 Task: Look for space in Bensonhurst, United States from 10th July, 2023 to 15th July, 2023 for 7 adults in price range Rs.10000 to Rs.15000. Place can be entire place or shared room with 4 bedrooms having 7 beds and 4 bathrooms. Property type can be house, flat, guest house. Amenities needed are: wifi, TV, free parkinig on premises, gym, breakfast. Booking option can be shelf check-in. Required host language is English.
Action: Mouse moved to (570, 134)
Screenshot: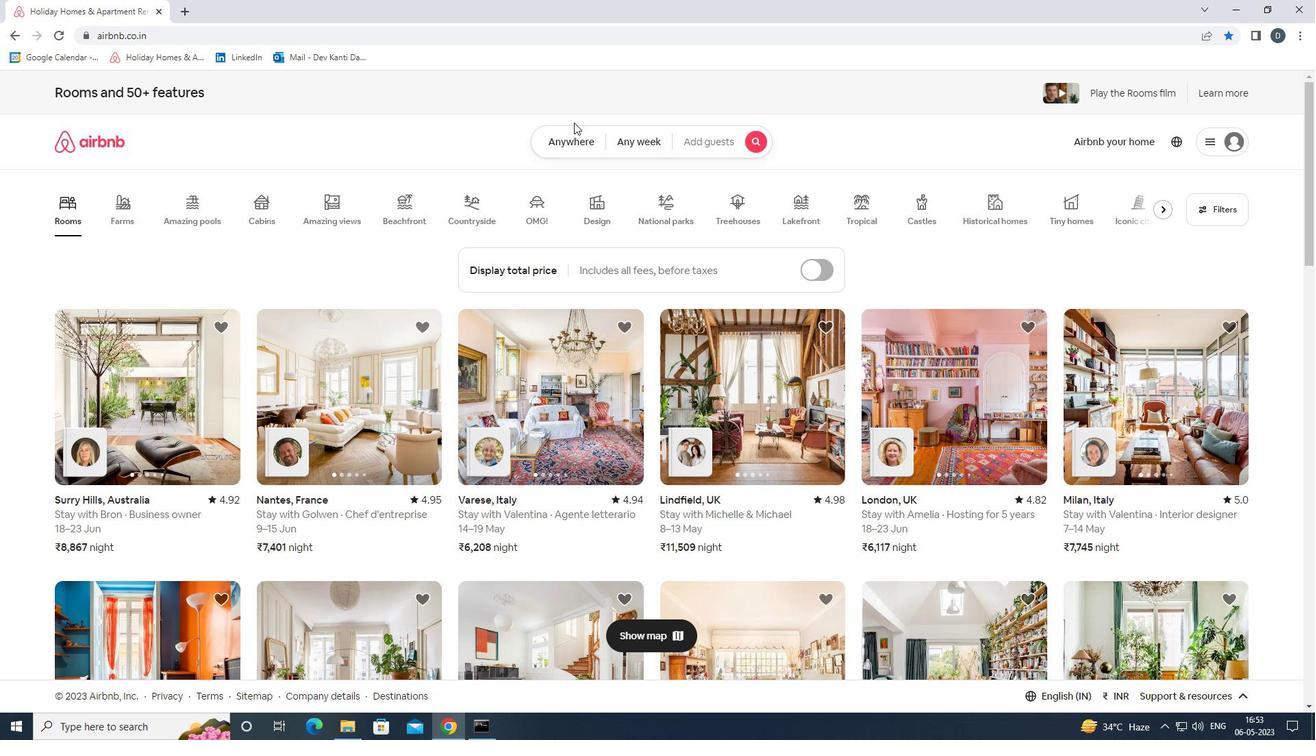 
Action: Mouse pressed left at (570, 134)
Screenshot: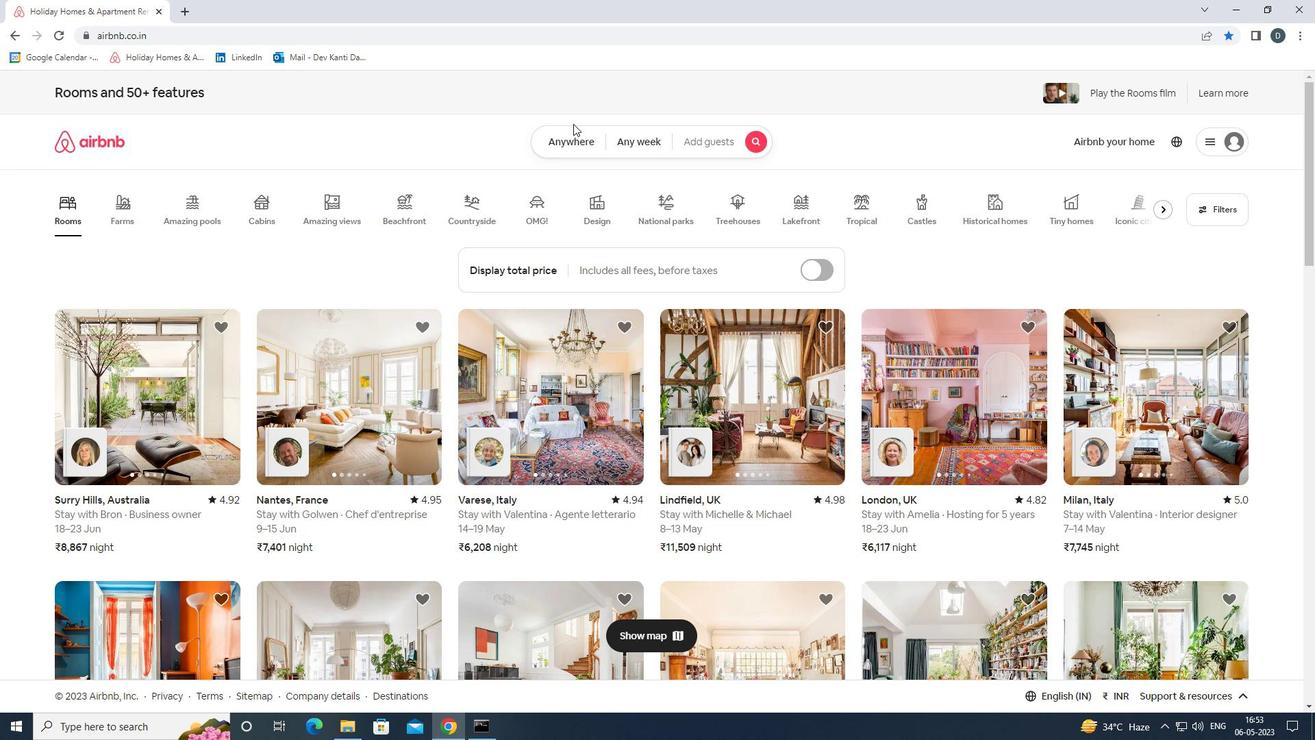 
Action: Mouse moved to (474, 202)
Screenshot: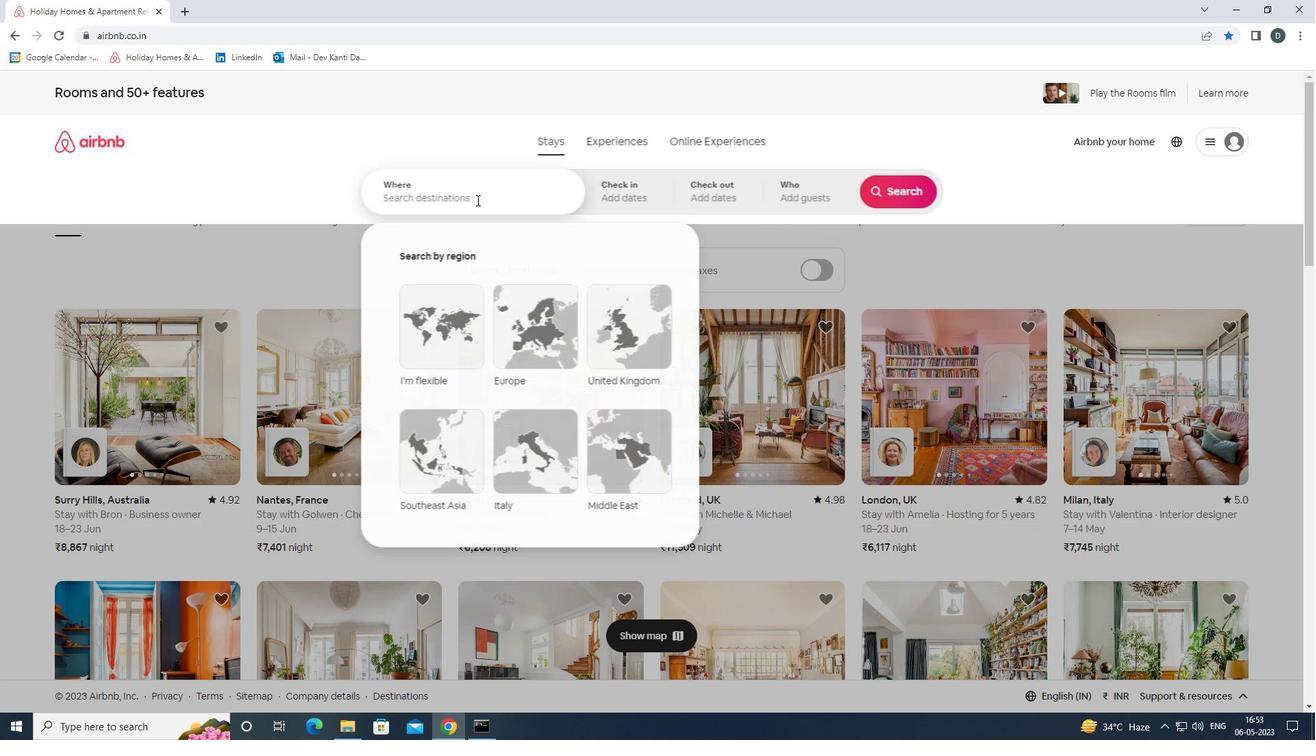 
Action: Mouse pressed left at (474, 202)
Screenshot: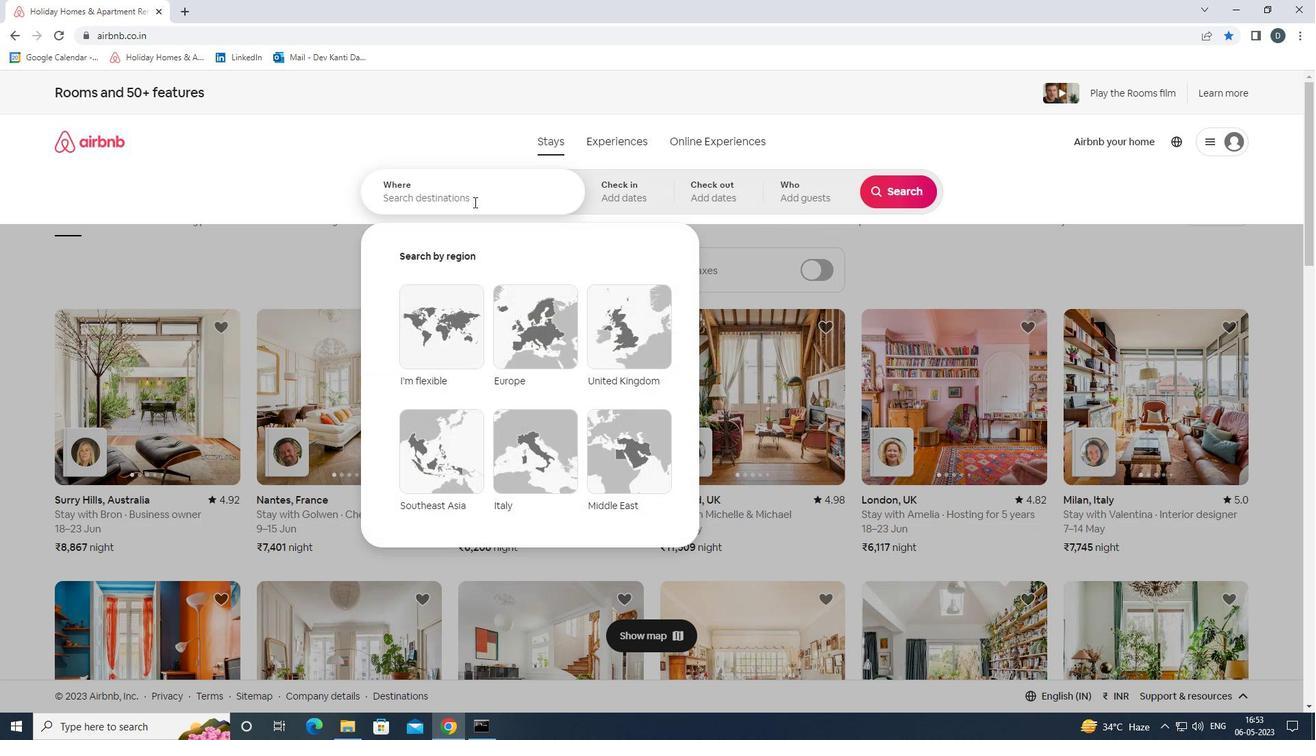 
Action: Key pressed <Key.shift>BENSONHURST,<Key.shift>UNITED<Key.space><Key.shift>STATES<Key.enter>
Screenshot: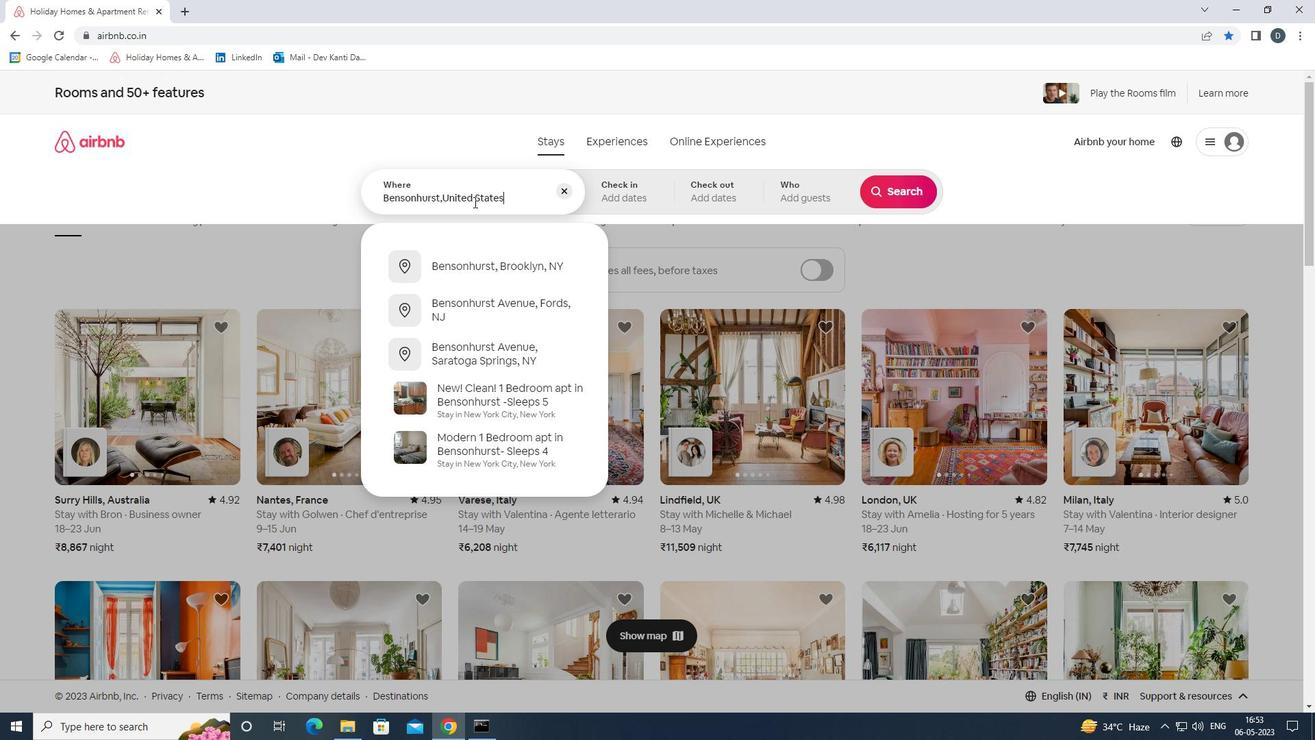 
Action: Mouse moved to (893, 298)
Screenshot: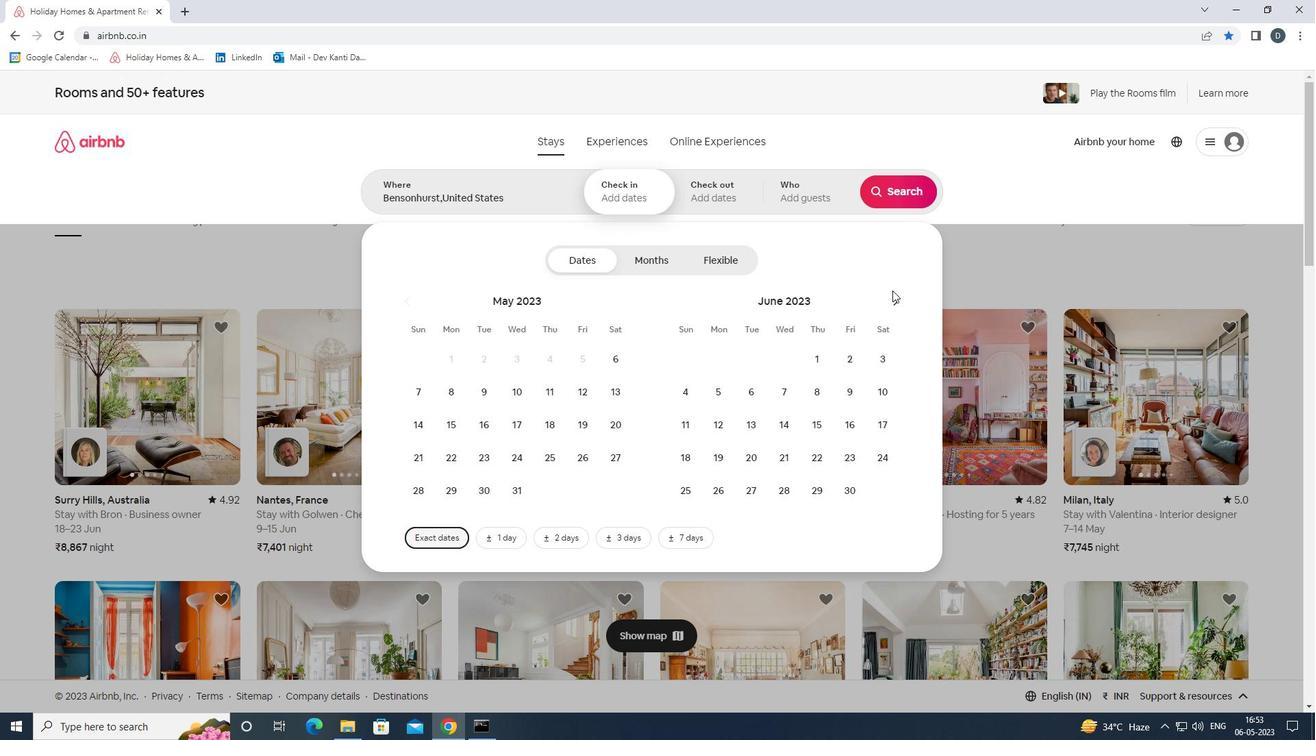 
Action: Mouse pressed left at (893, 298)
Screenshot: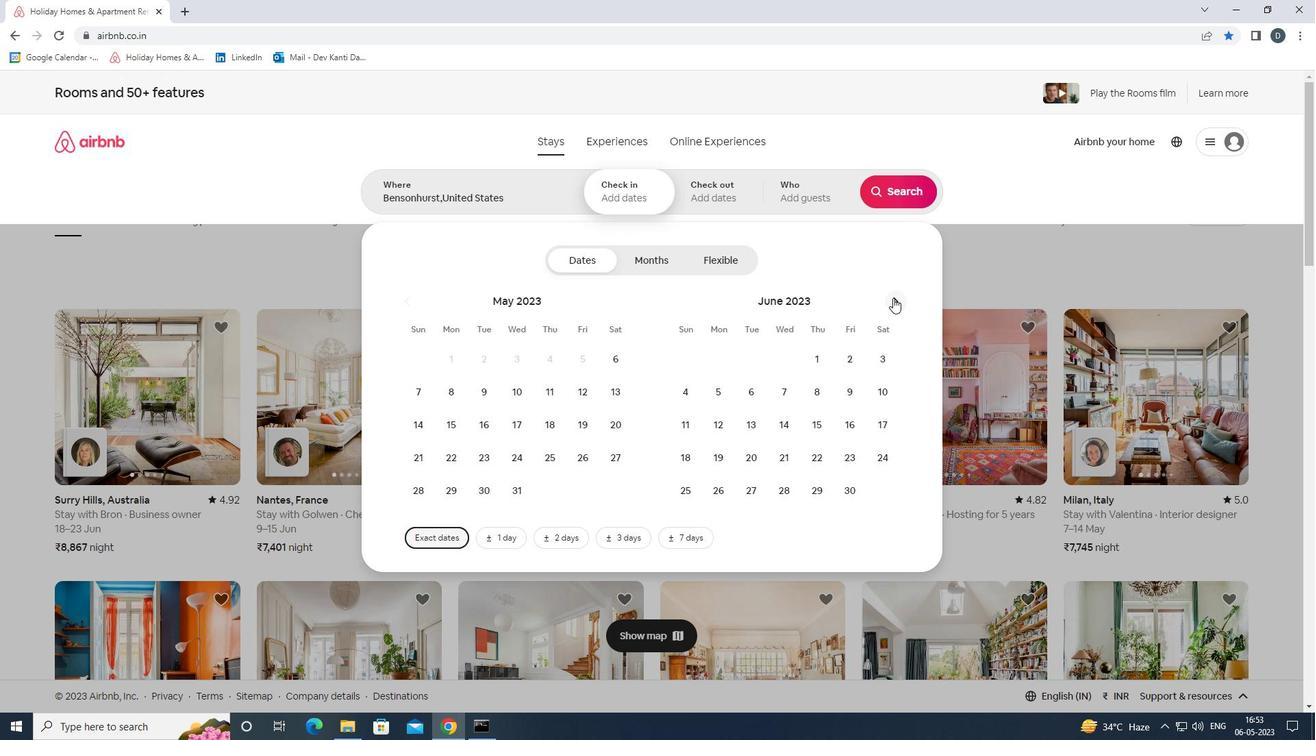 
Action: Mouse pressed left at (893, 298)
Screenshot: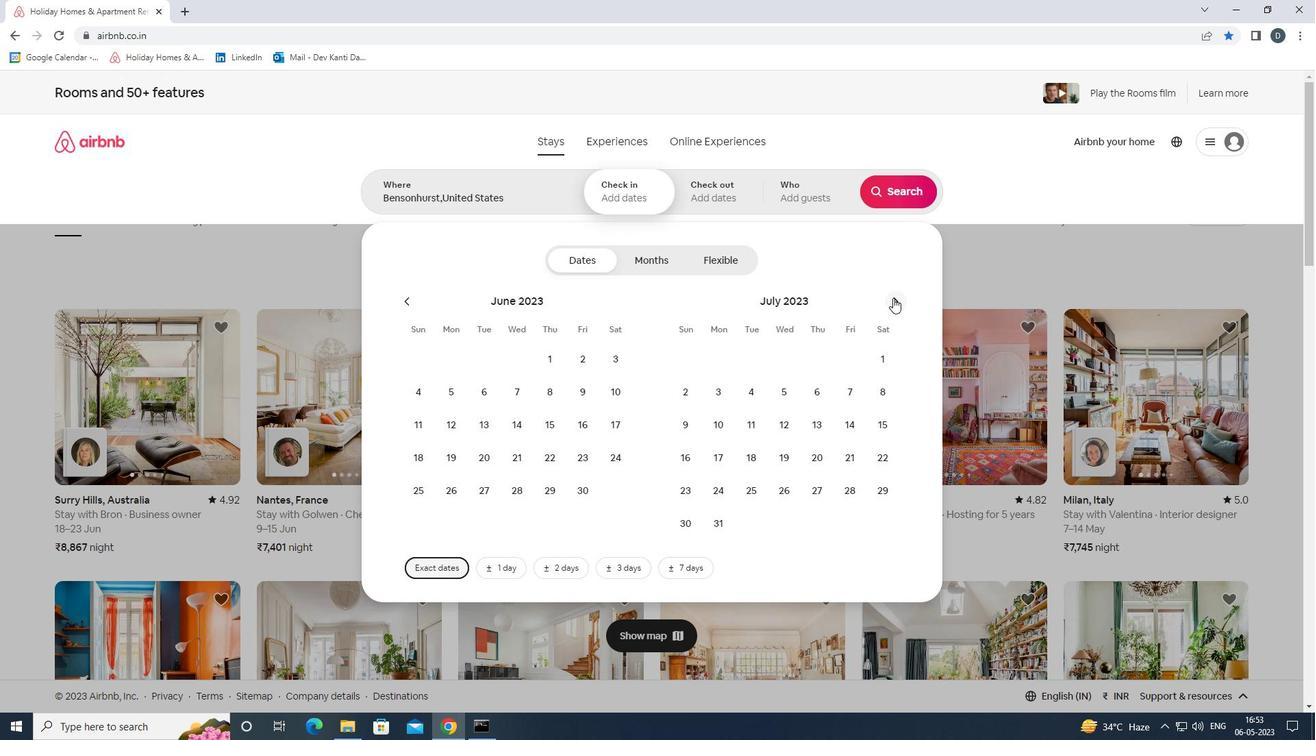 
Action: Mouse moved to (452, 431)
Screenshot: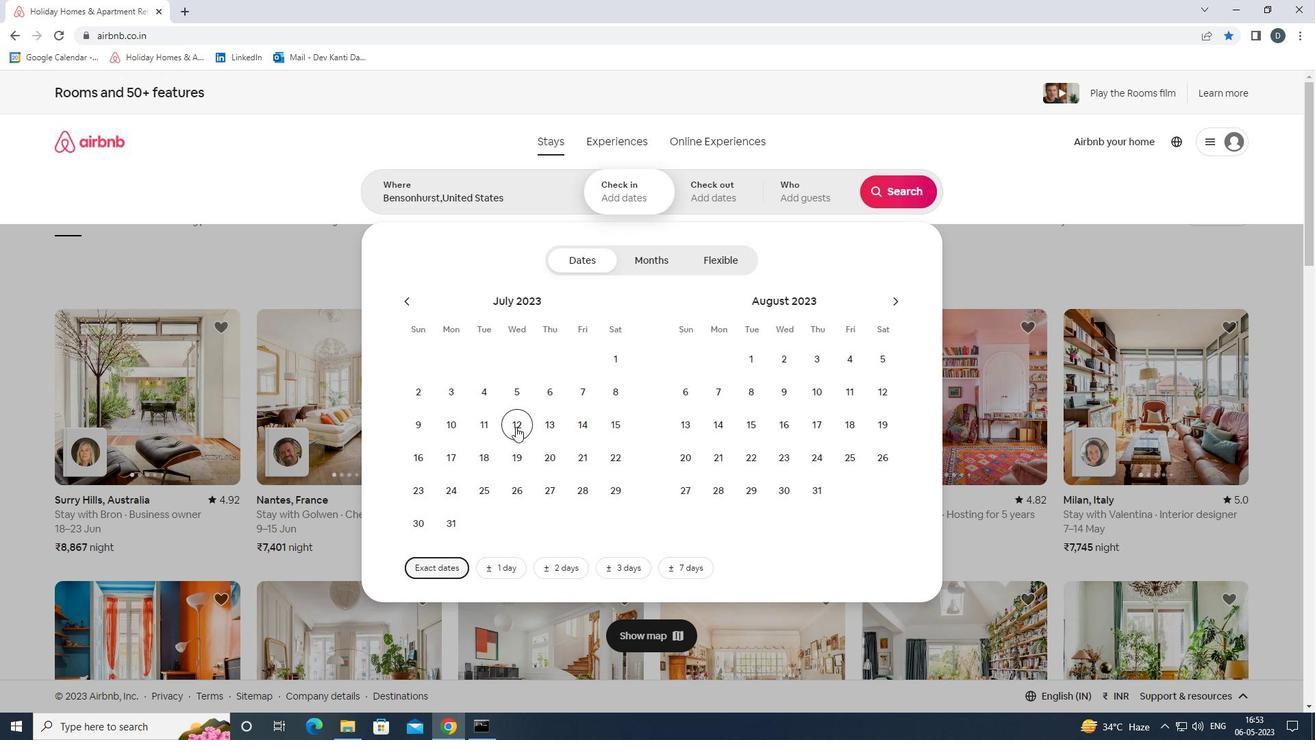 
Action: Mouse pressed left at (452, 431)
Screenshot: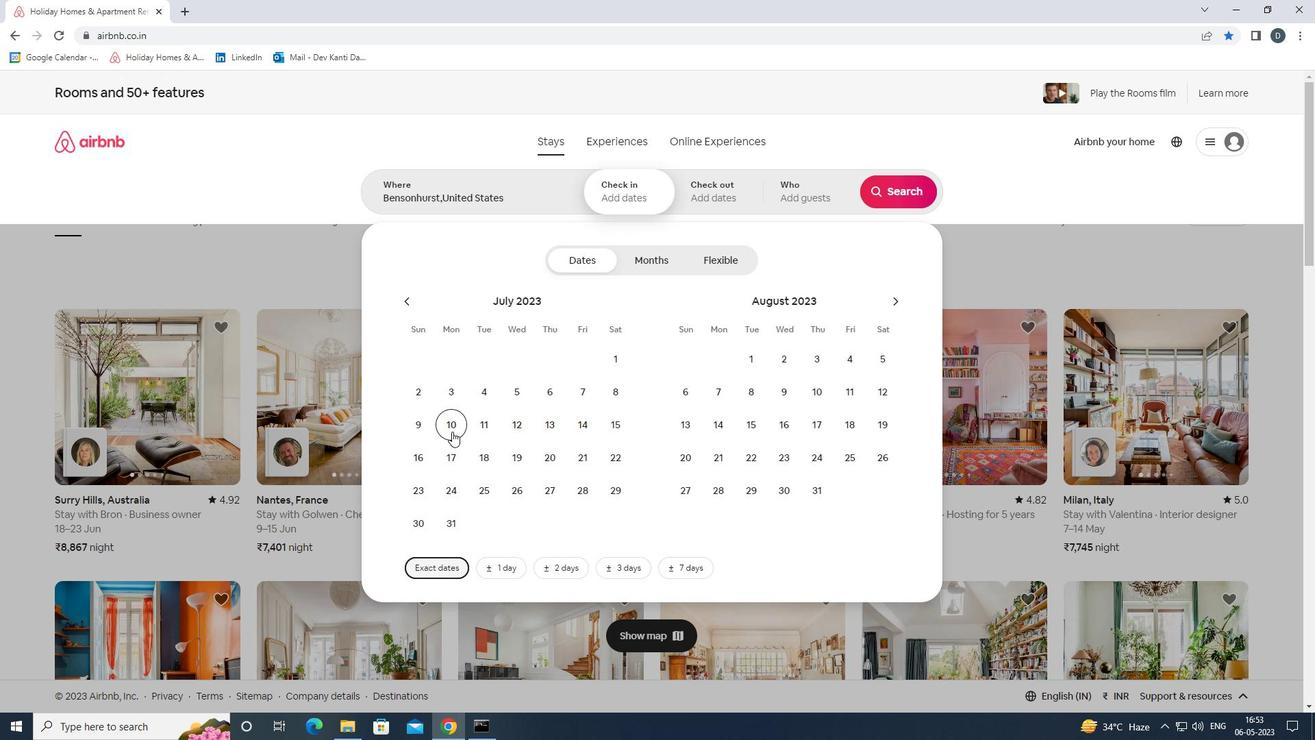
Action: Mouse moved to (606, 425)
Screenshot: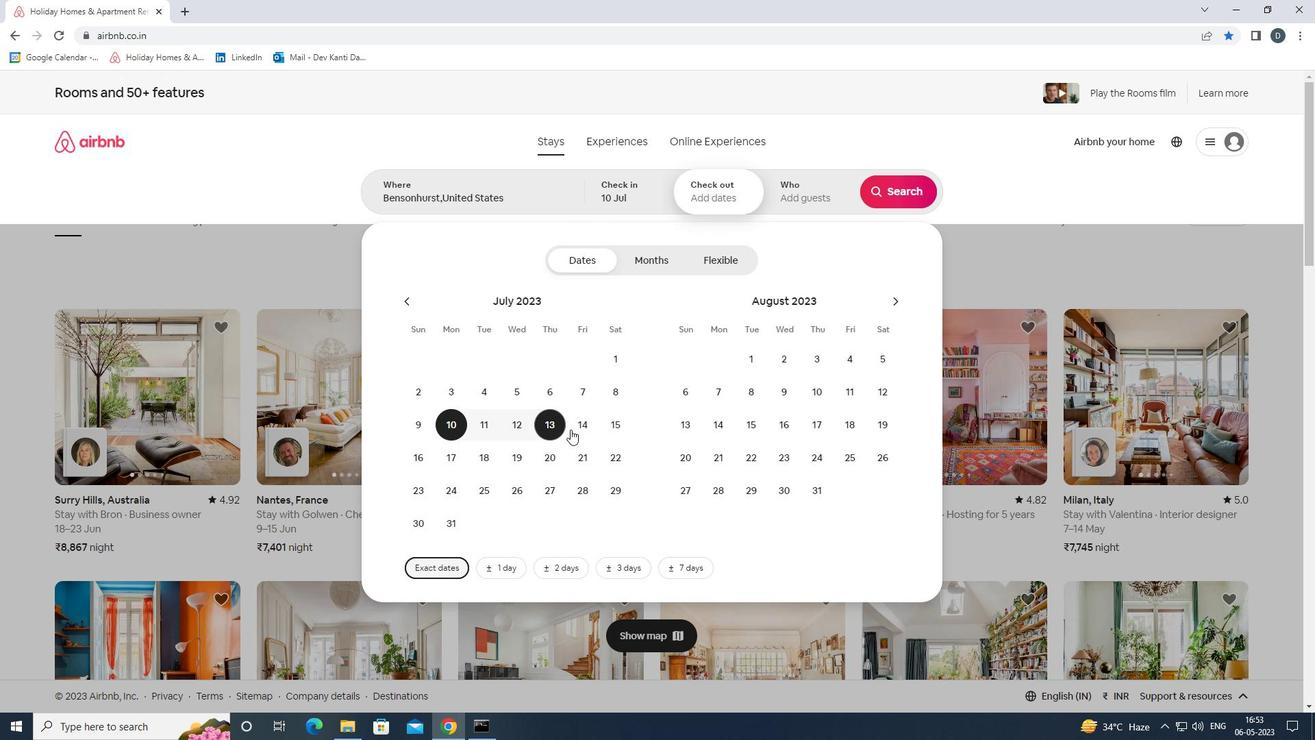 
Action: Mouse pressed left at (606, 425)
Screenshot: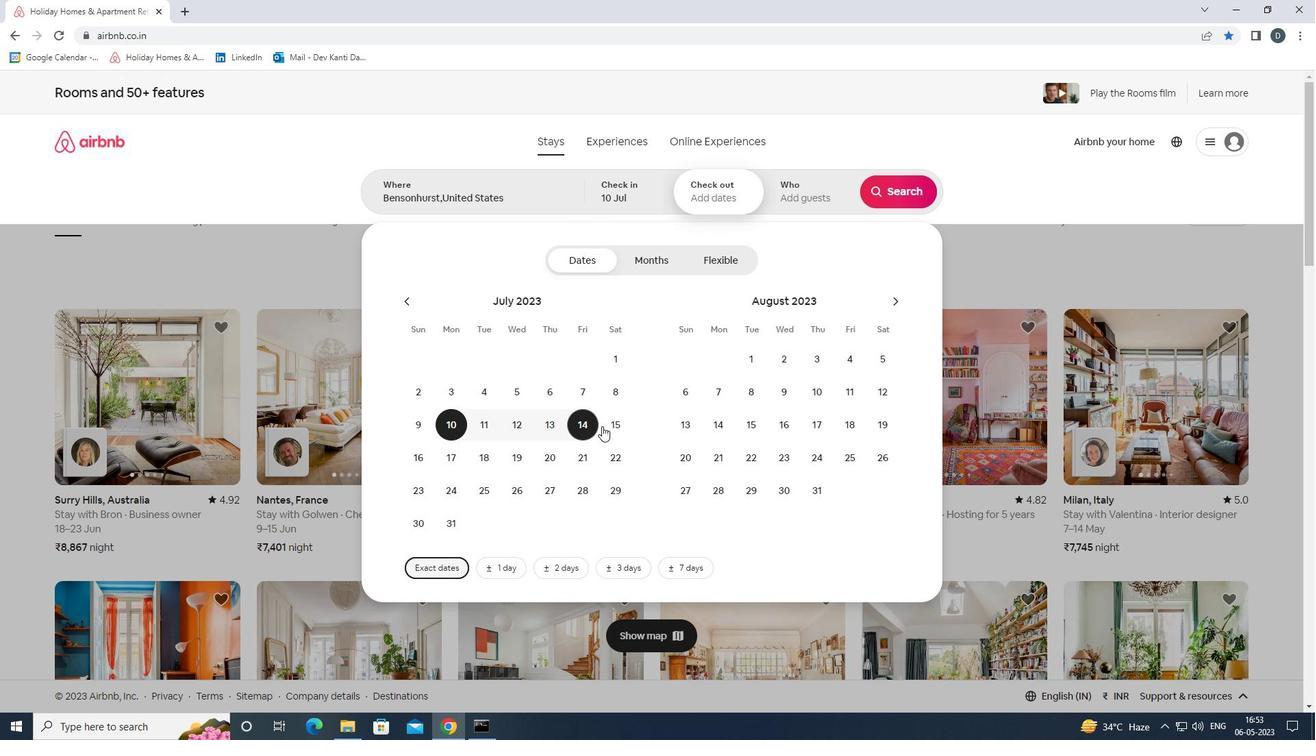 
Action: Mouse moved to (800, 203)
Screenshot: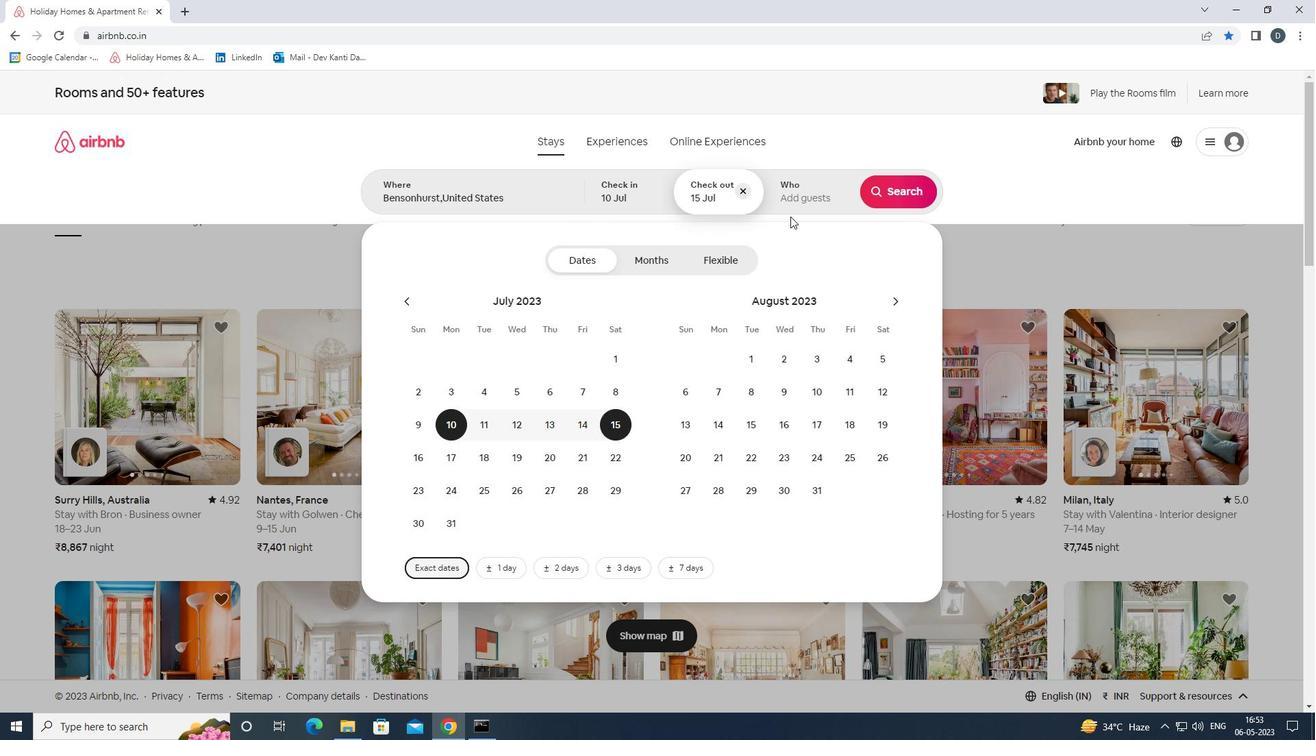 
Action: Mouse pressed left at (800, 203)
Screenshot: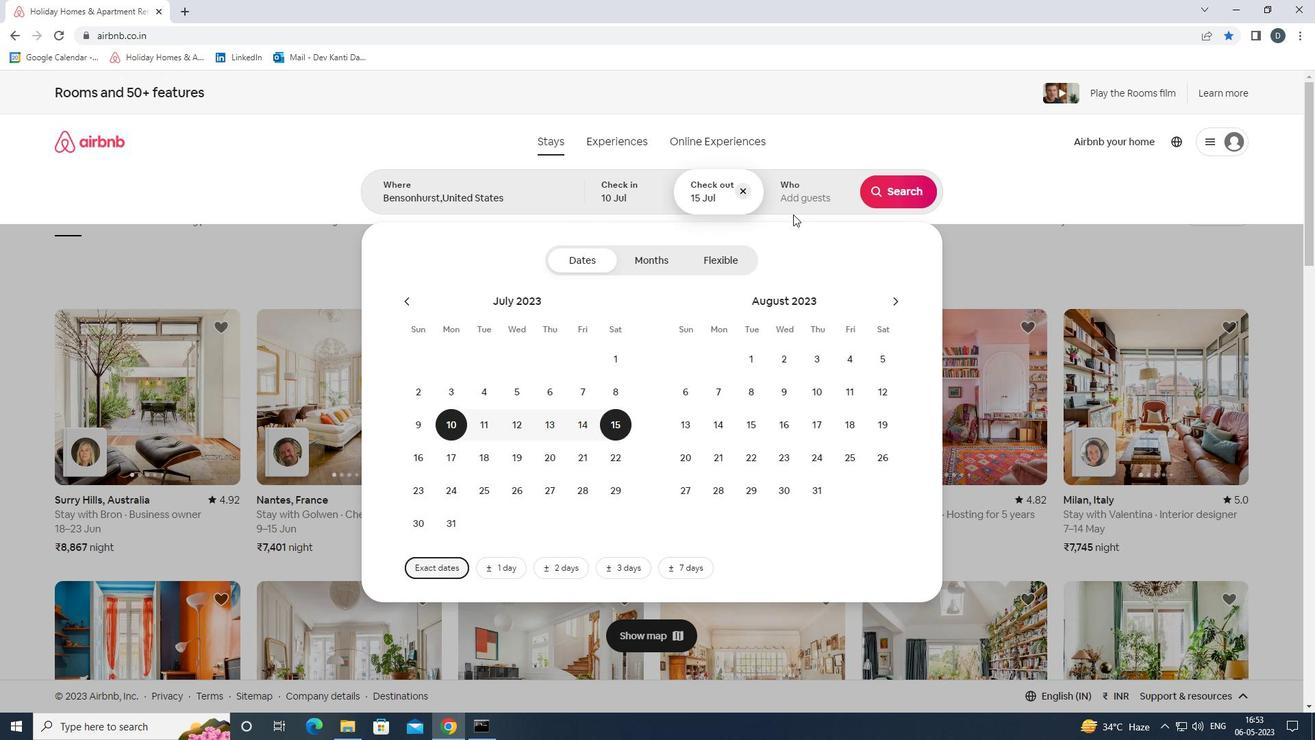 
Action: Mouse moved to (907, 267)
Screenshot: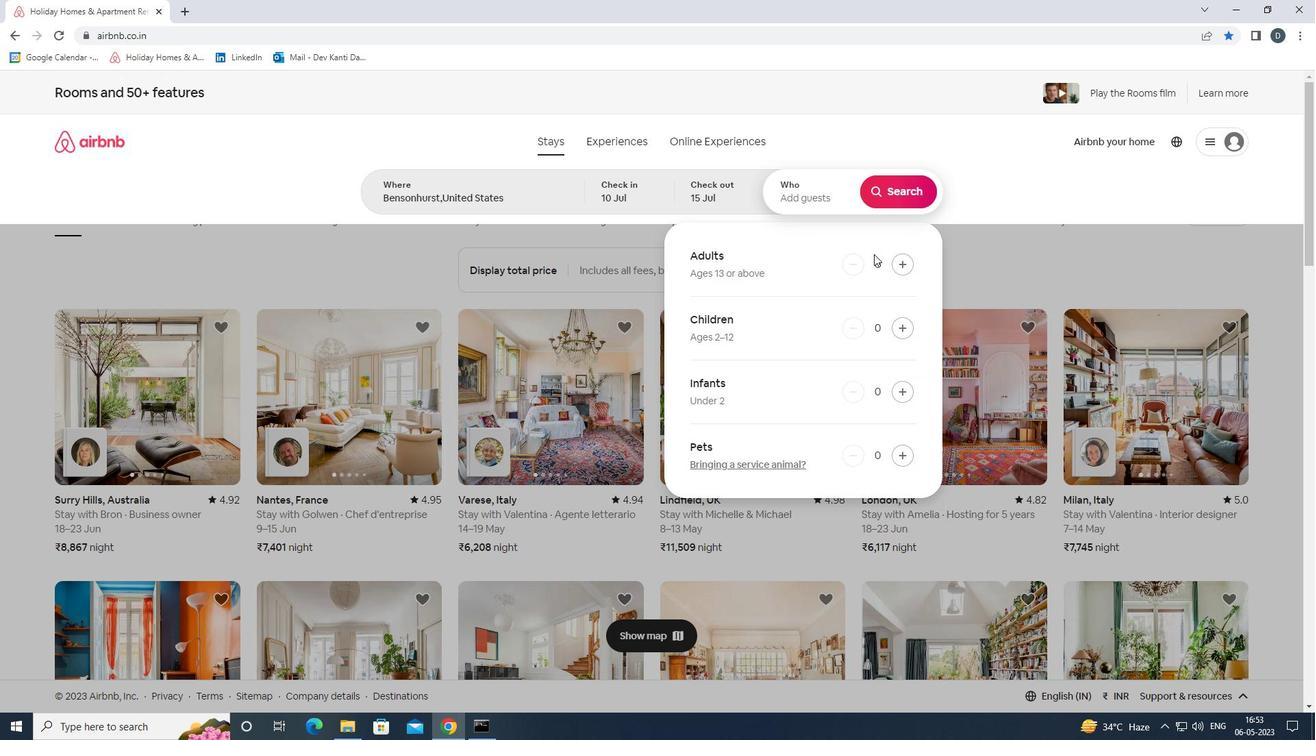 
Action: Mouse pressed left at (907, 267)
Screenshot: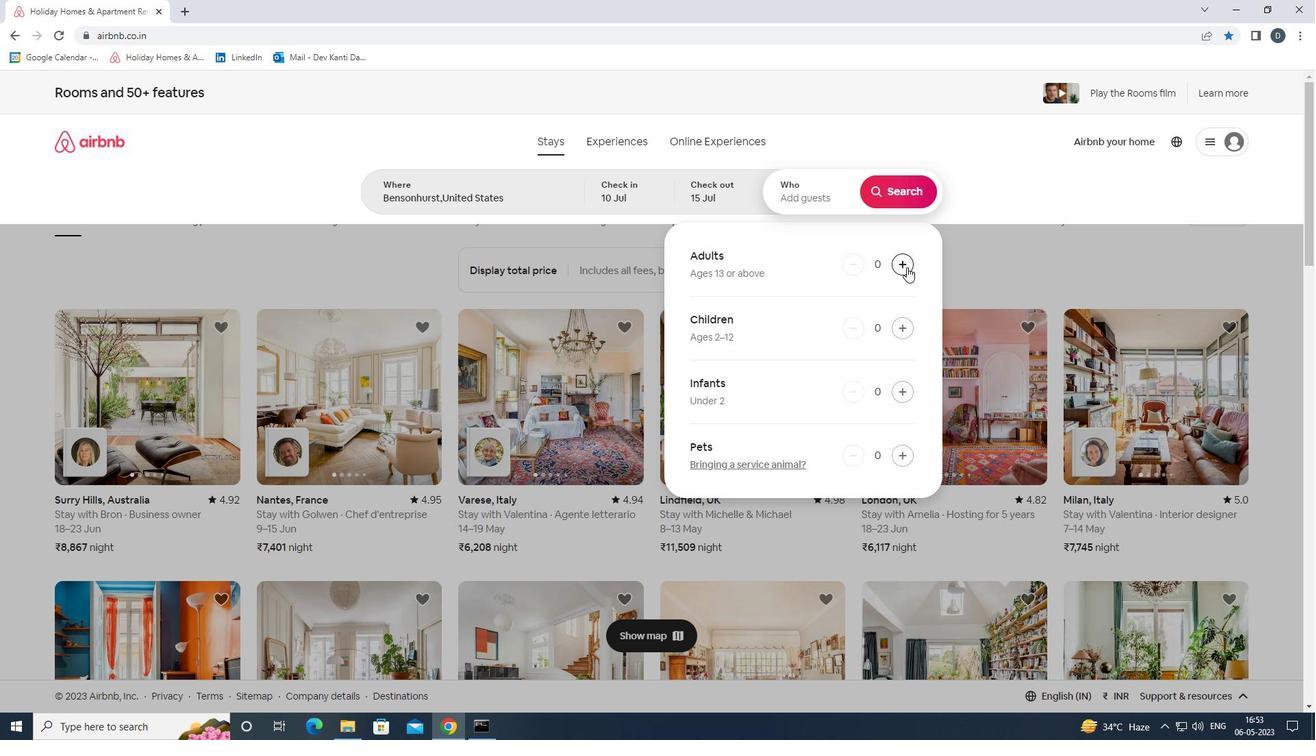 
Action: Mouse pressed left at (907, 267)
Screenshot: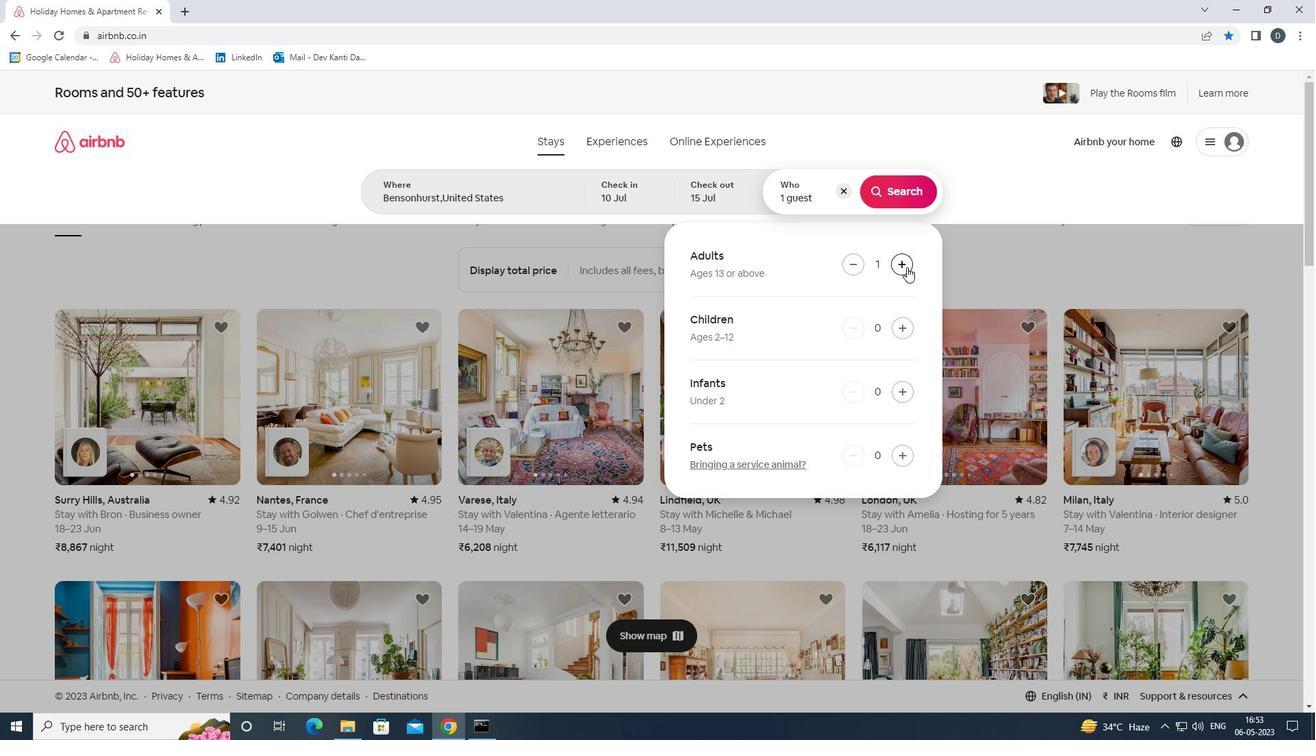 
Action: Mouse pressed left at (907, 267)
Screenshot: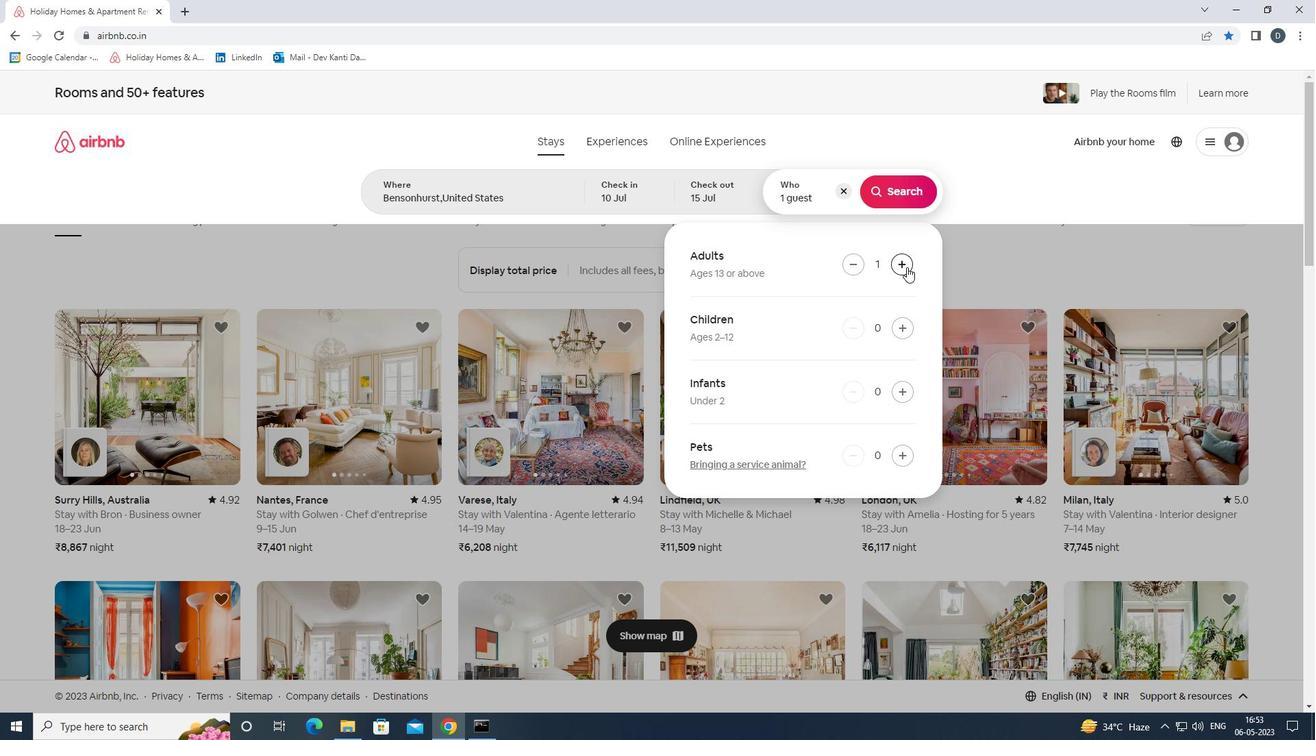 
Action: Mouse pressed left at (907, 267)
Screenshot: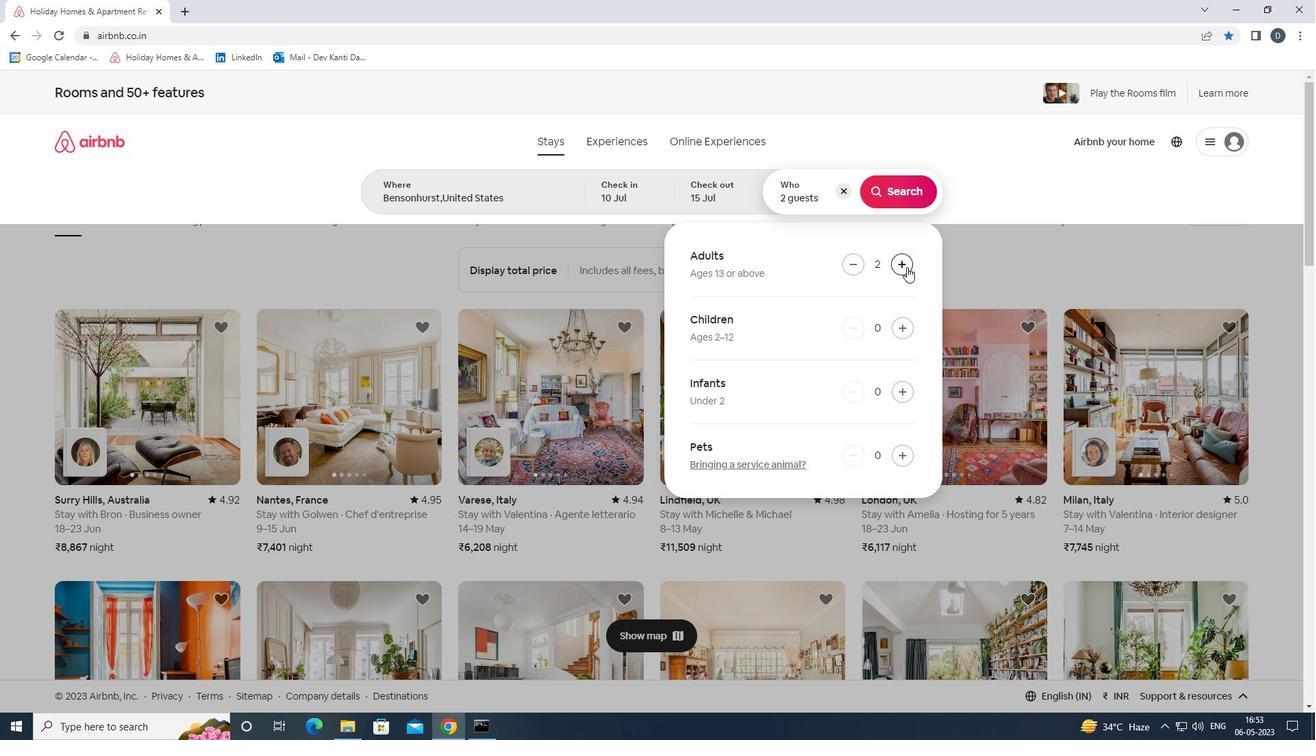 
Action: Mouse pressed left at (907, 267)
Screenshot: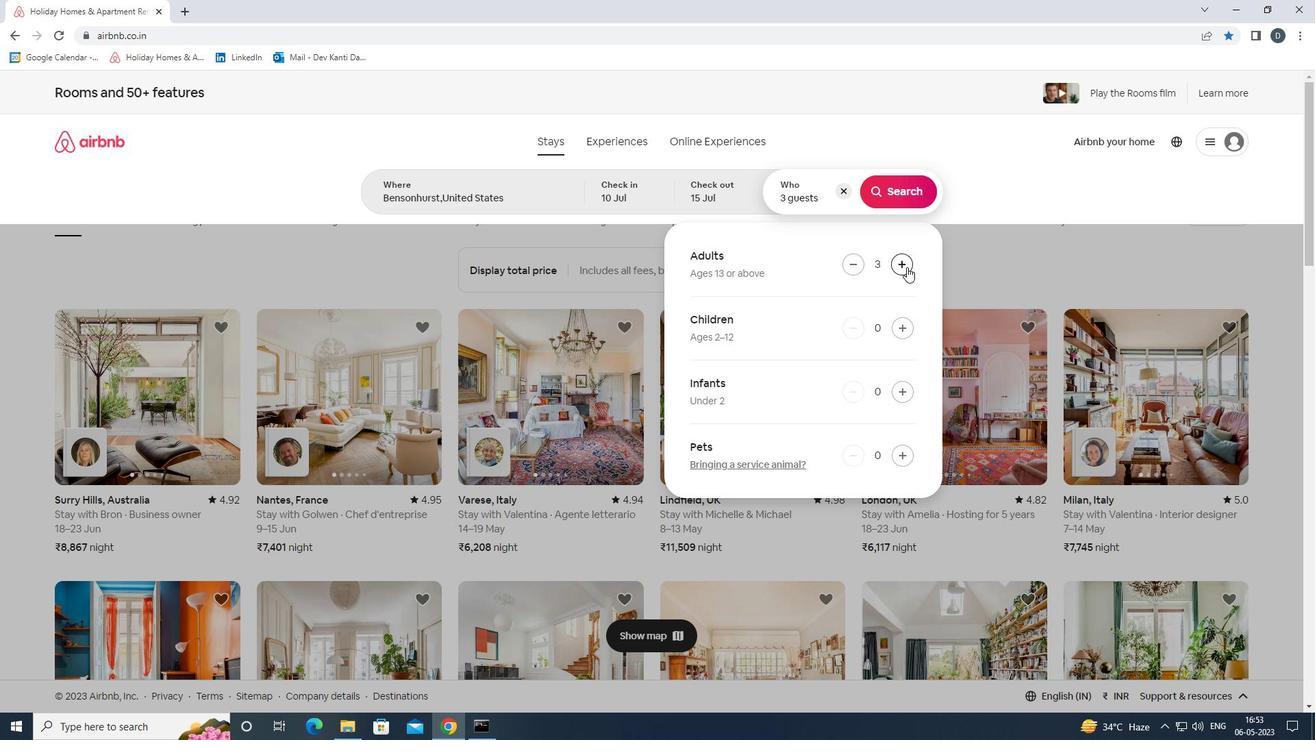 
Action: Mouse pressed left at (907, 267)
Screenshot: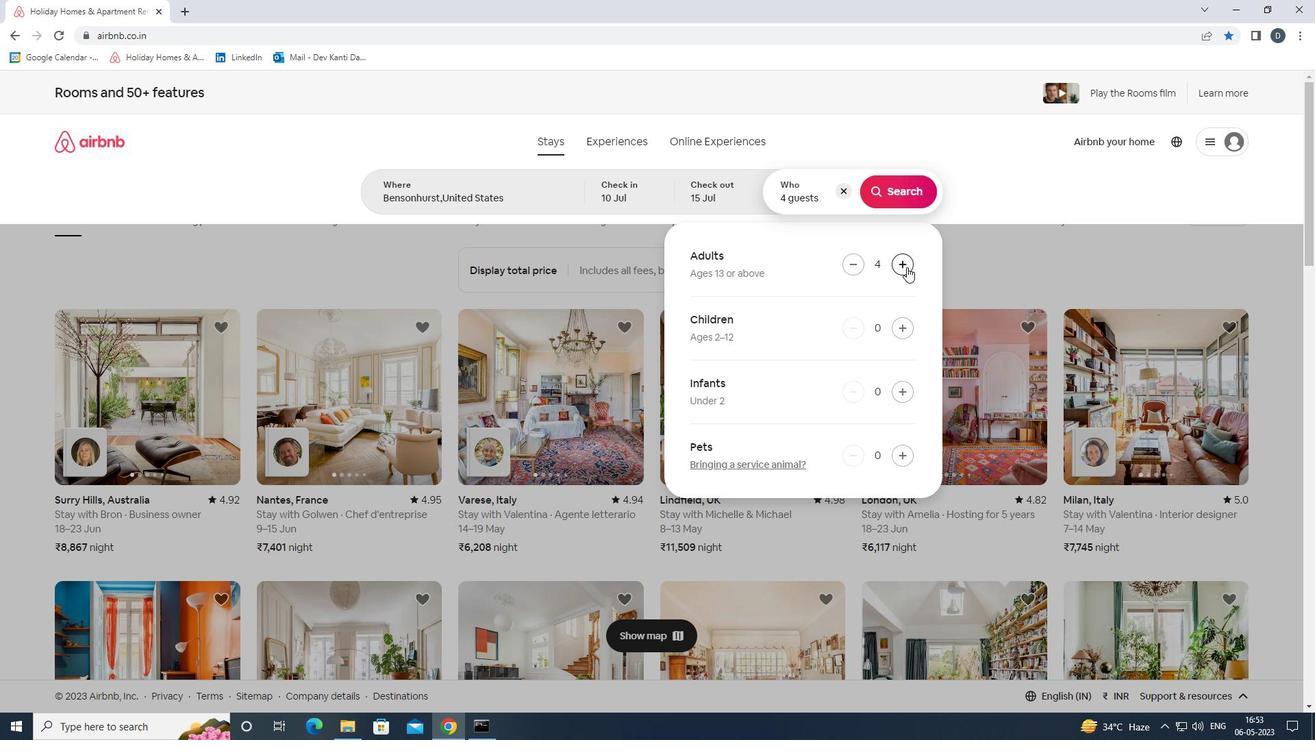 
Action: Mouse pressed left at (907, 267)
Screenshot: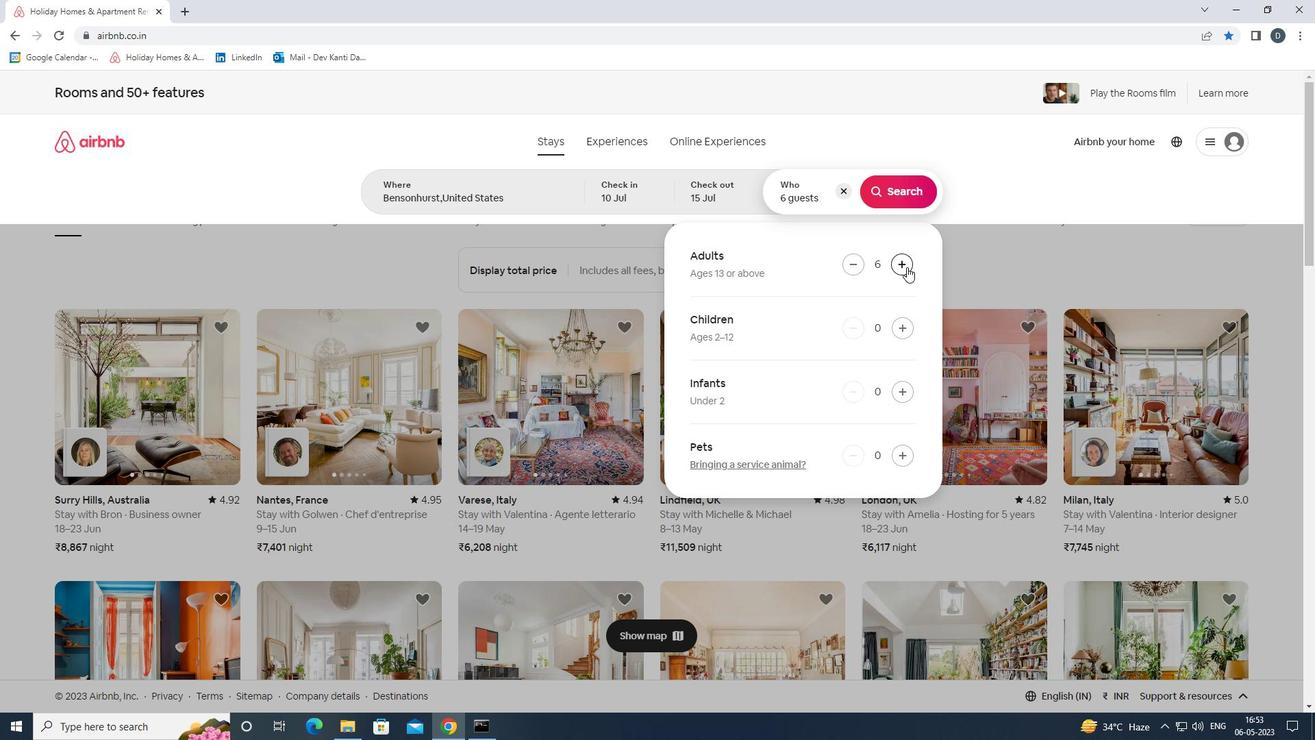 
Action: Mouse moved to (903, 192)
Screenshot: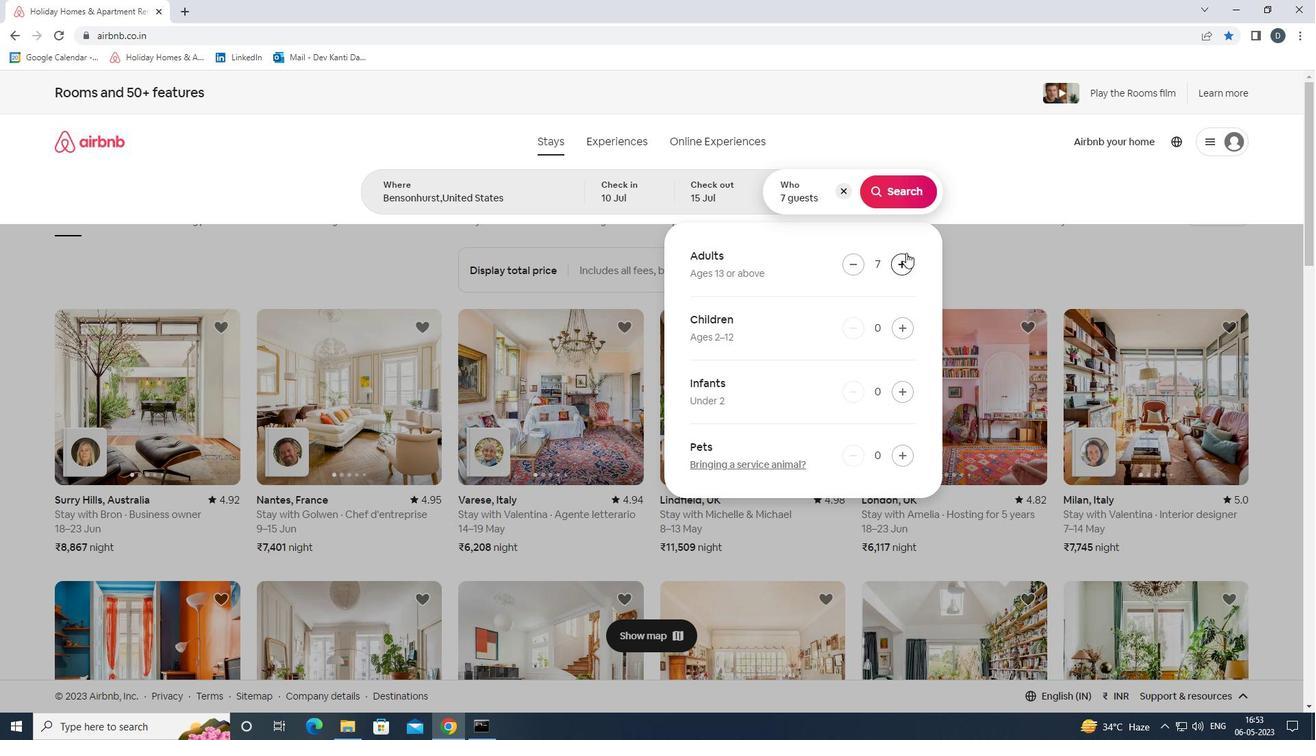 
Action: Mouse pressed left at (903, 192)
Screenshot: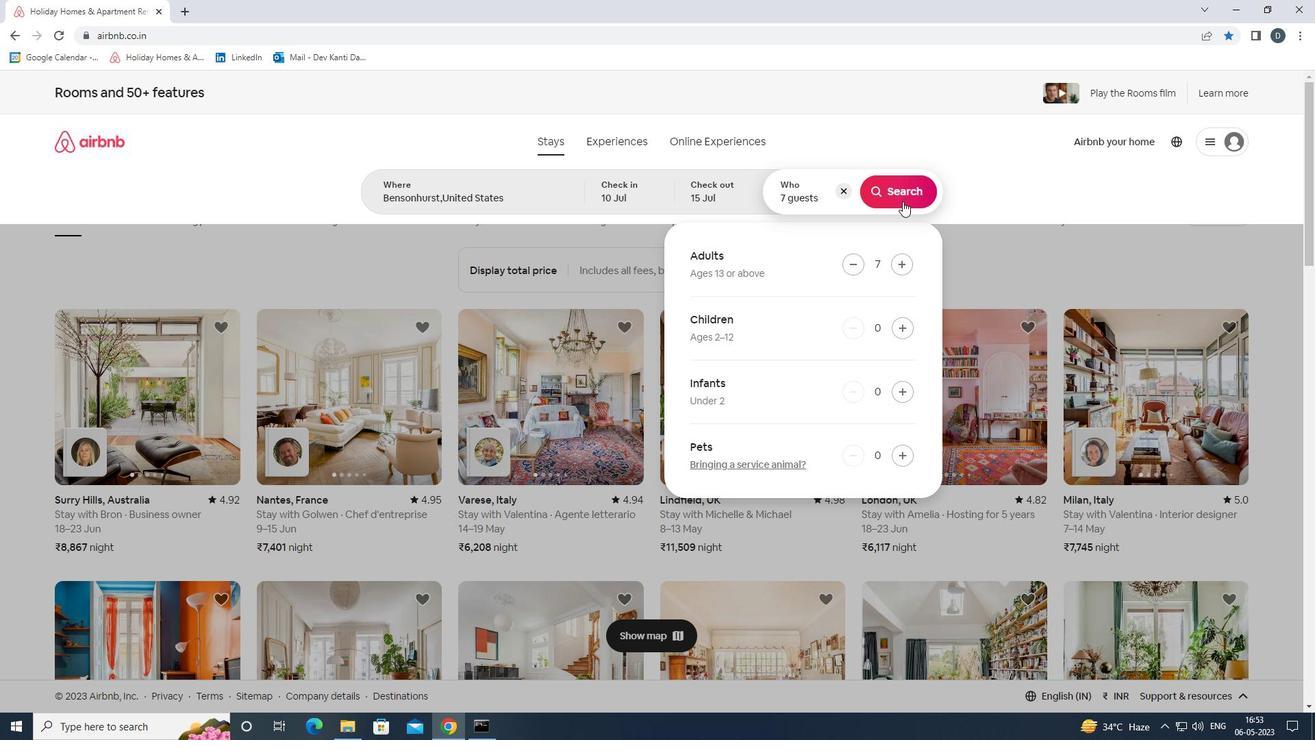 
Action: Mouse moved to (1244, 151)
Screenshot: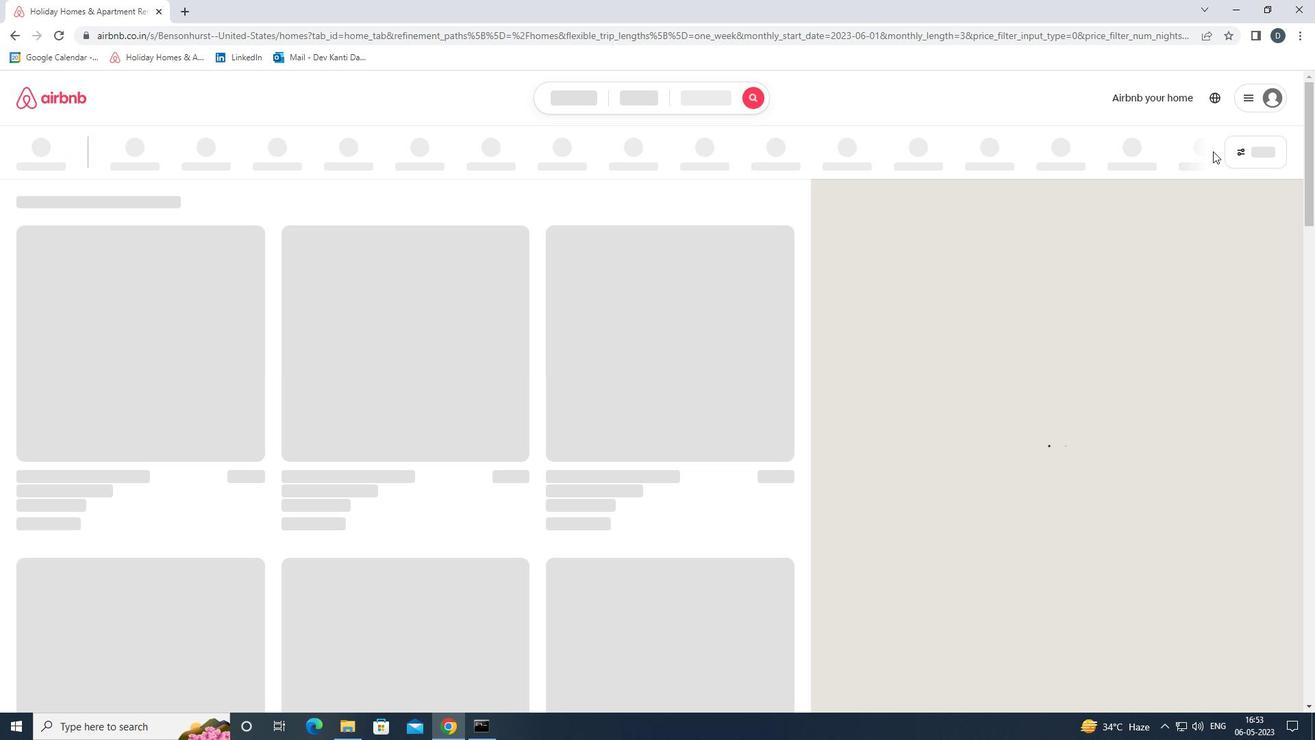 
Action: Mouse pressed left at (1244, 151)
Screenshot: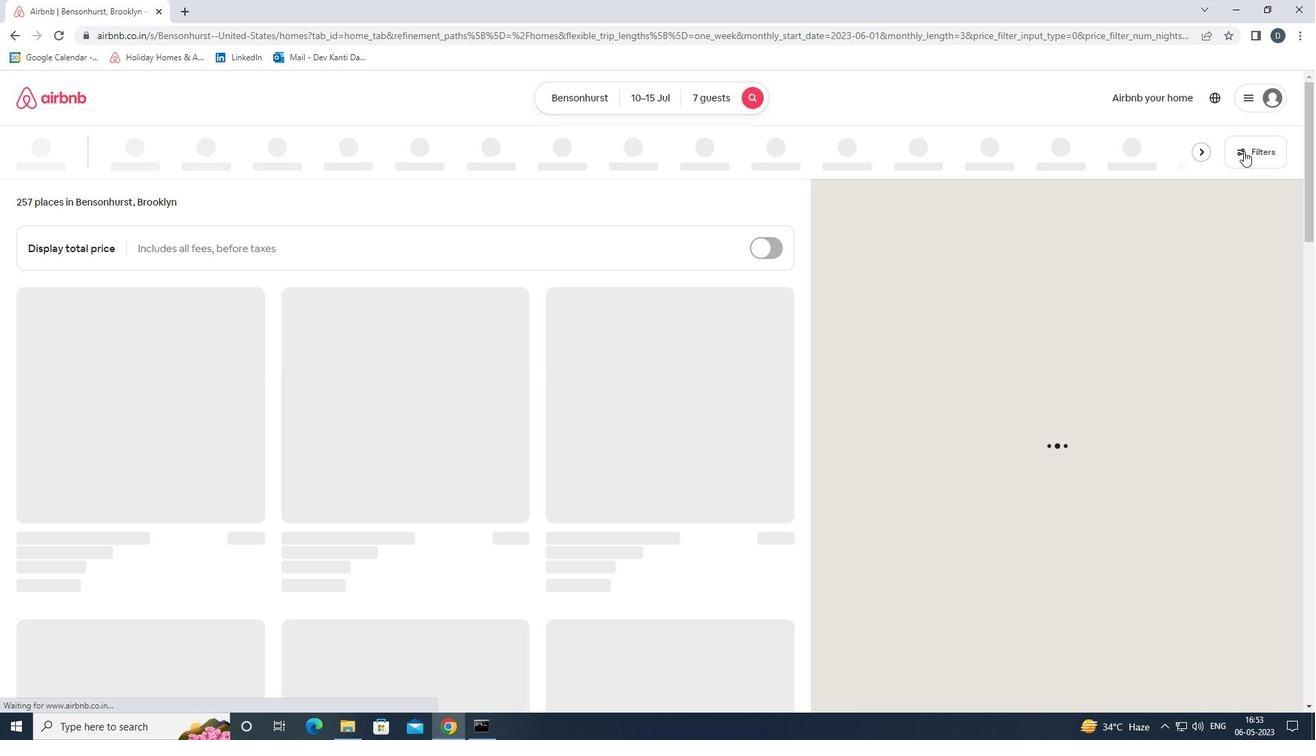 
Action: Mouse moved to (502, 494)
Screenshot: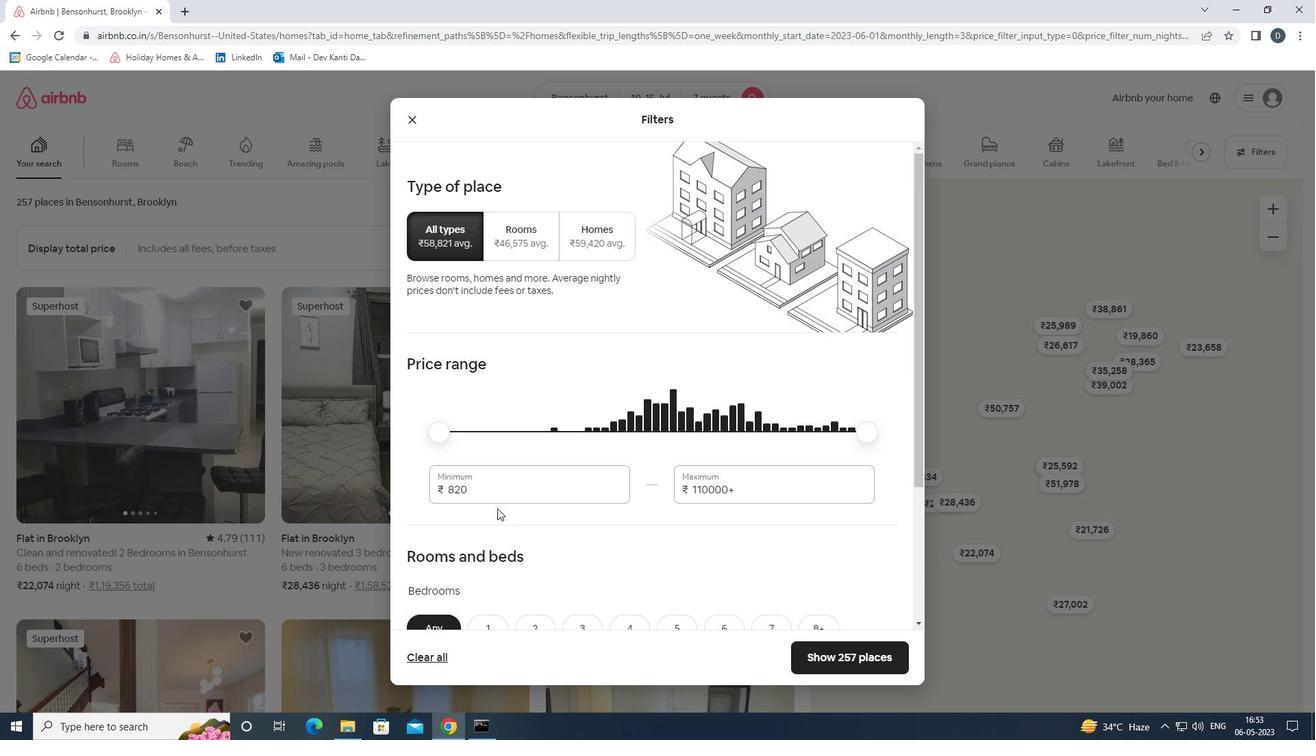 
Action: Mouse pressed left at (502, 494)
Screenshot: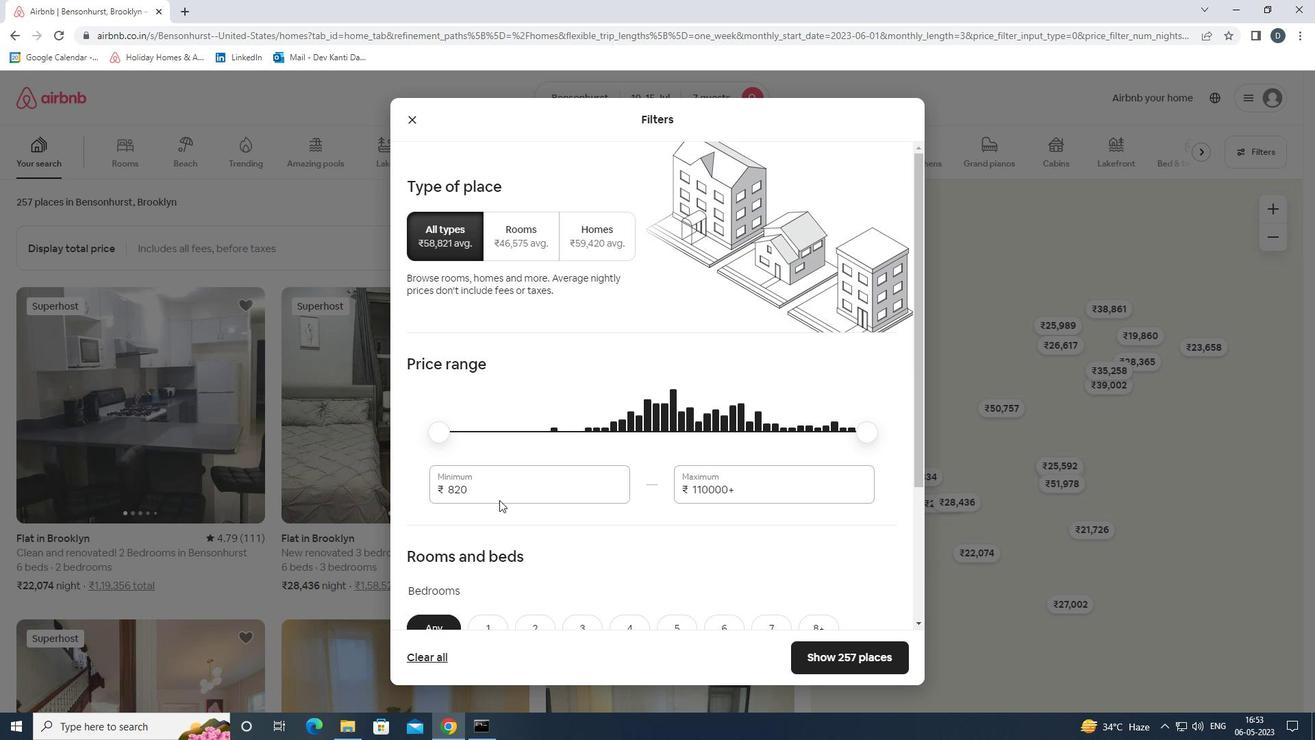 
Action: Mouse pressed left at (502, 494)
Screenshot: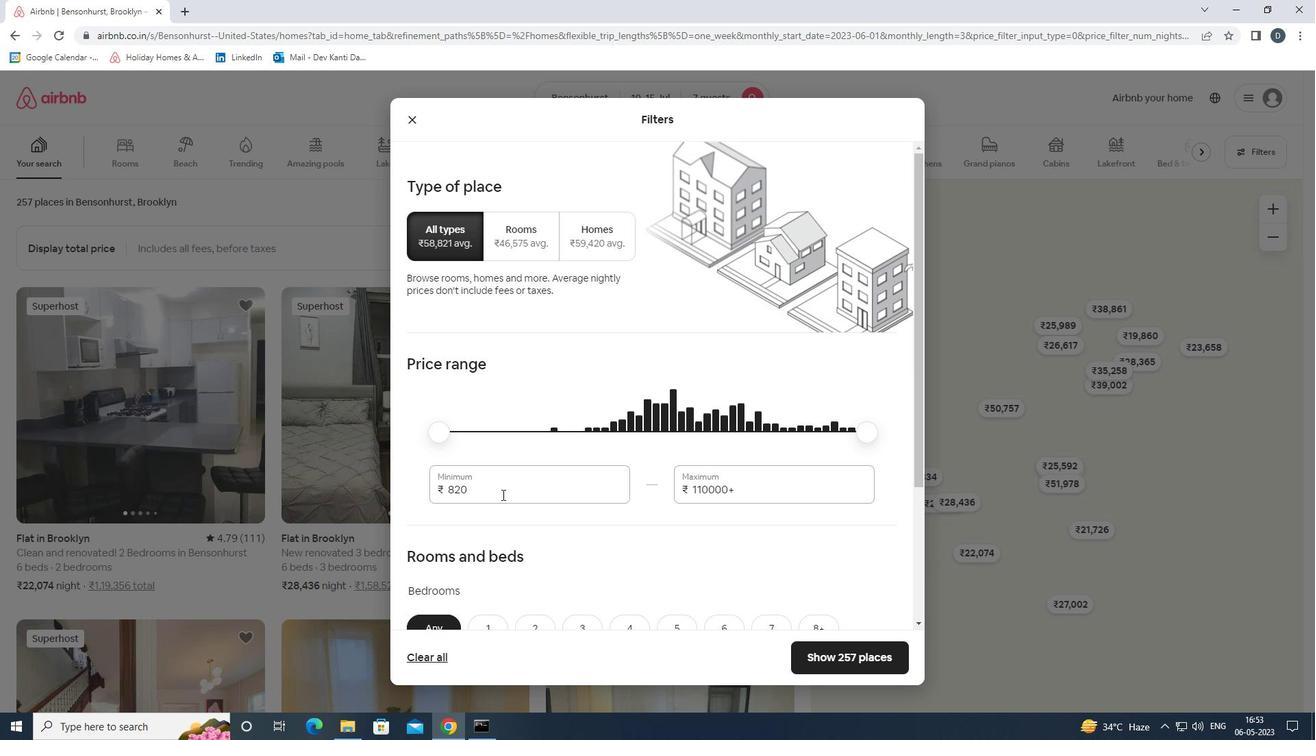 
Action: Mouse moved to (504, 488)
Screenshot: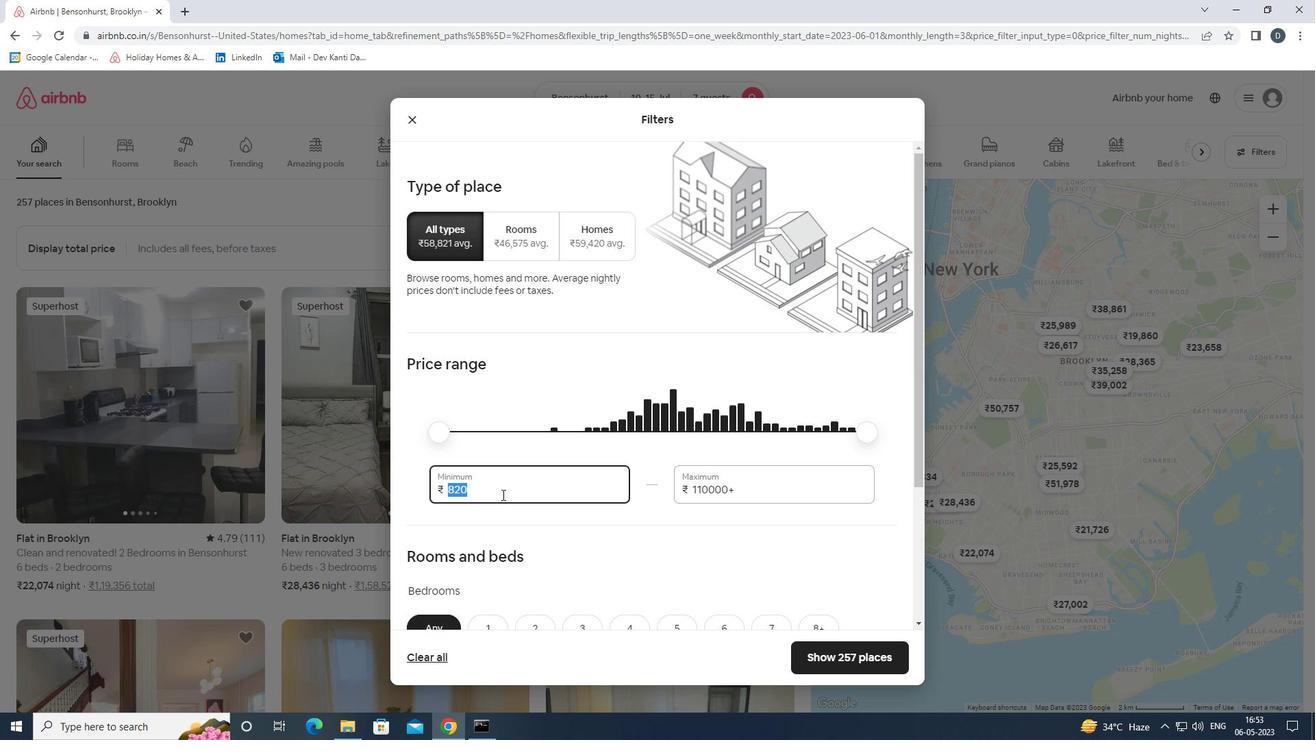 
Action: Key pressed 10000<Key.tab>15000
Screenshot: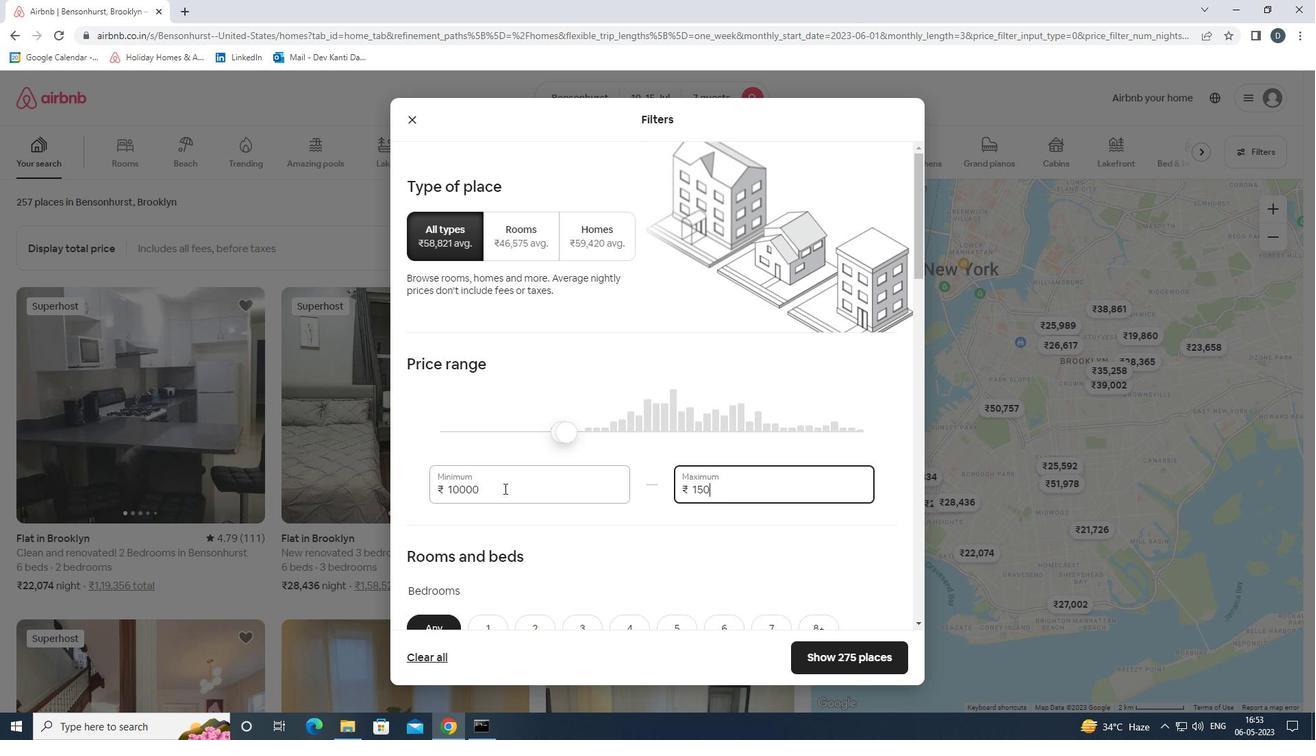 
Action: Mouse moved to (513, 487)
Screenshot: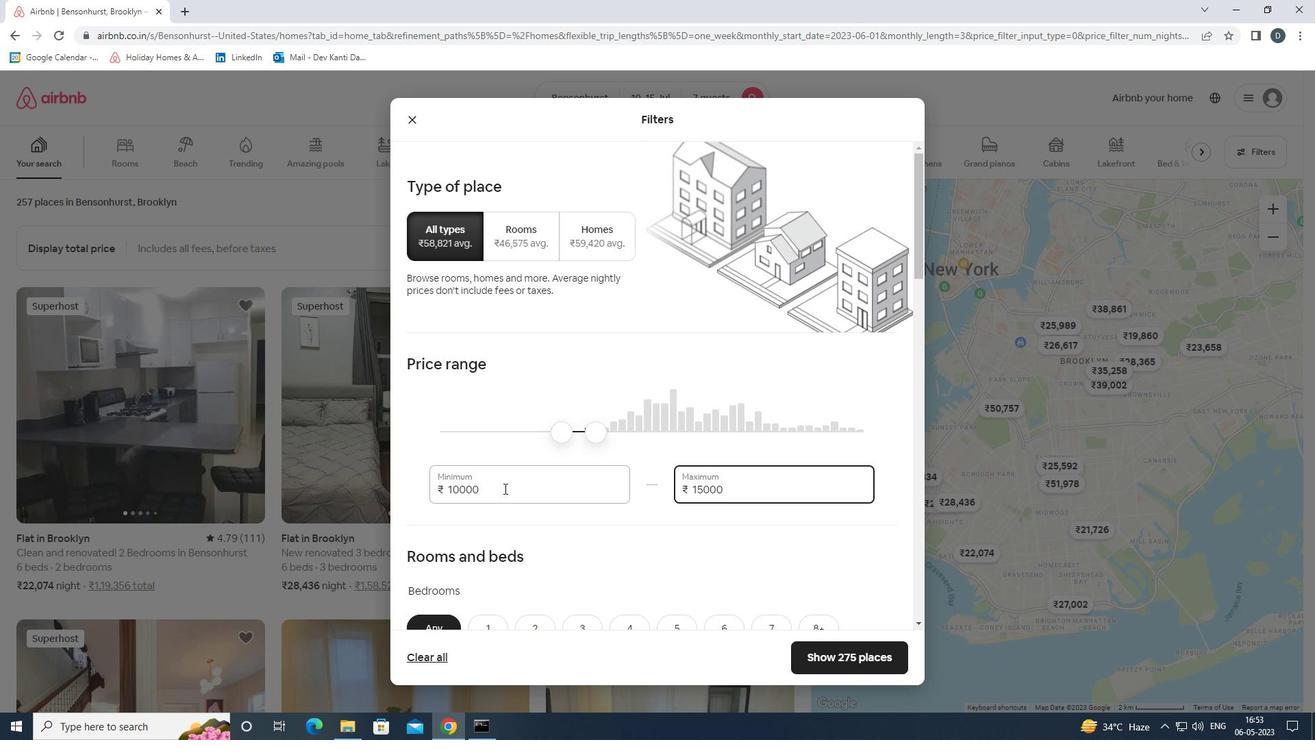 
Action: Mouse scrolled (513, 487) with delta (0, 0)
Screenshot: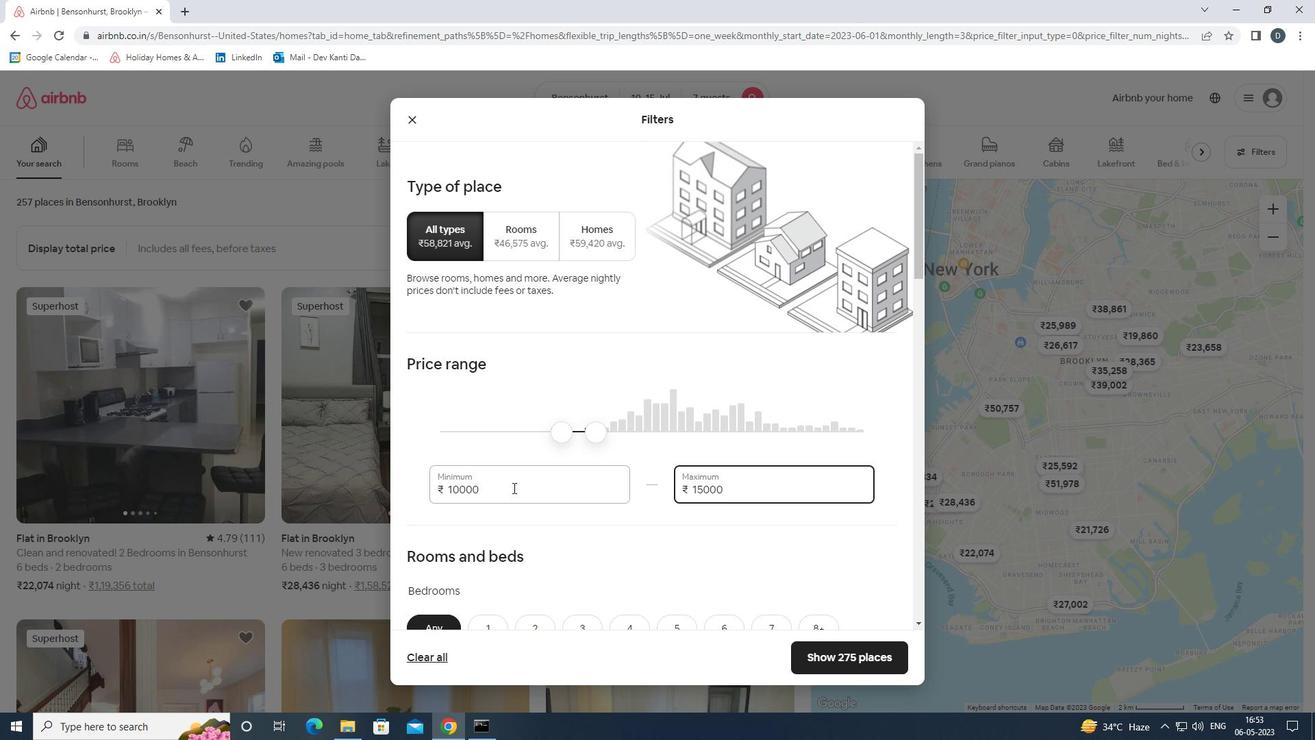 
Action: Mouse scrolled (513, 487) with delta (0, 0)
Screenshot: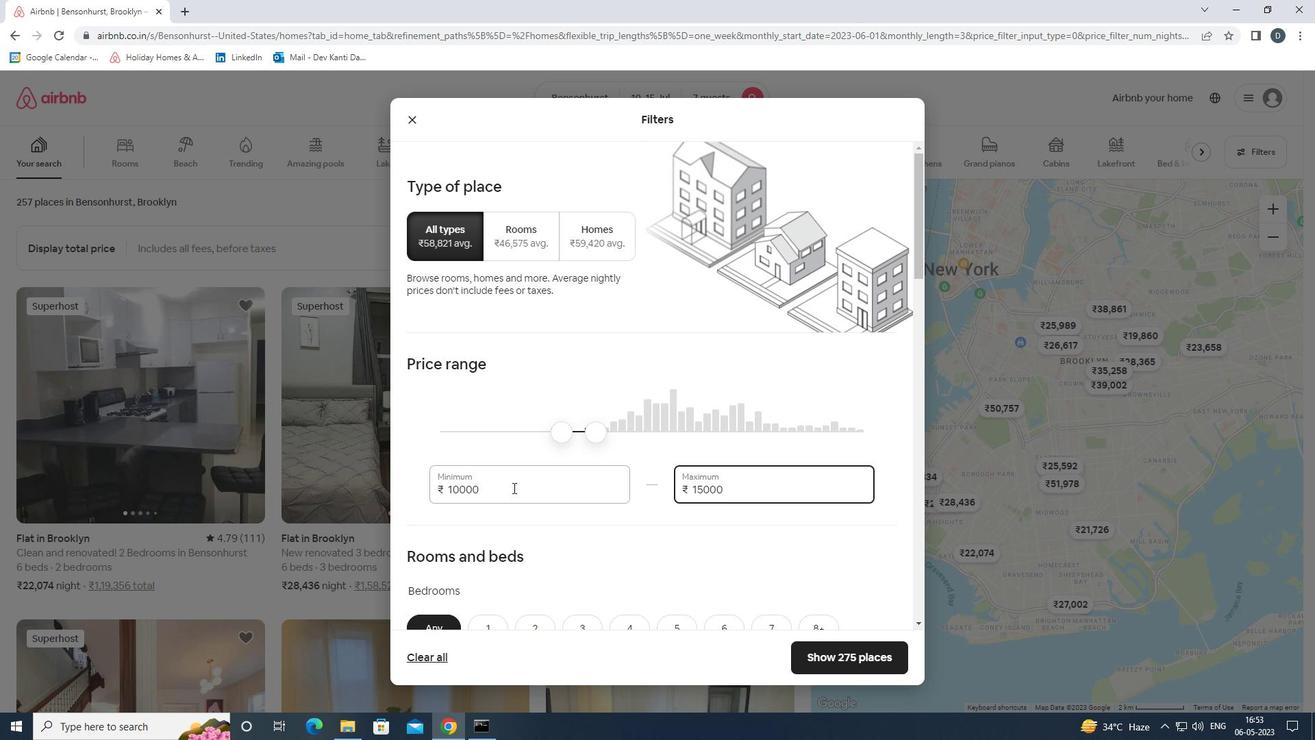 
Action: Mouse moved to (515, 487)
Screenshot: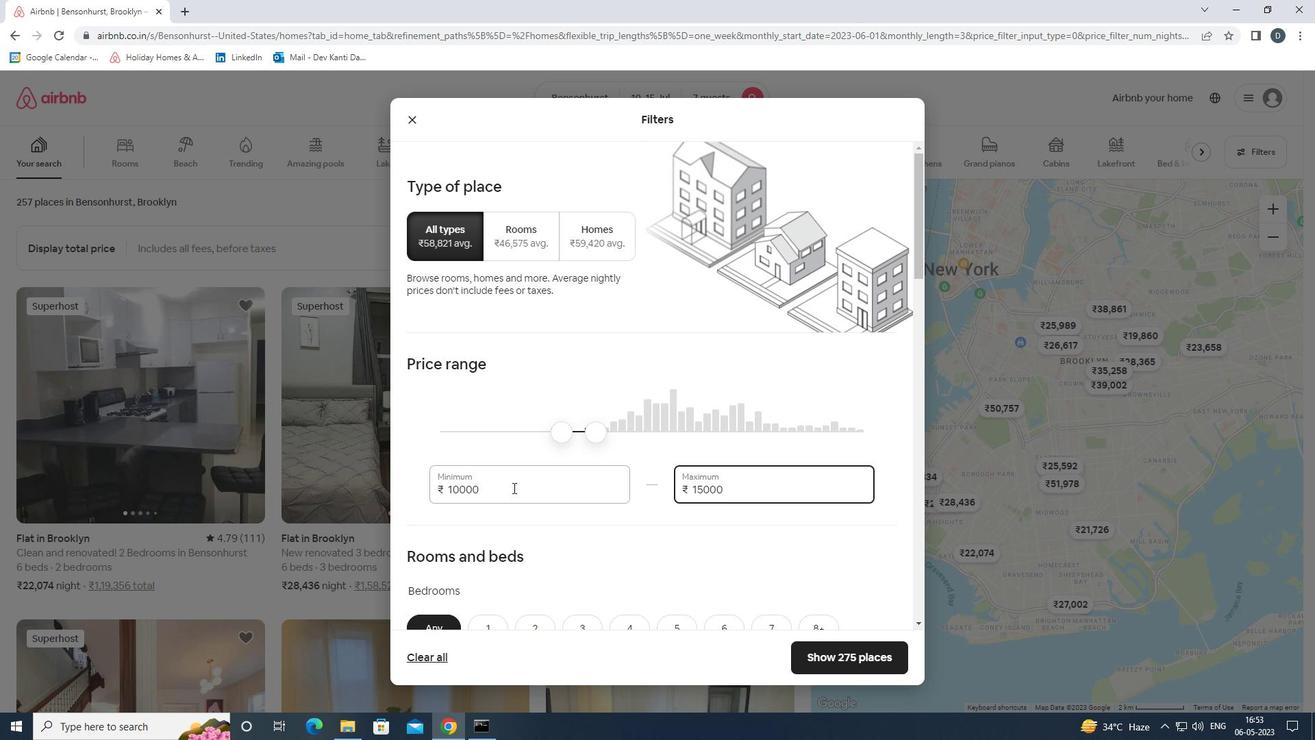 
Action: Mouse scrolled (515, 487) with delta (0, 0)
Screenshot: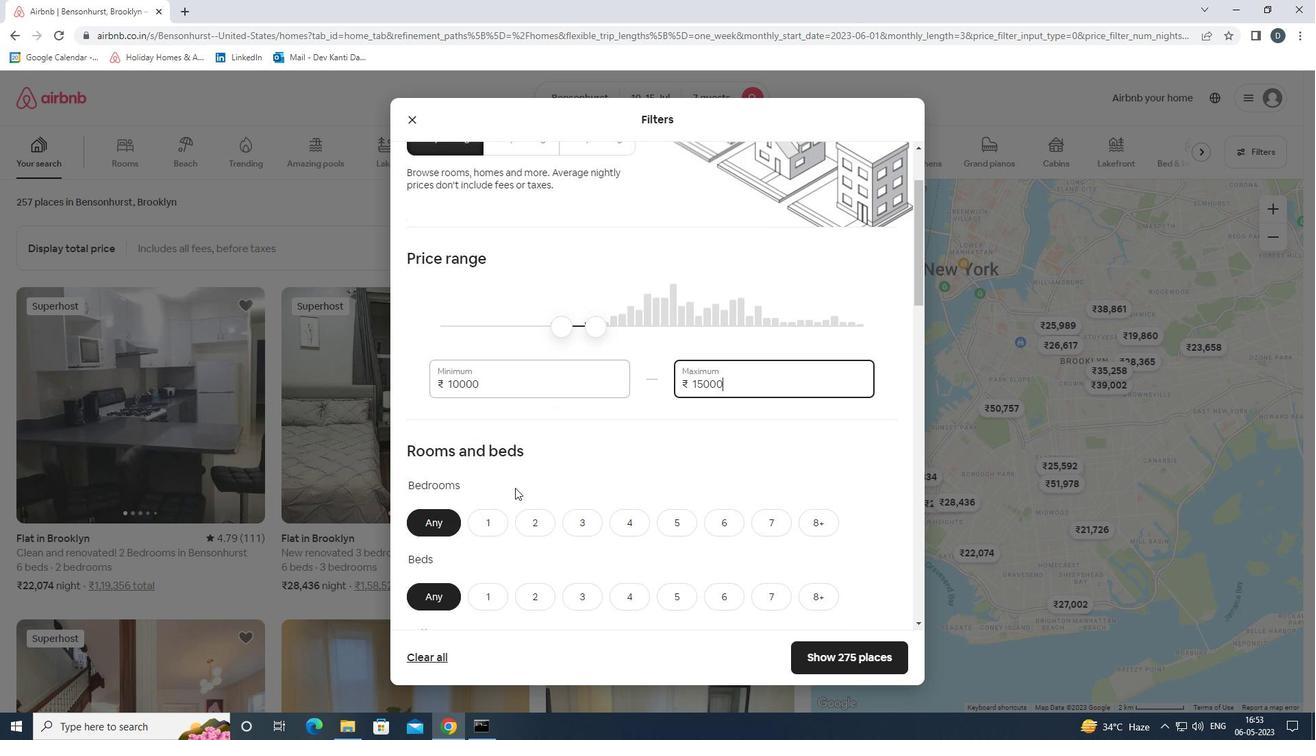 
Action: Mouse scrolled (515, 487) with delta (0, 0)
Screenshot: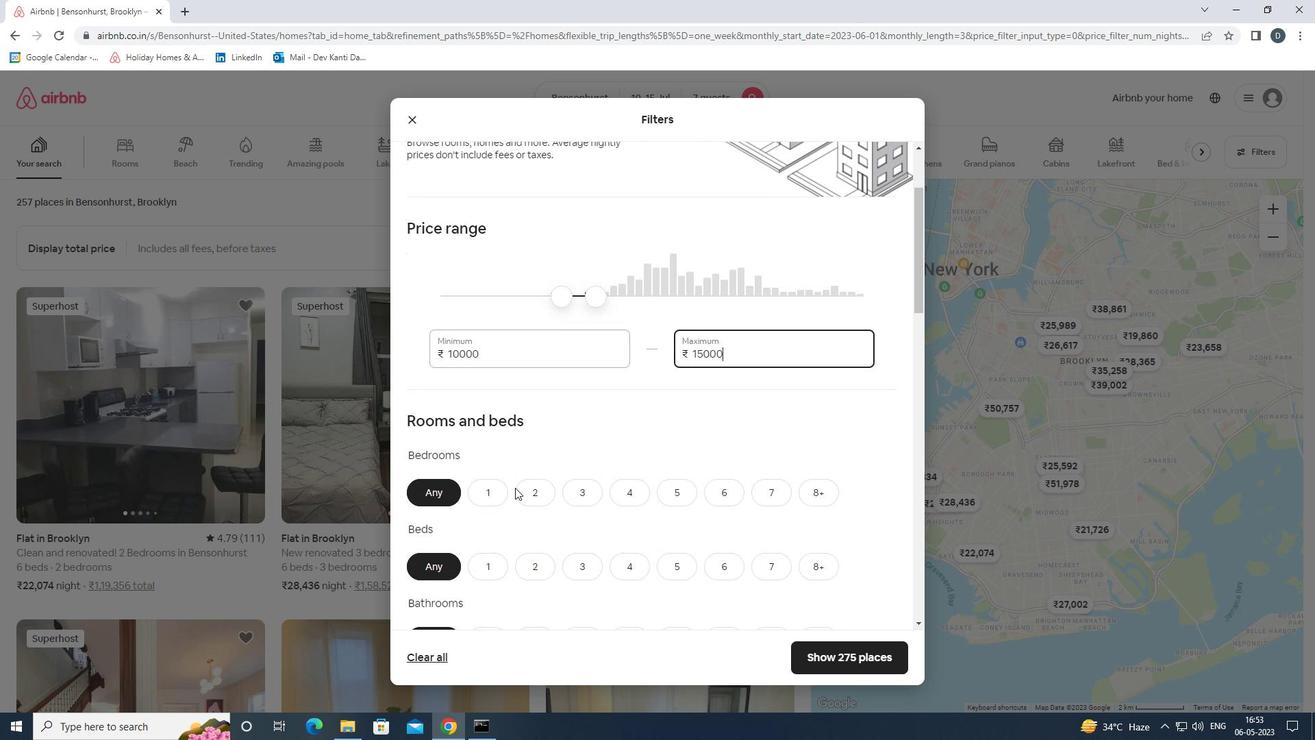 
Action: Mouse moved to (619, 359)
Screenshot: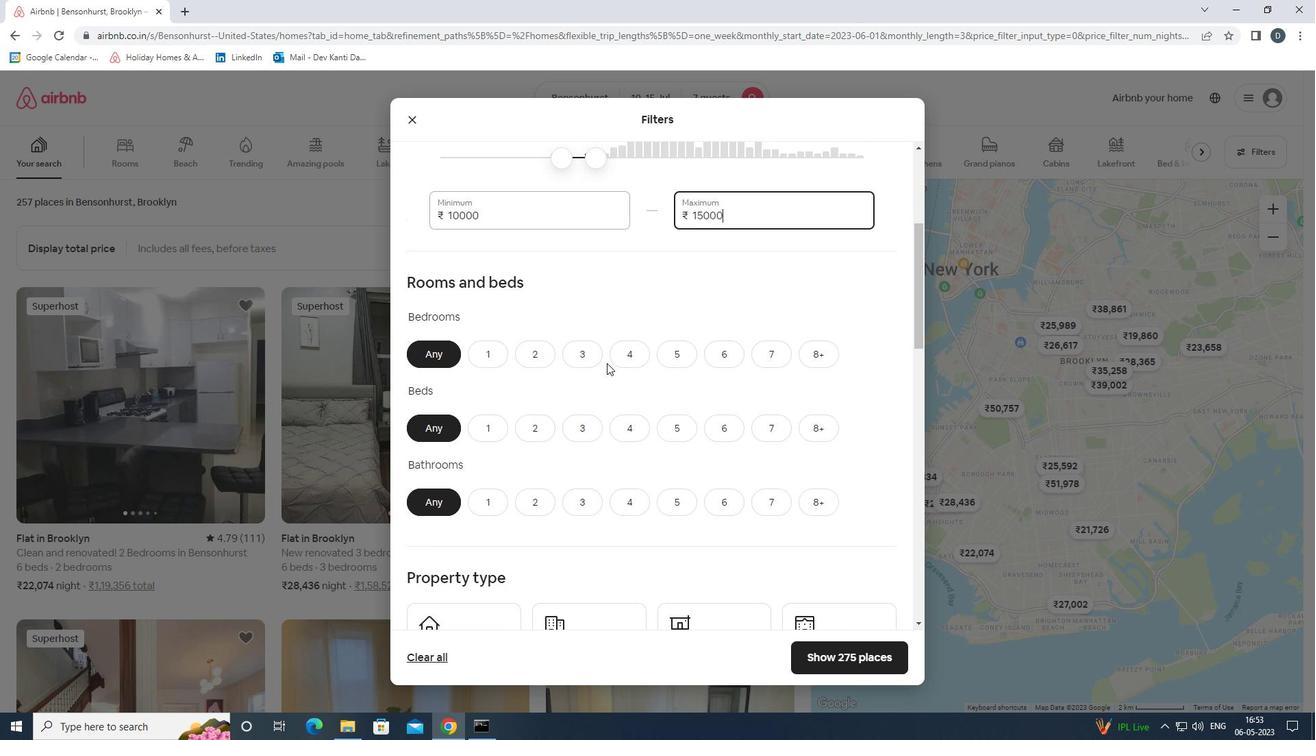 
Action: Mouse pressed left at (619, 359)
Screenshot: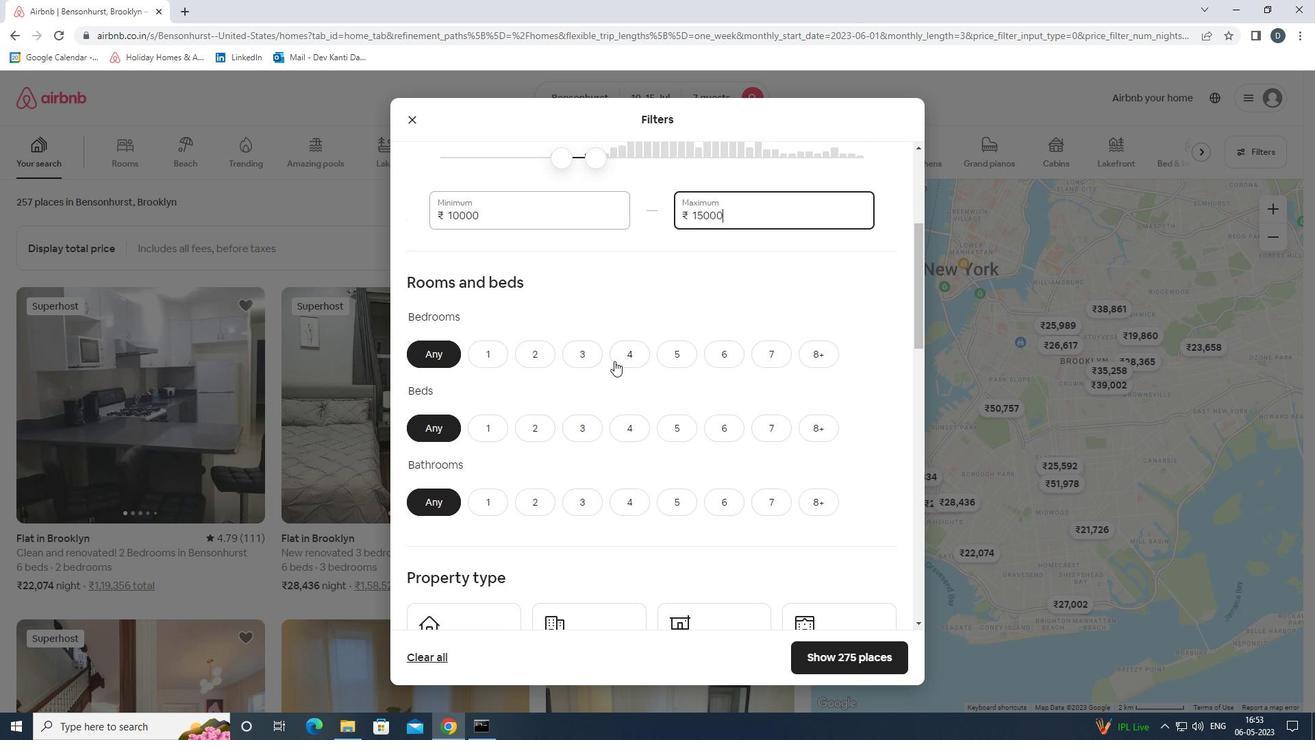 
Action: Mouse moved to (766, 426)
Screenshot: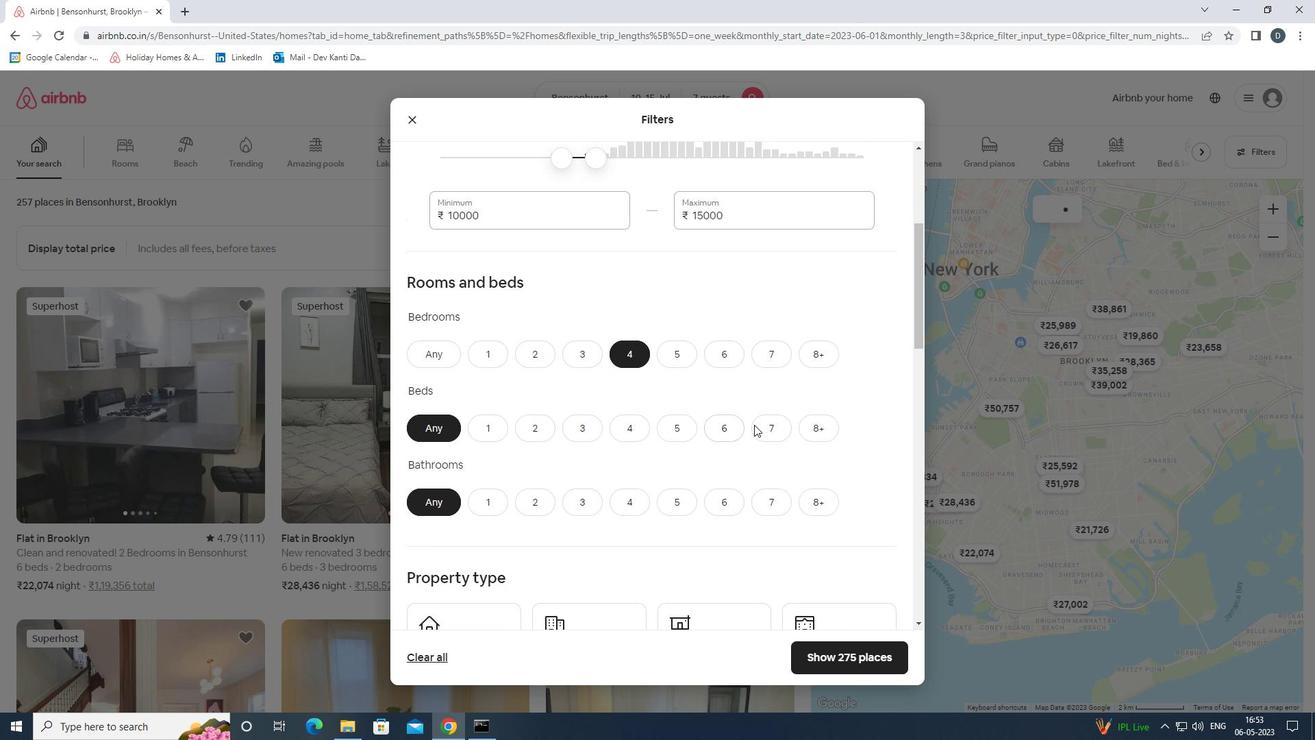 
Action: Mouse pressed left at (766, 426)
Screenshot: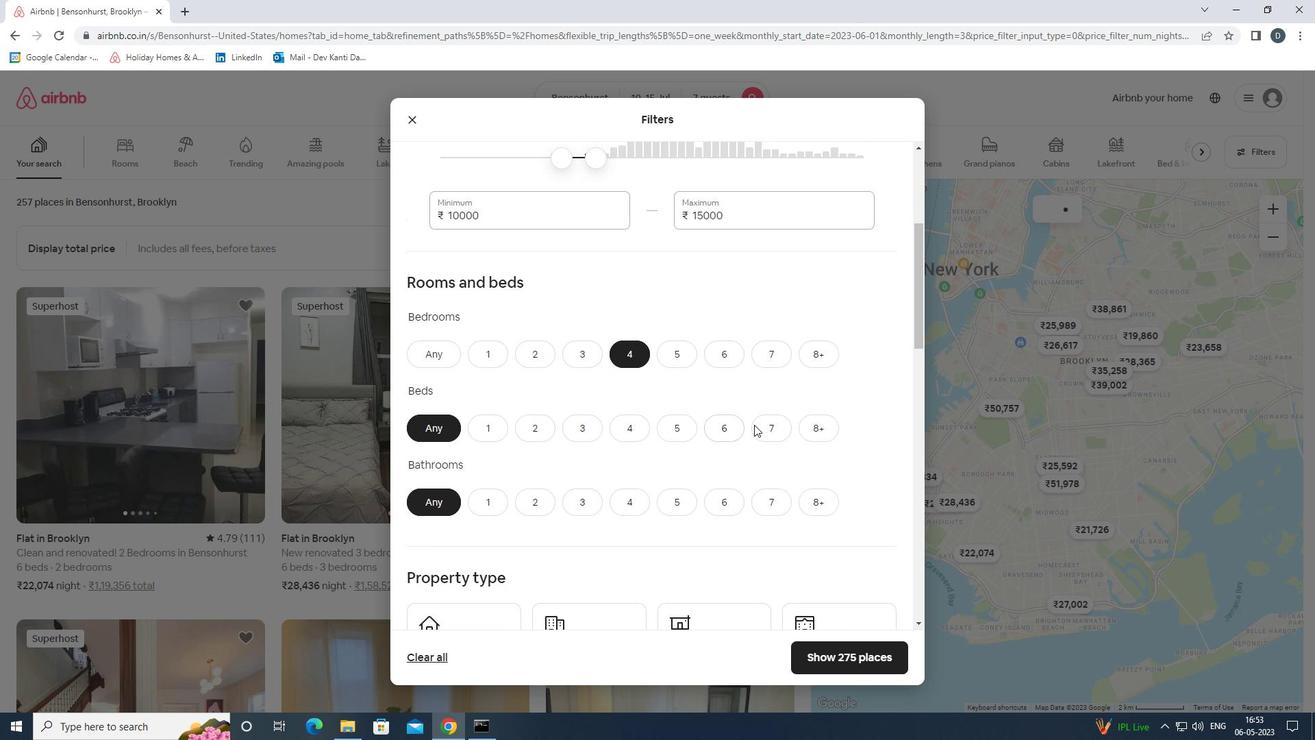 
Action: Mouse moved to (631, 496)
Screenshot: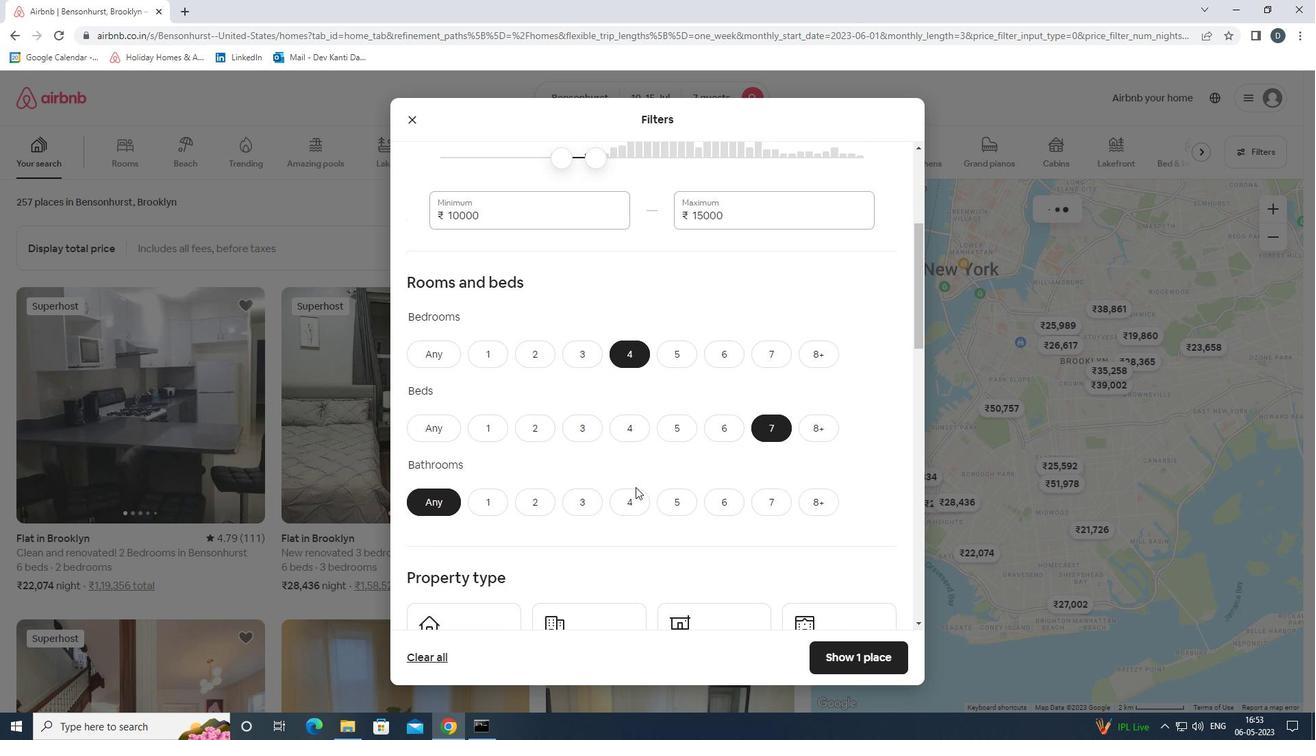 
Action: Mouse pressed left at (631, 496)
Screenshot: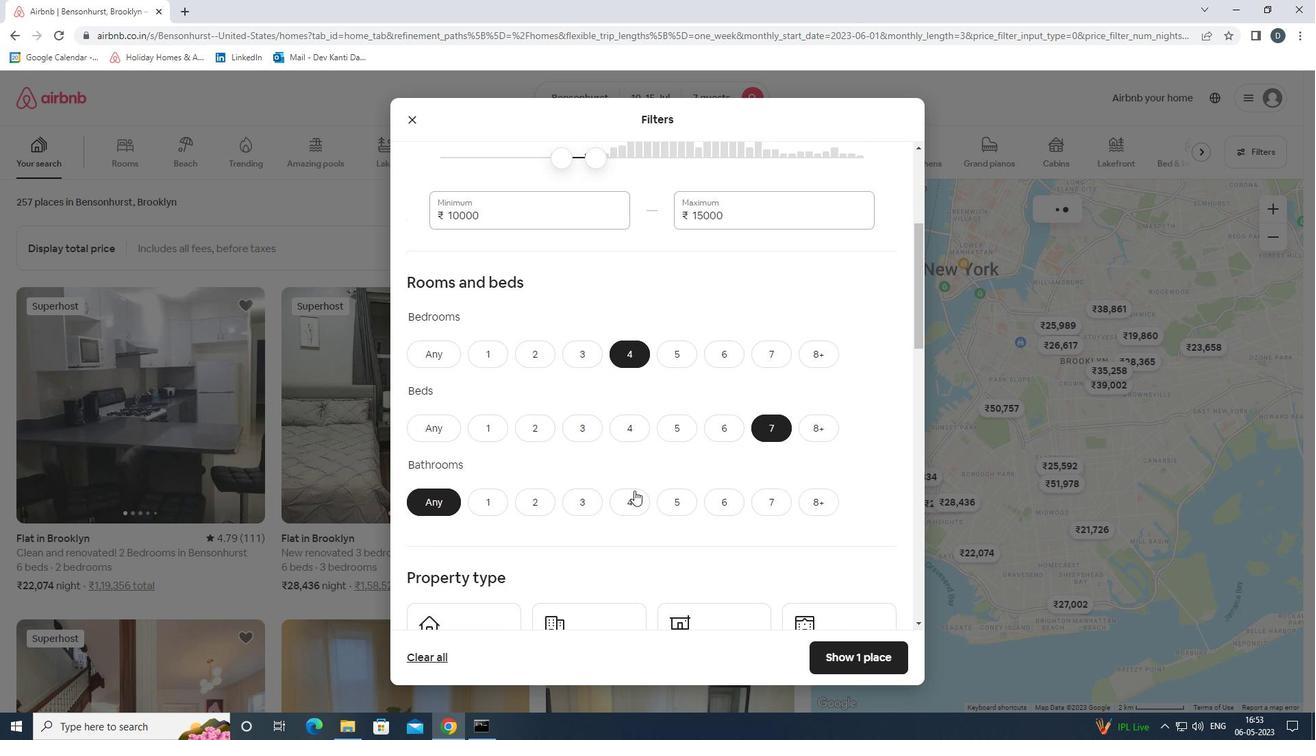 
Action: Mouse scrolled (631, 496) with delta (0, 0)
Screenshot: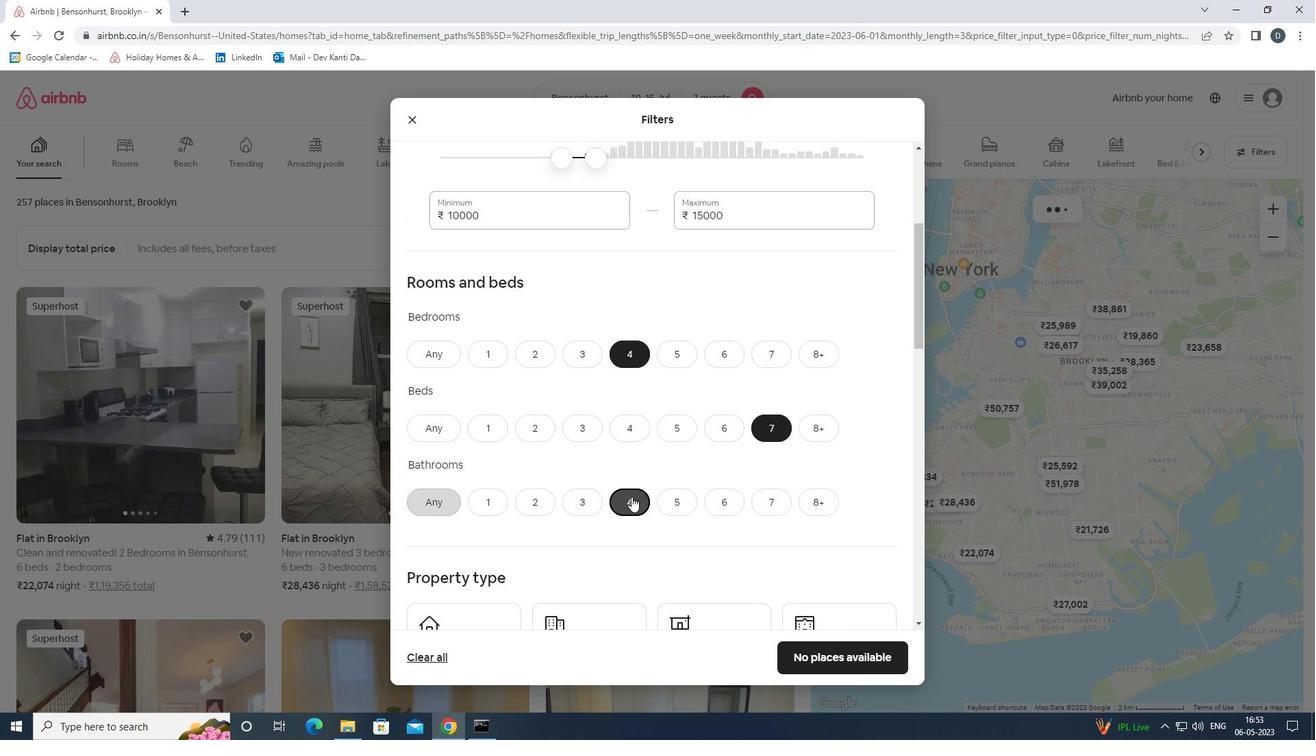 
Action: Mouse scrolled (631, 496) with delta (0, 0)
Screenshot: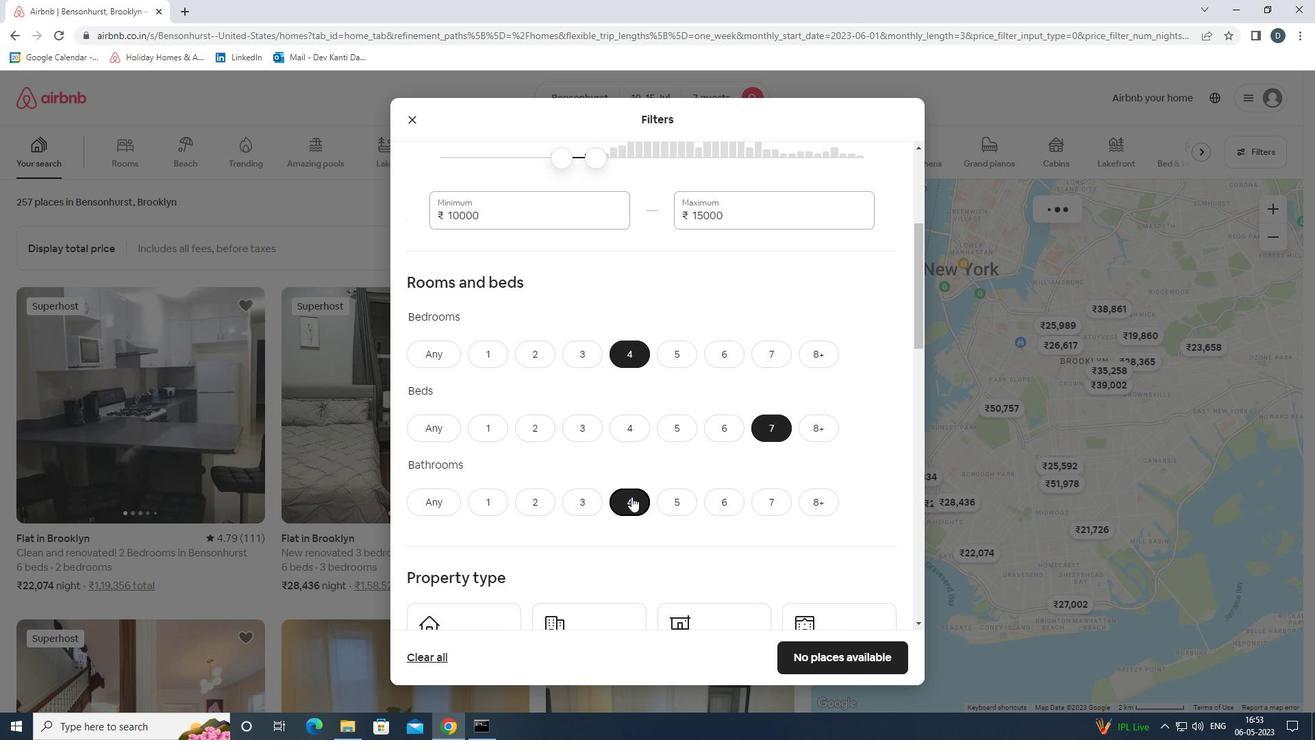 
Action: Mouse moved to (487, 493)
Screenshot: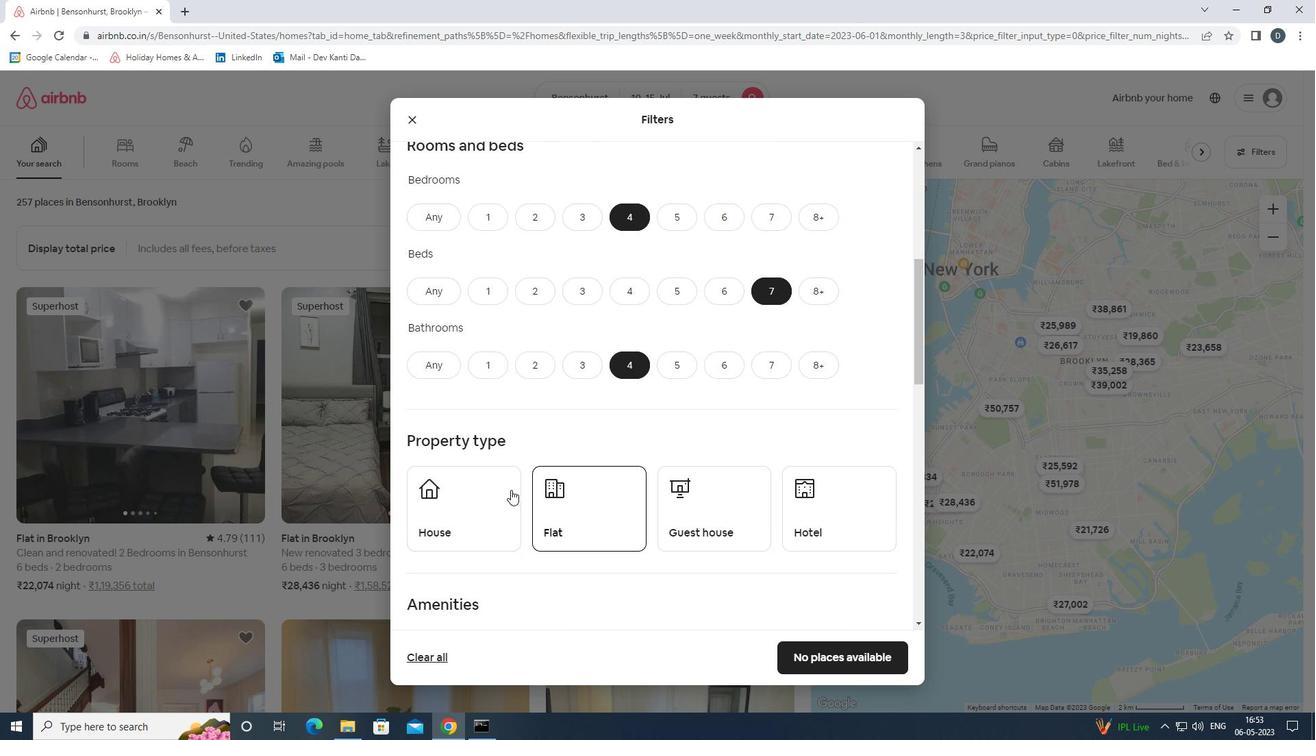
Action: Mouse pressed left at (487, 493)
Screenshot: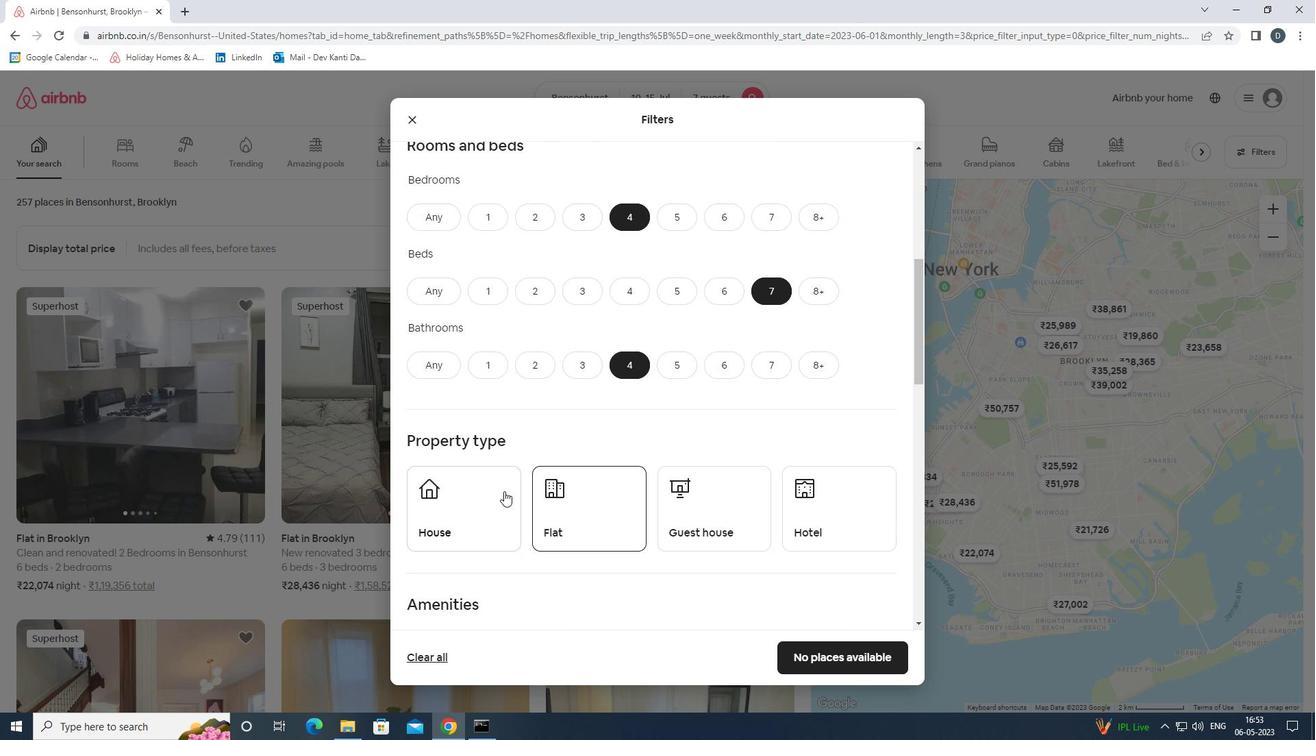 
Action: Mouse moved to (580, 495)
Screenshot: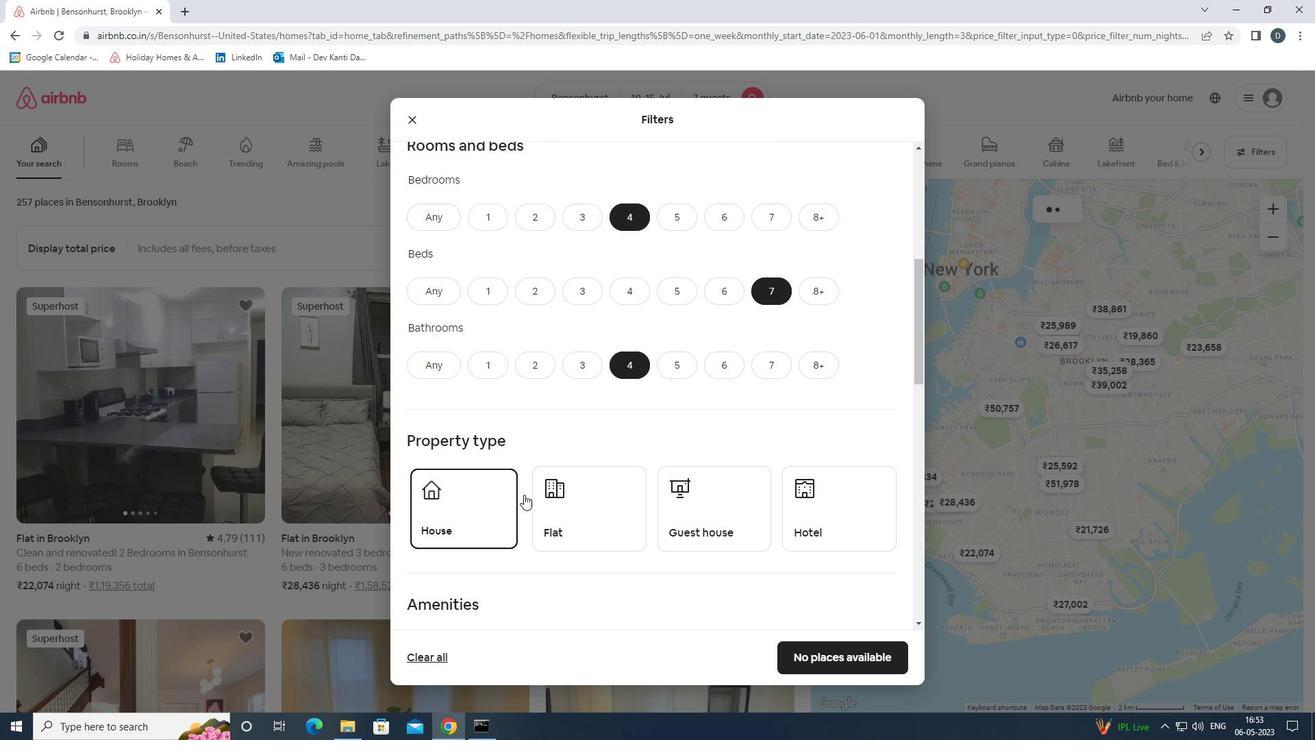 
Action: Mouse pressed left at (580, 495)
Screenshot: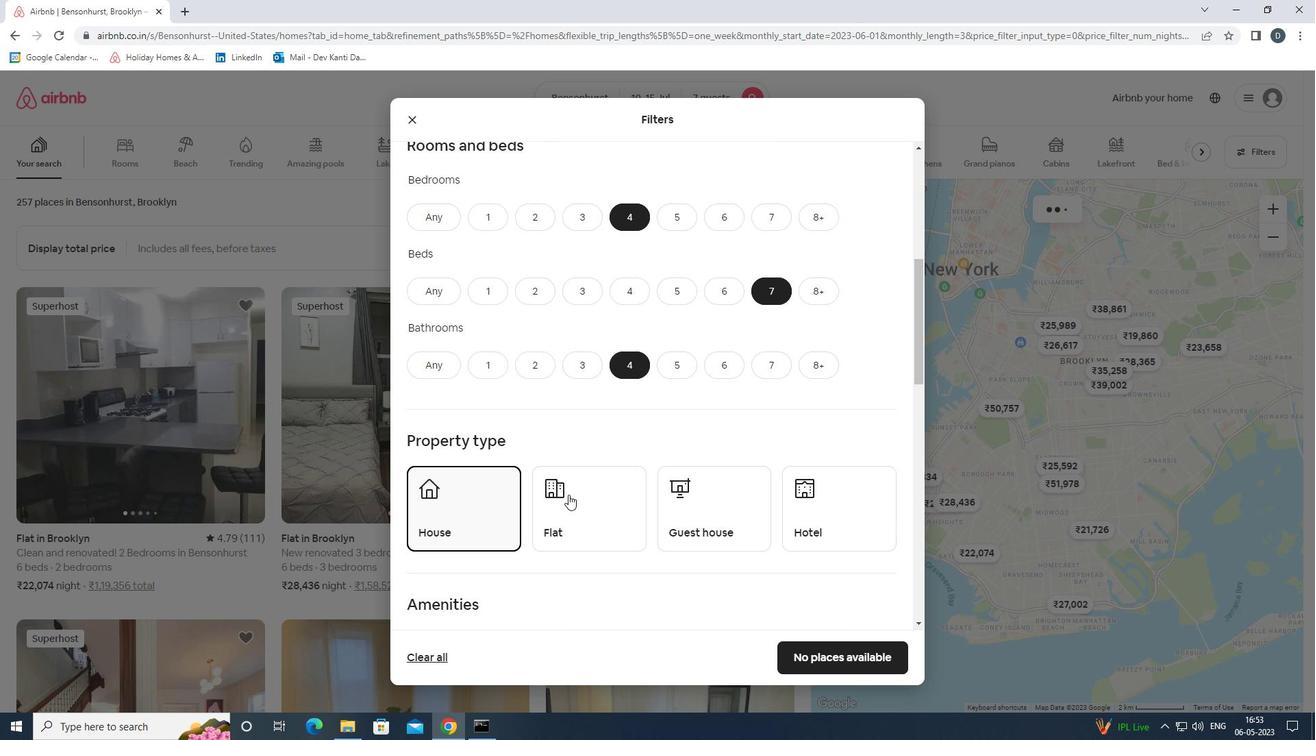 
Action: Mouse moved to (675, 496)
Screenshot: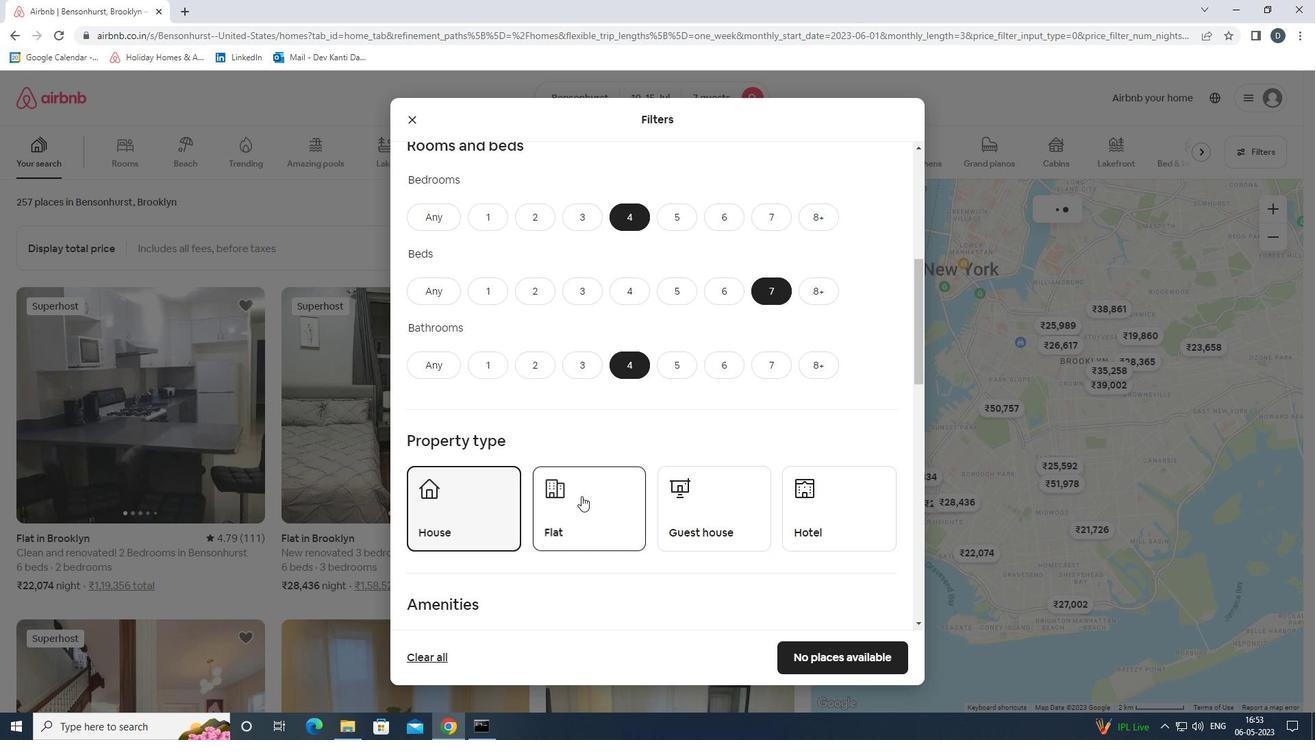 
Action: Mouse pressed left at (675, 496)
Screenshot: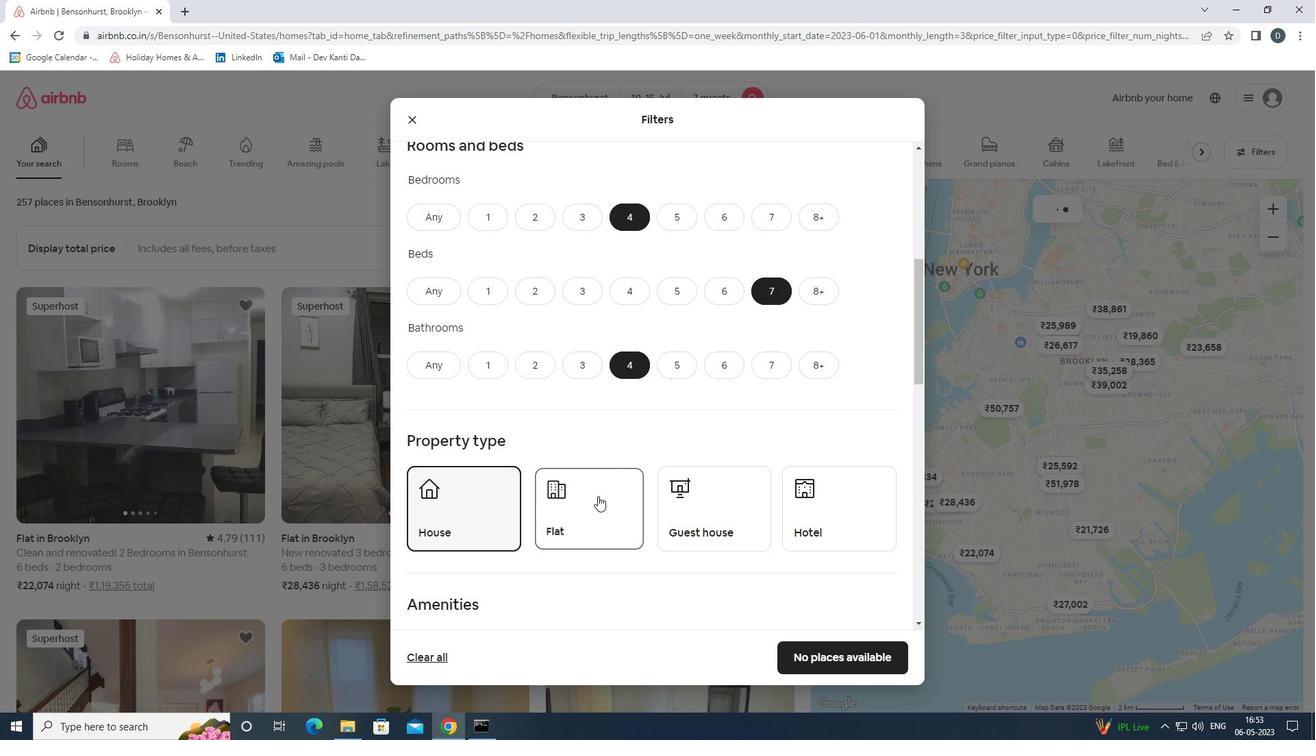 
Action: Mouse moved to (681, 494)
Screenshot: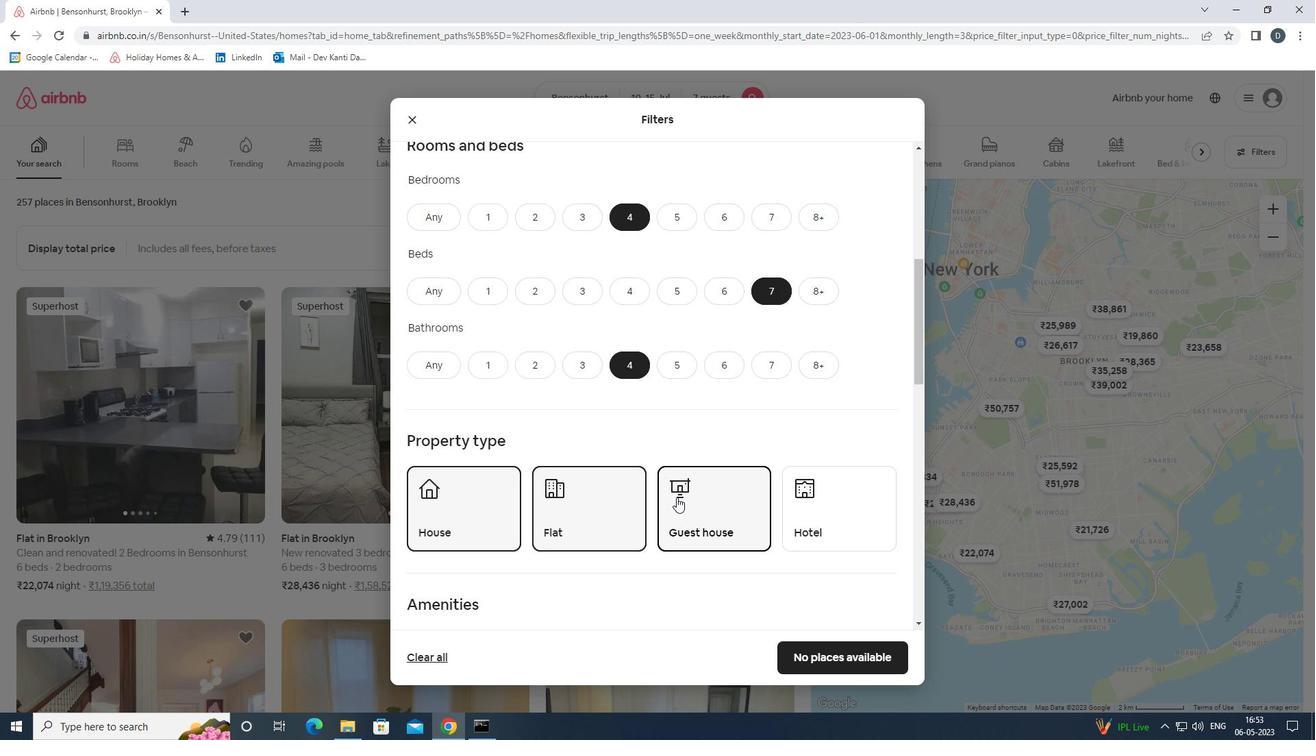 
Action: Mouse scrolled (681, 493) with delta (0, 0)
Screenshot: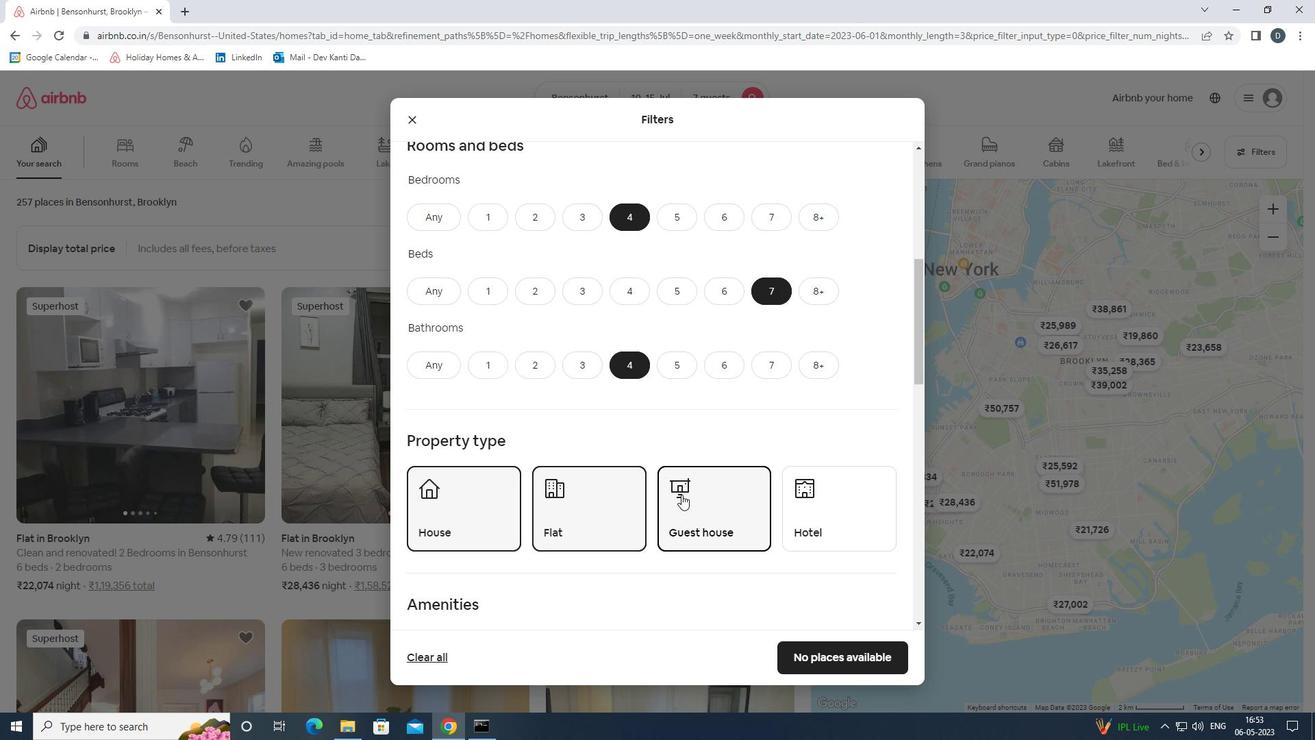 
Action: Mouse scrolled (681, 493) with delta (0, 0)
Screenshot: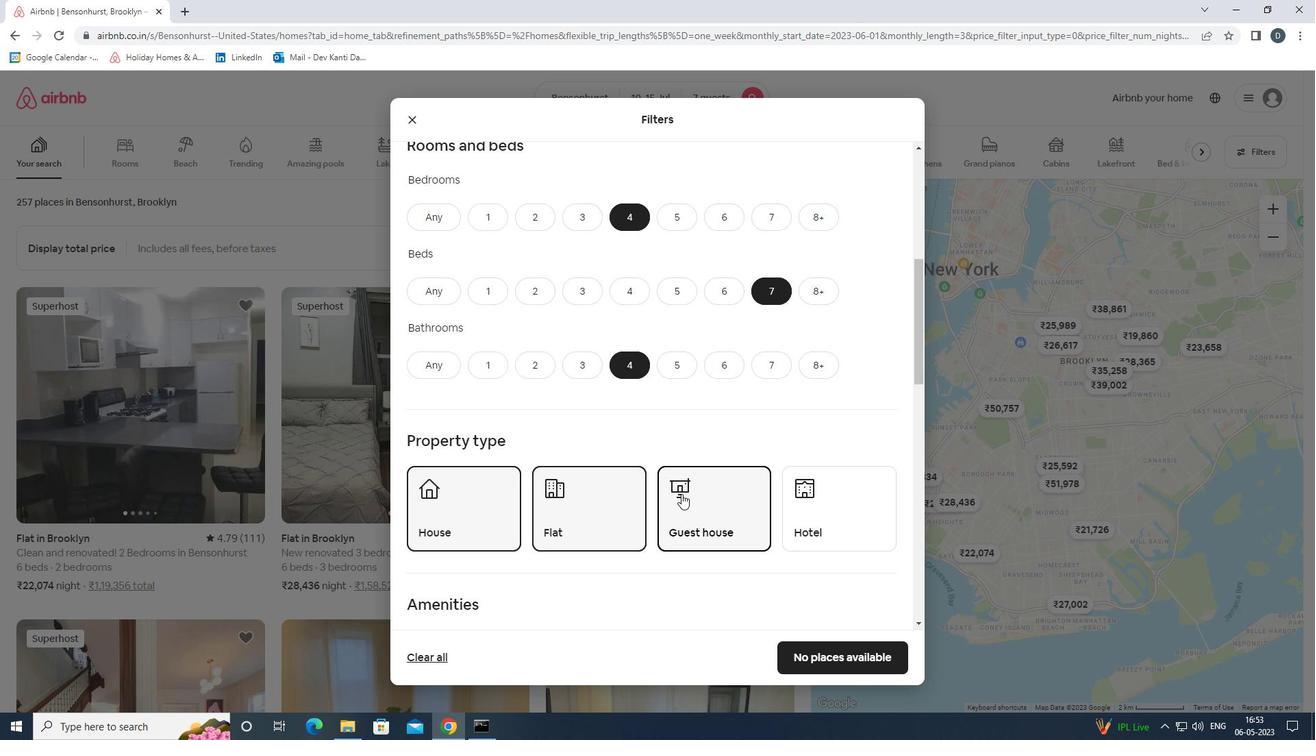 
Action: Mouse scrolled (681, 493) with delta (0, 0)
Screenshot: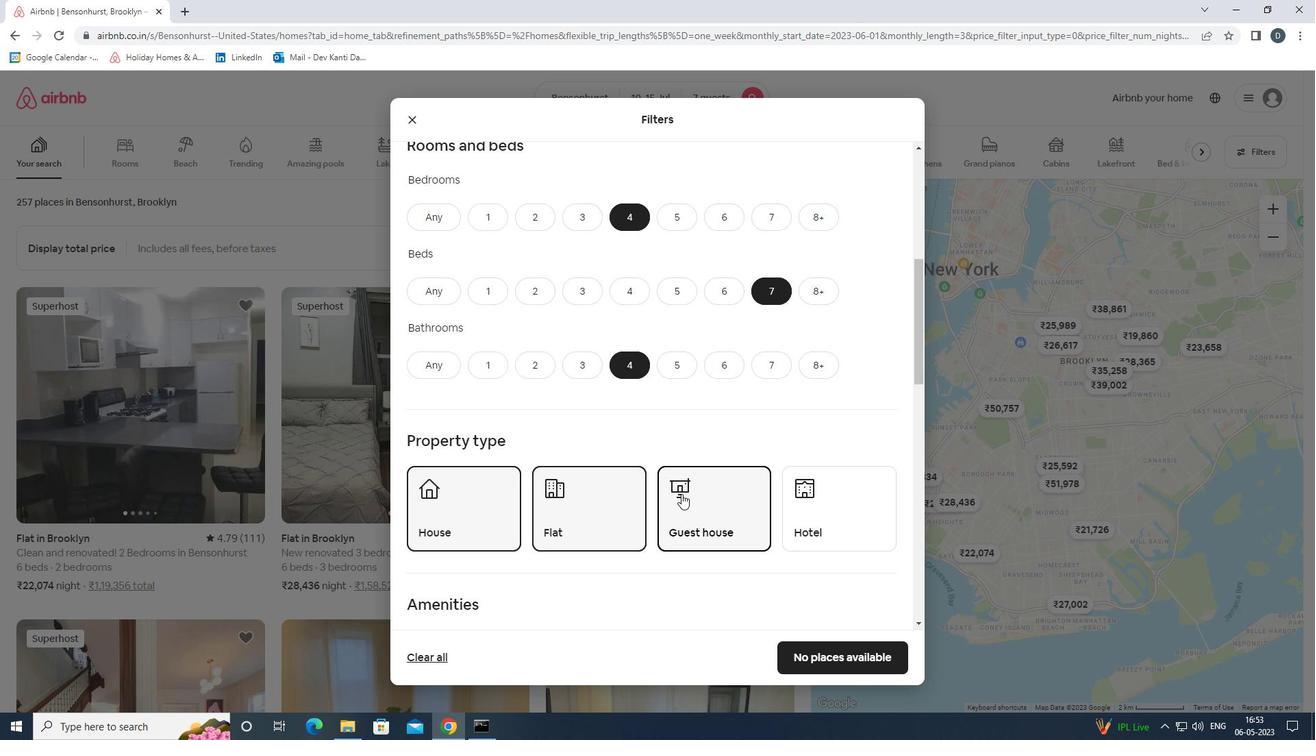 
Action: Mouse moved to (420, 468)
Screenshot: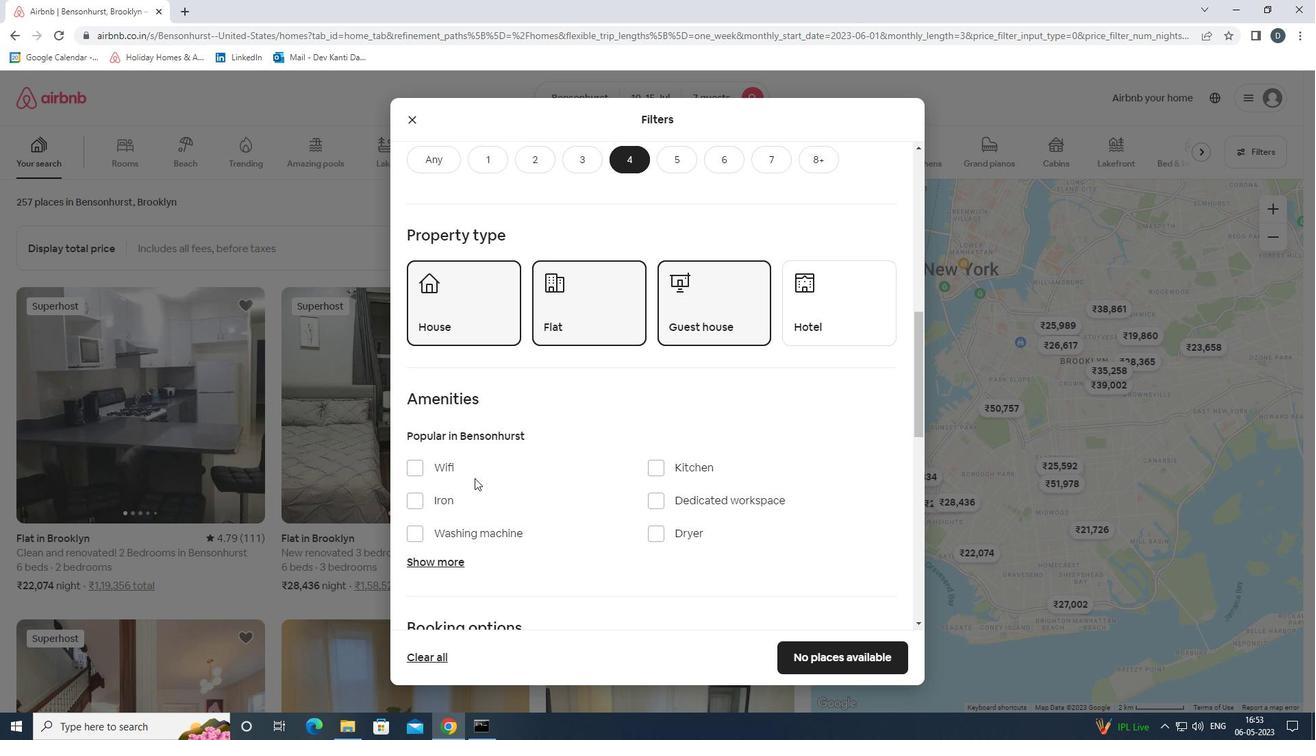 
Action: Mouse pressed left at (420, 468)
Screenshot: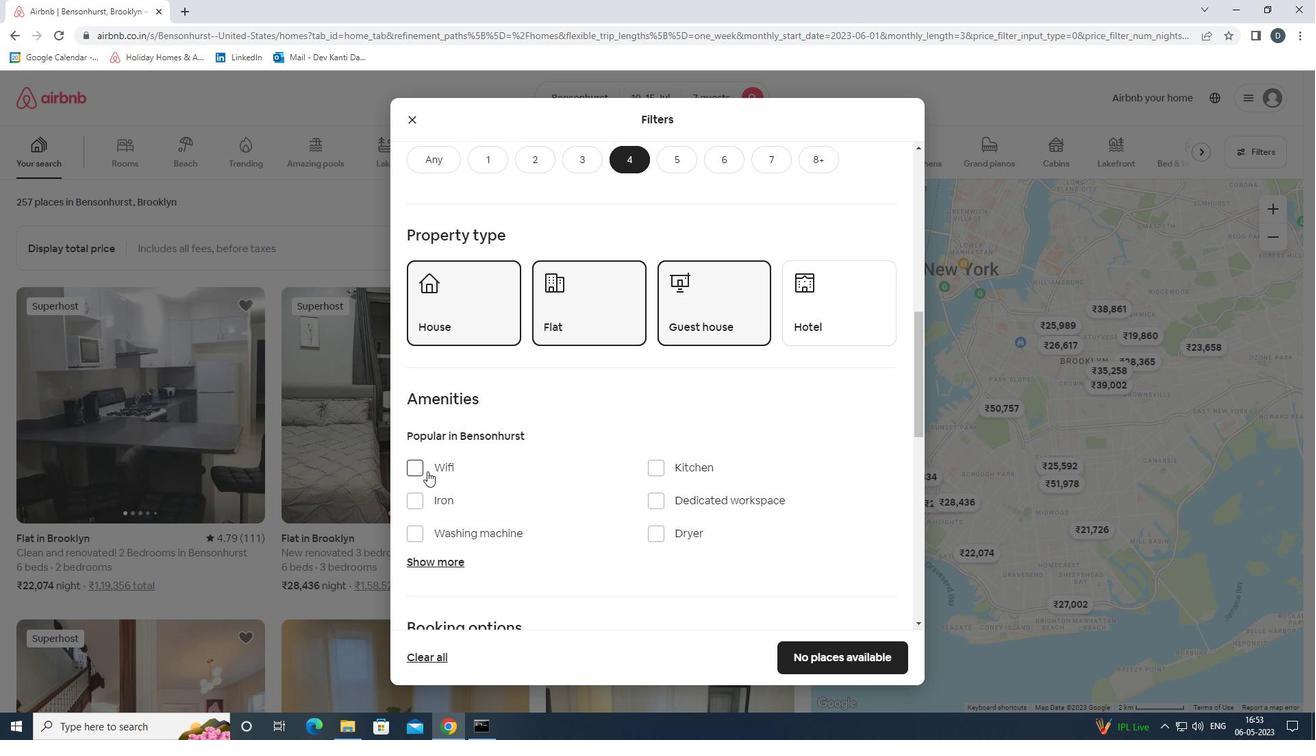 
Action: Mouse moved to (452, 557)
Screenshot: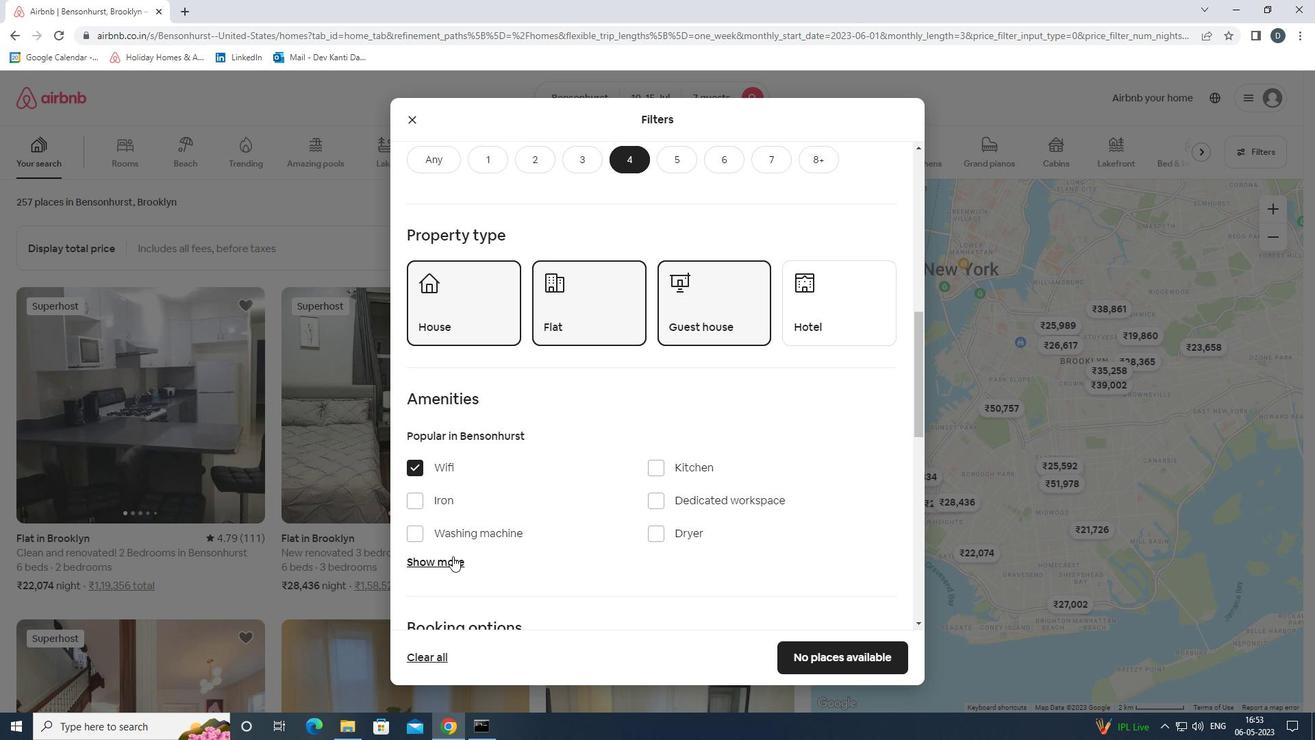 
Action: Mouse pressed left at (452, 557)
Screenshot: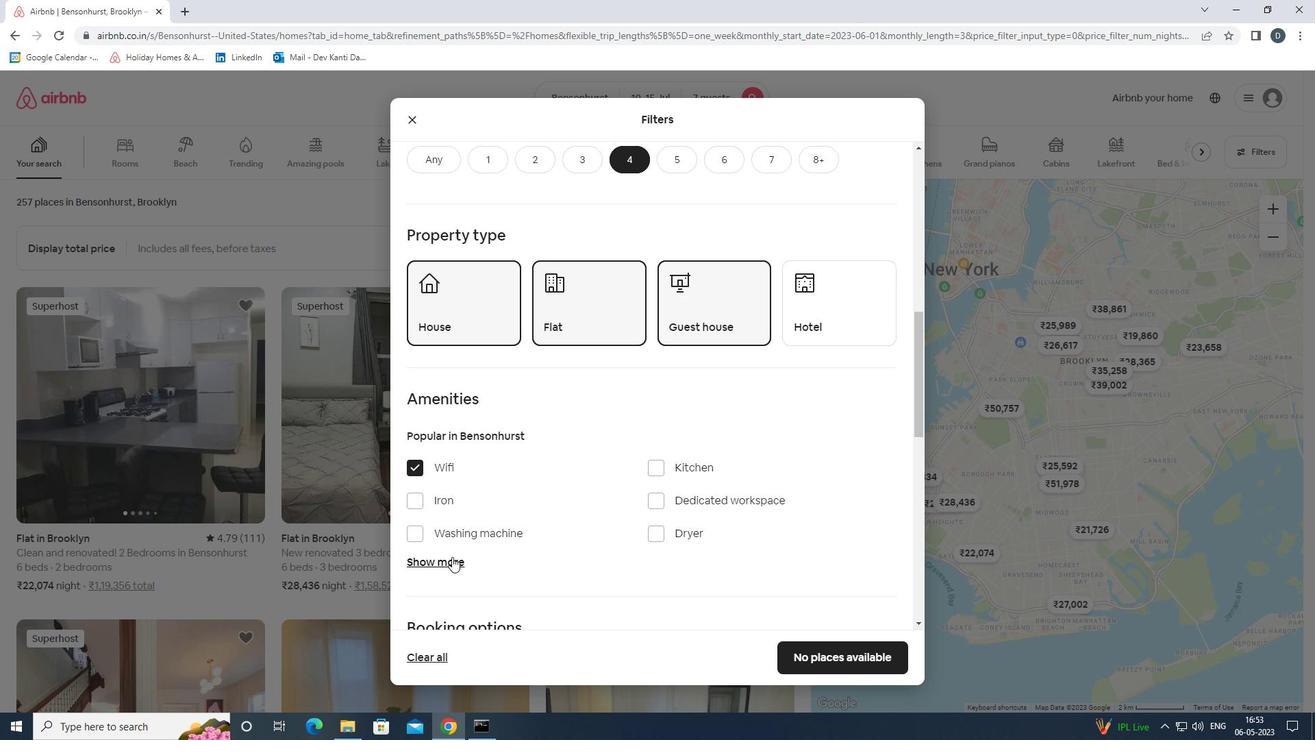 
Action: Mouse moved to (545, 527)
Screenshot: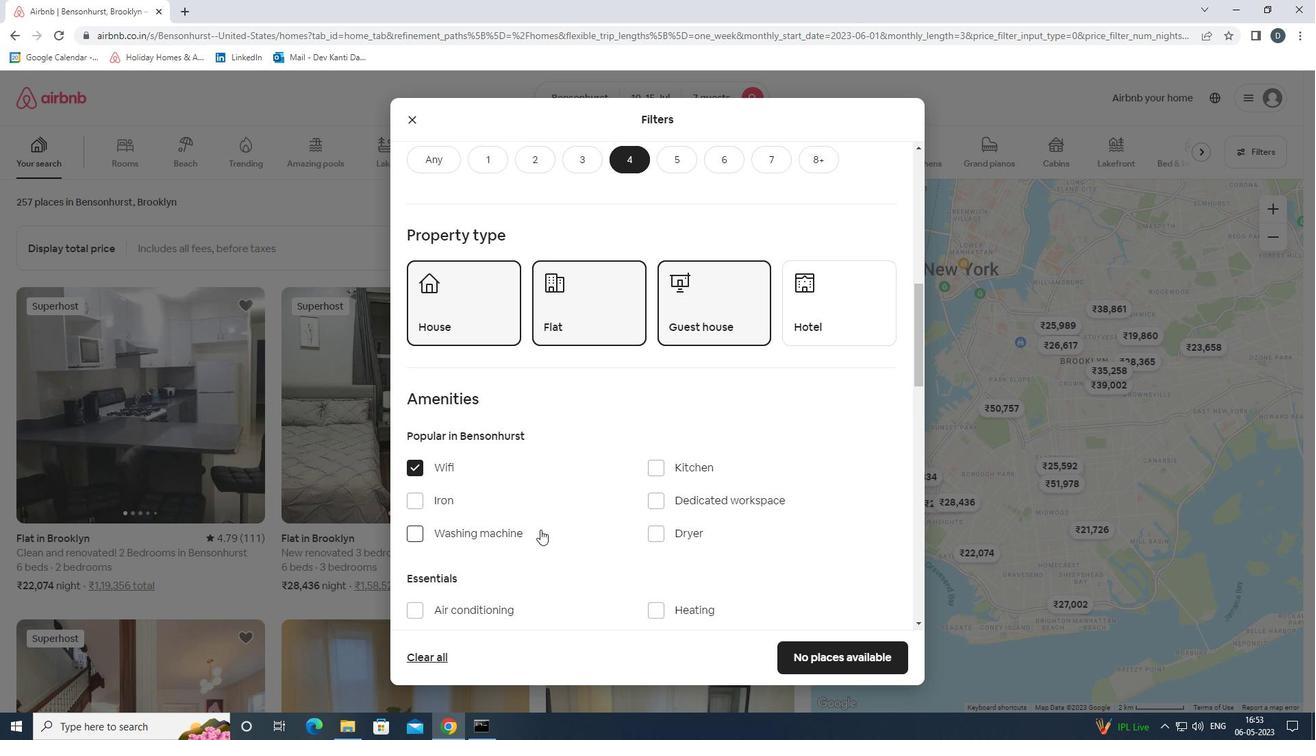 
Action: Mouse scrolled (545, 526) with delta (0, 0)
Screenshot: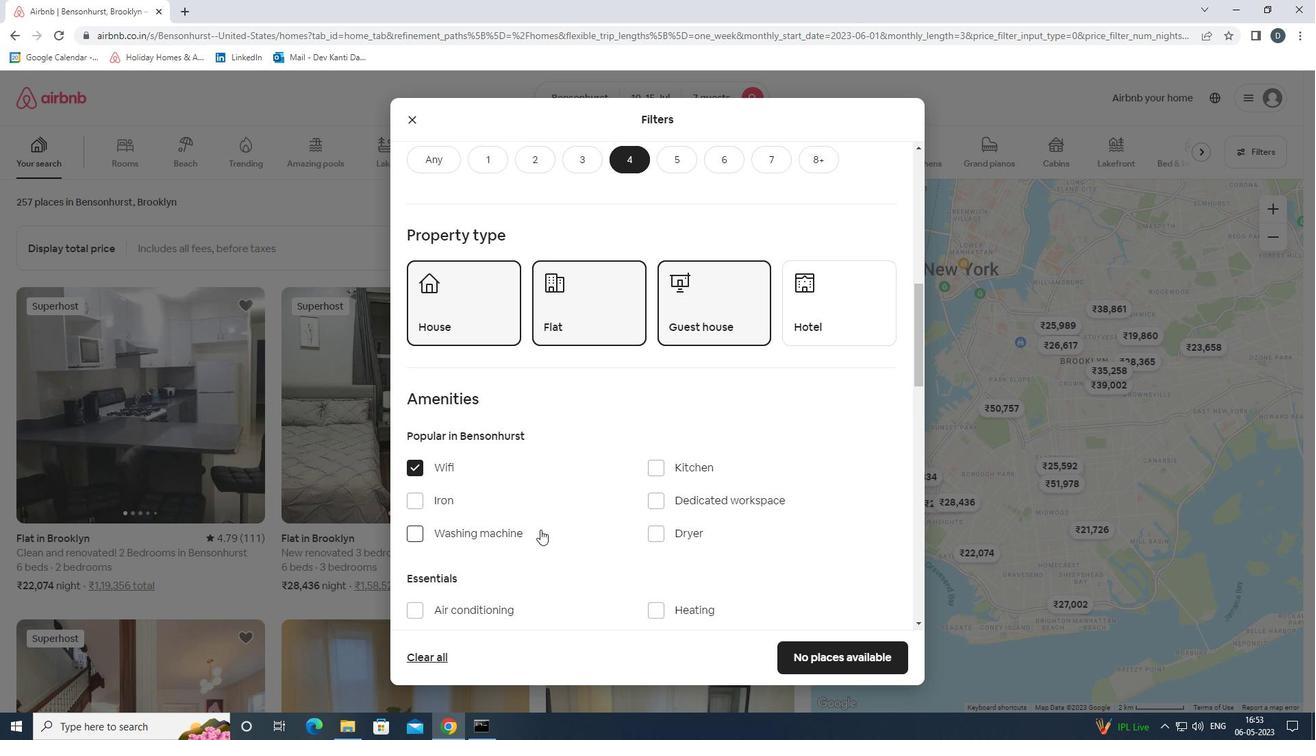 
Action: Mouse moved to (552, 527)
Screenshot: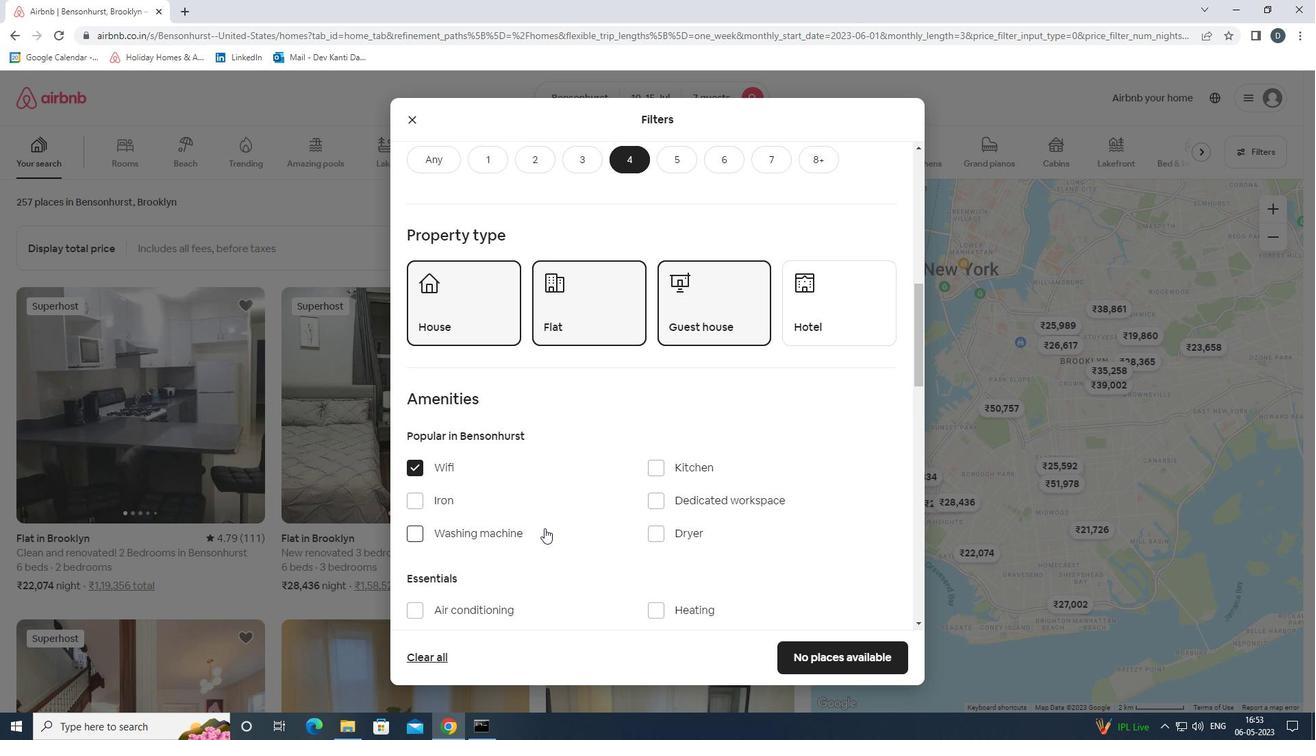 
Action: Mouse scrolled (552, 526) with delta (0, 0)
Screenshot: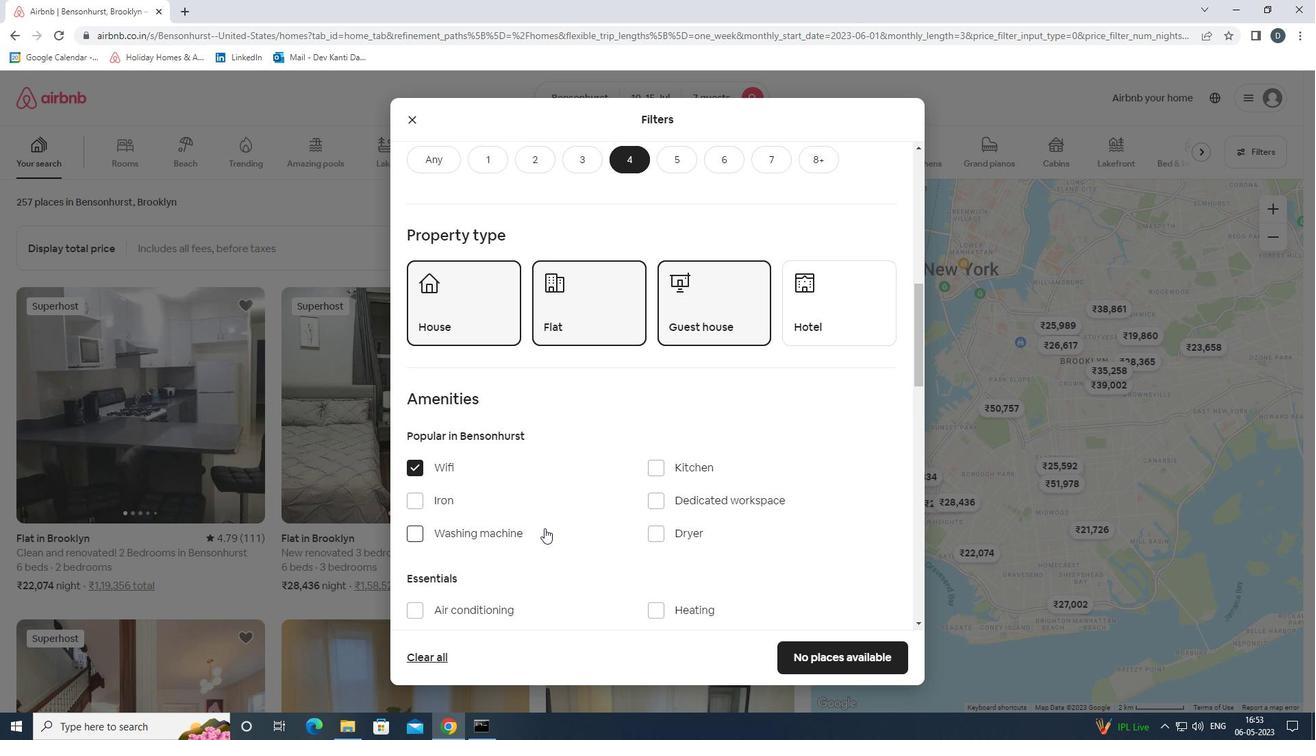 
Action: Mouse moved to (446, 508)
Screenshot: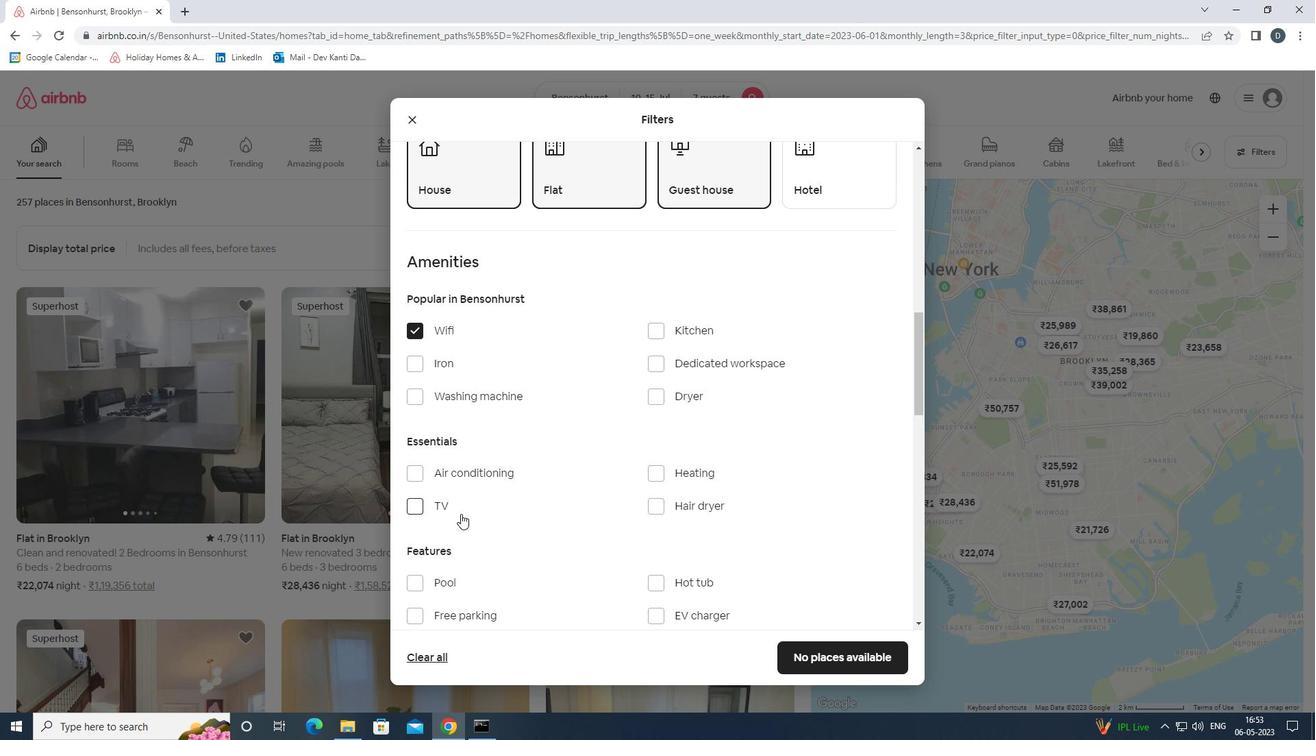 
Action: Mouse pressed left at (446, 508)
Screenshot: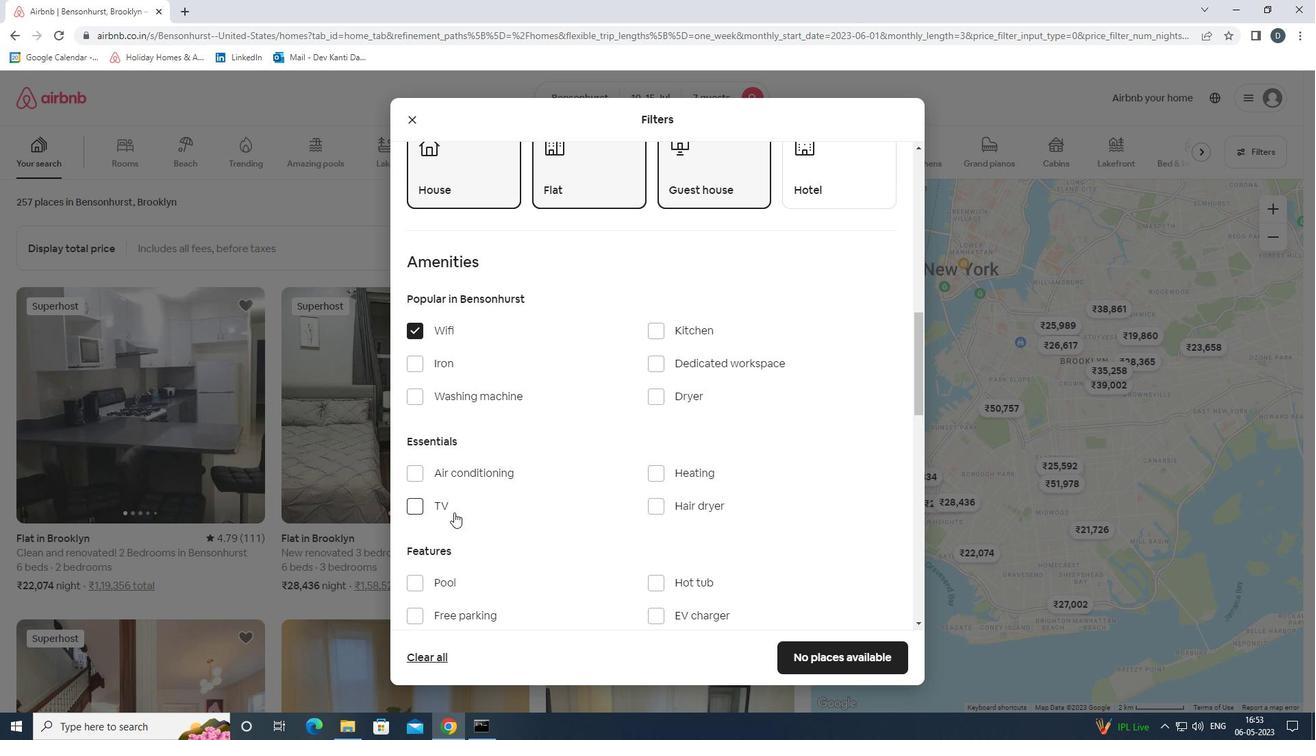 
Action: Mouse moved to (598, 493)
Screenshot: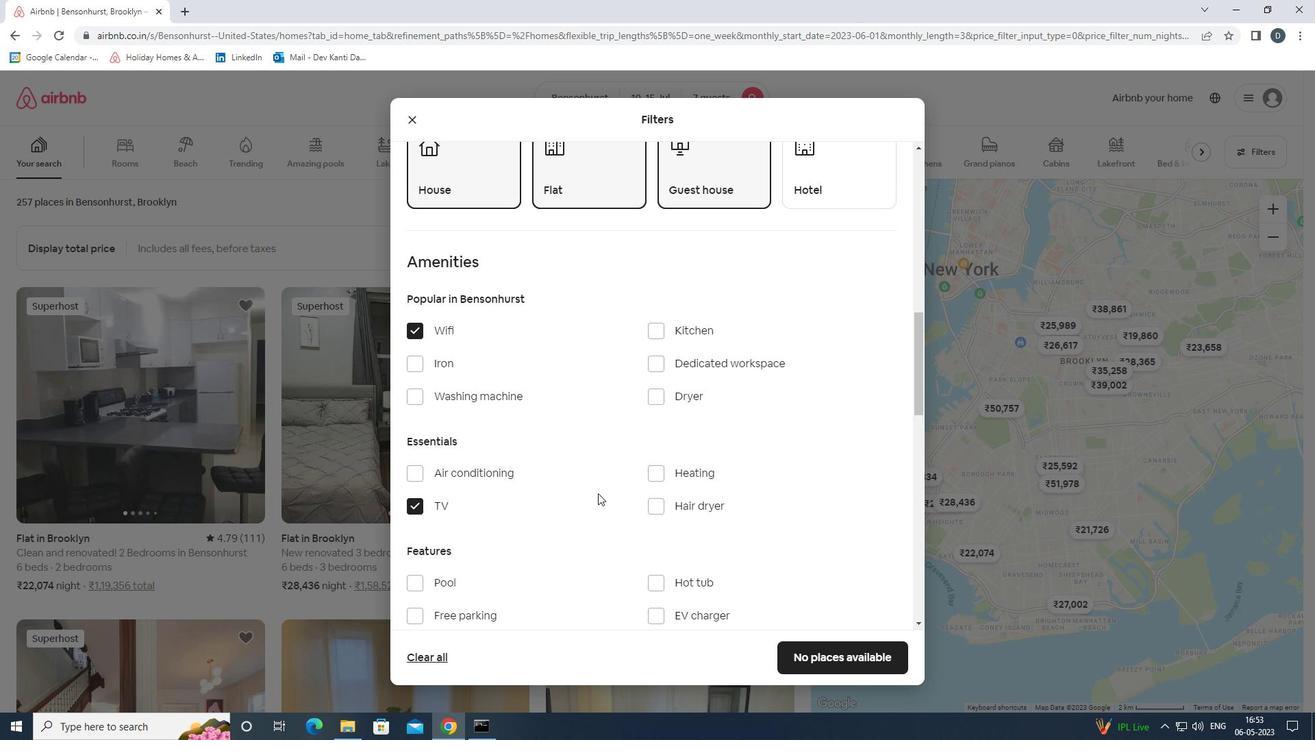 
Action: Mouse scrolled (598, 492) with delta (0, 0)
Screenshot: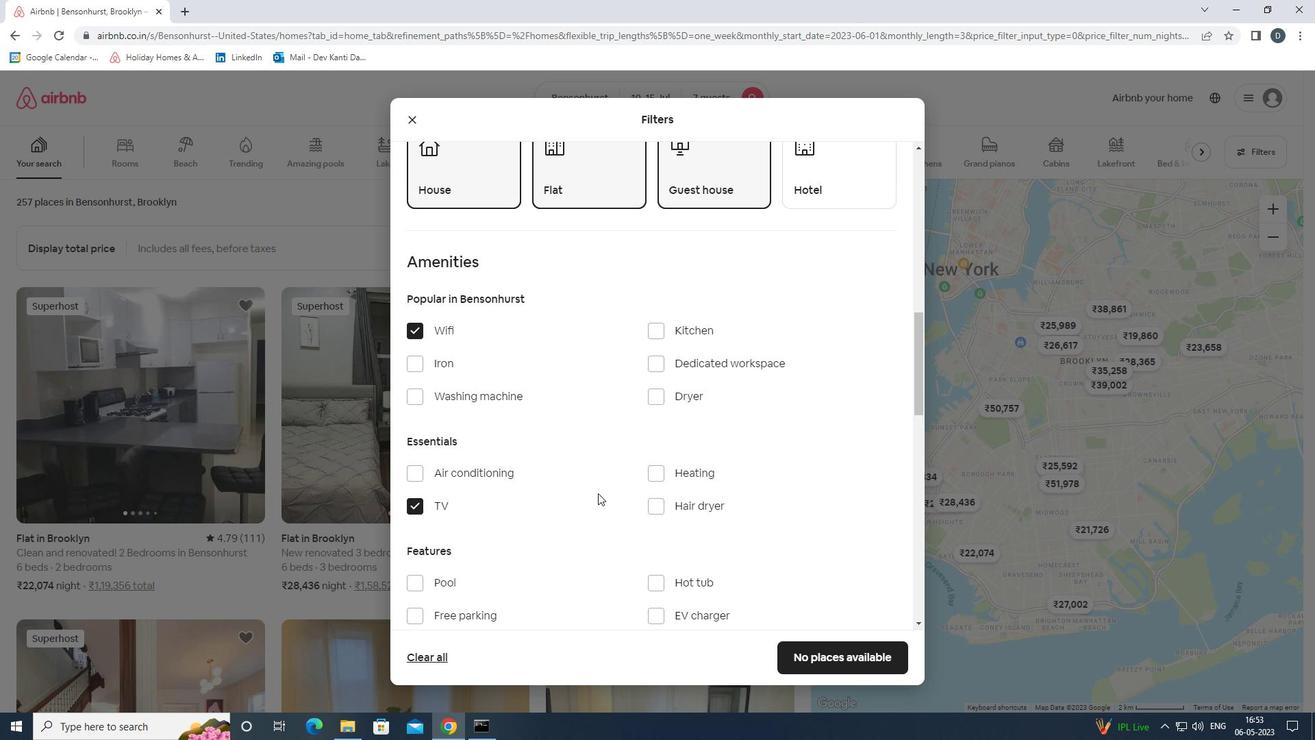 
Action: Mouse moved to (594, 473)
Screenshot: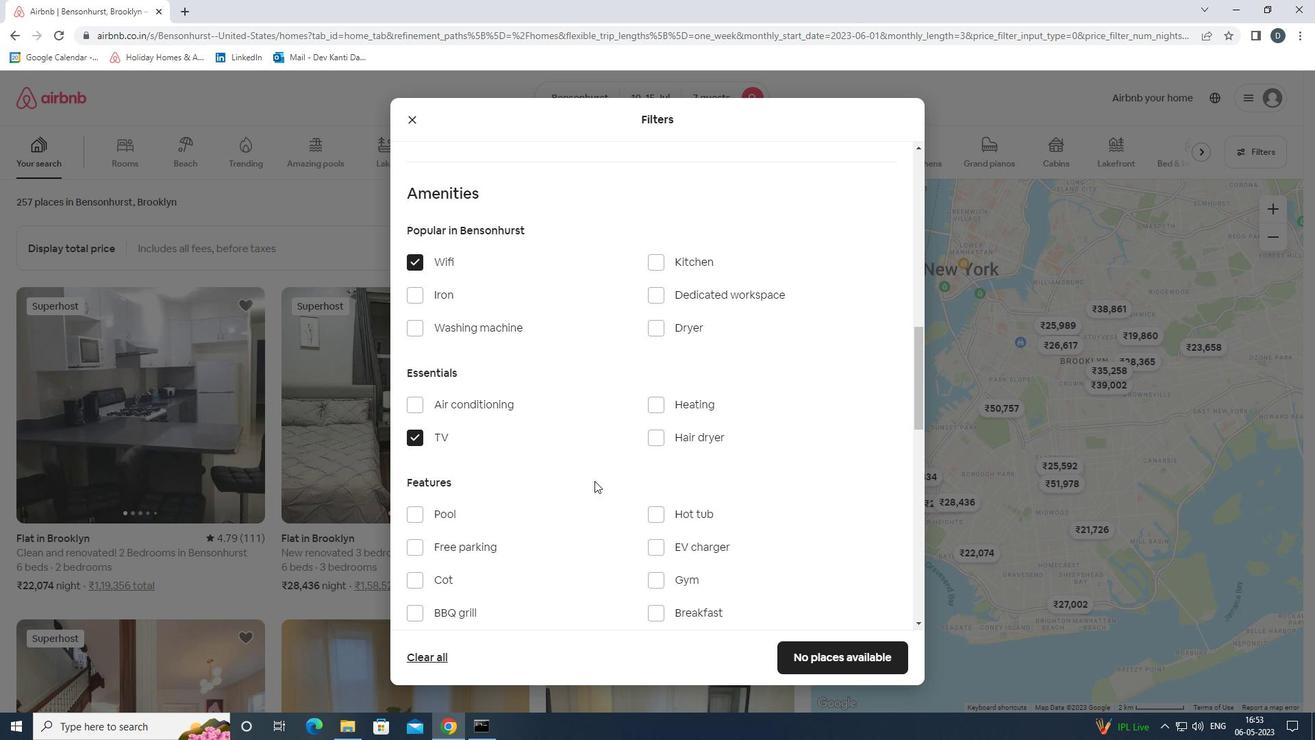 
Action: Mouse scrolled (594, 472) with delta (0, 0)
Screenshot: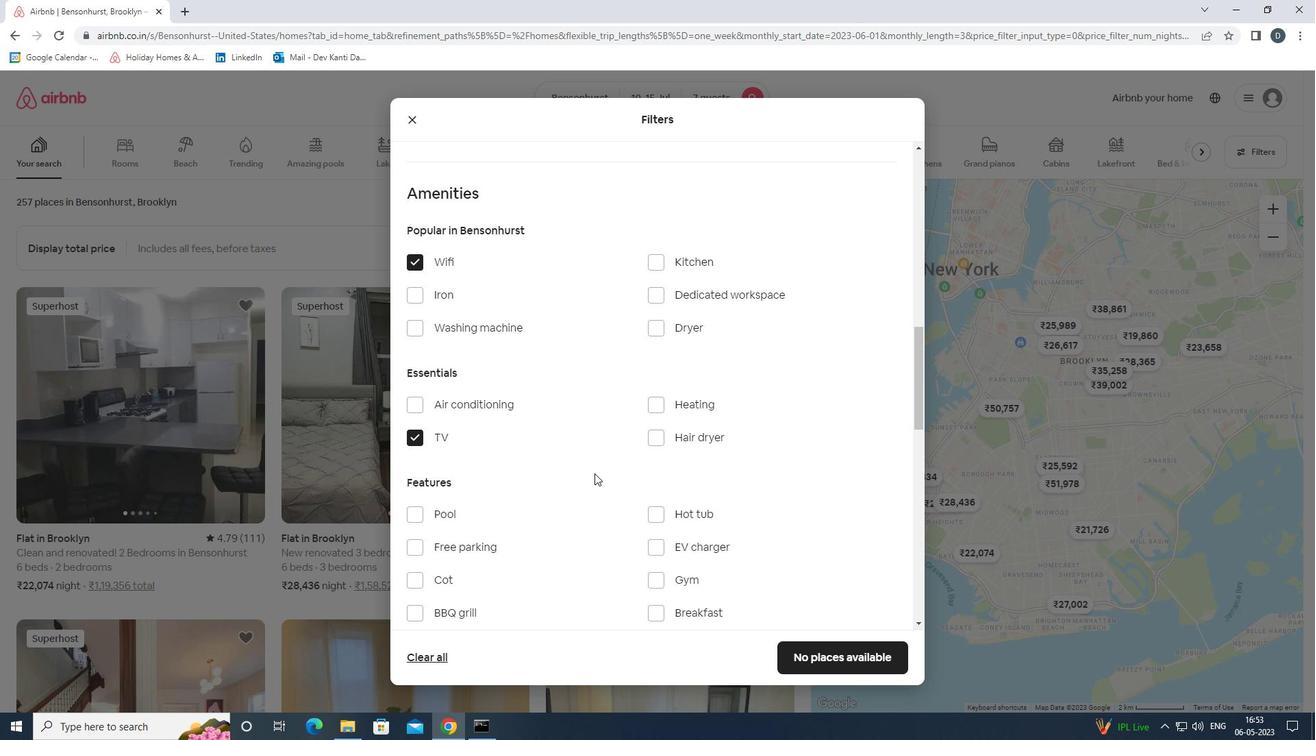 
Action: Mouse scrolled (594, 472) with delta (0, 0)
Screenshot: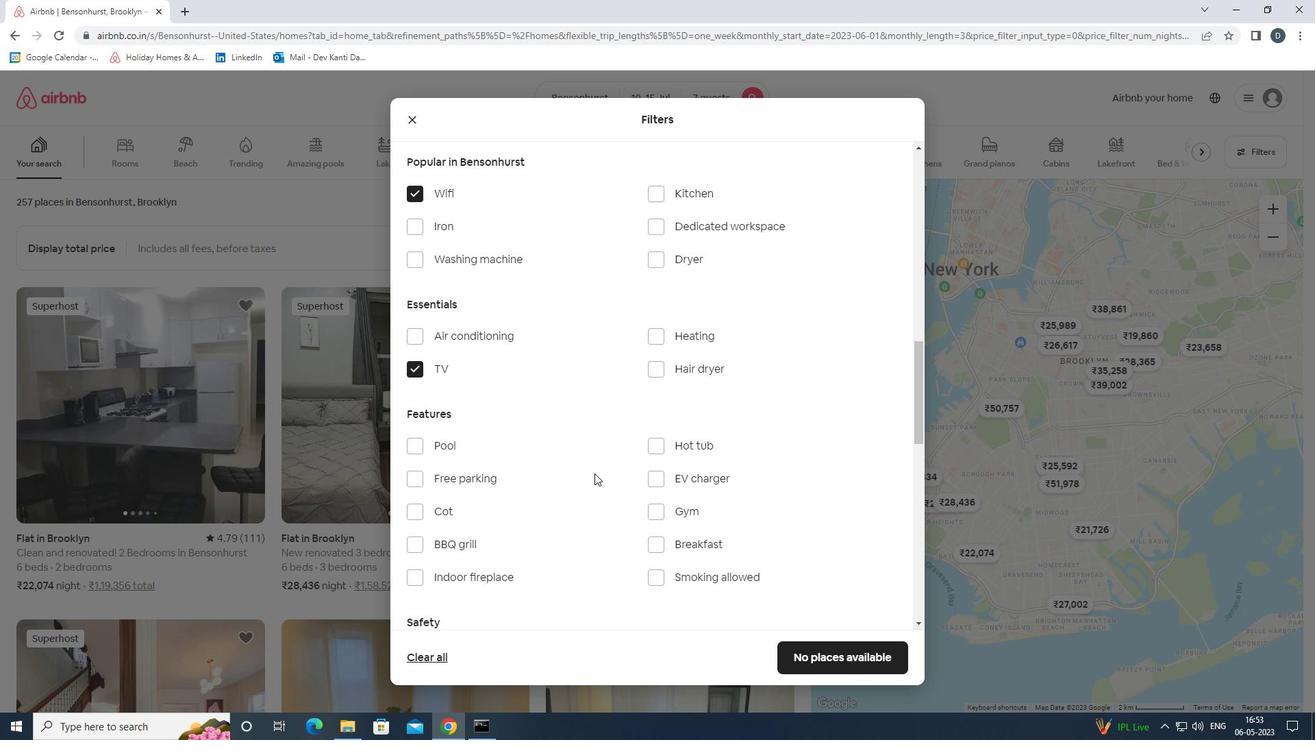 
Action: Mouse moved to (457, 414)
Screenshot: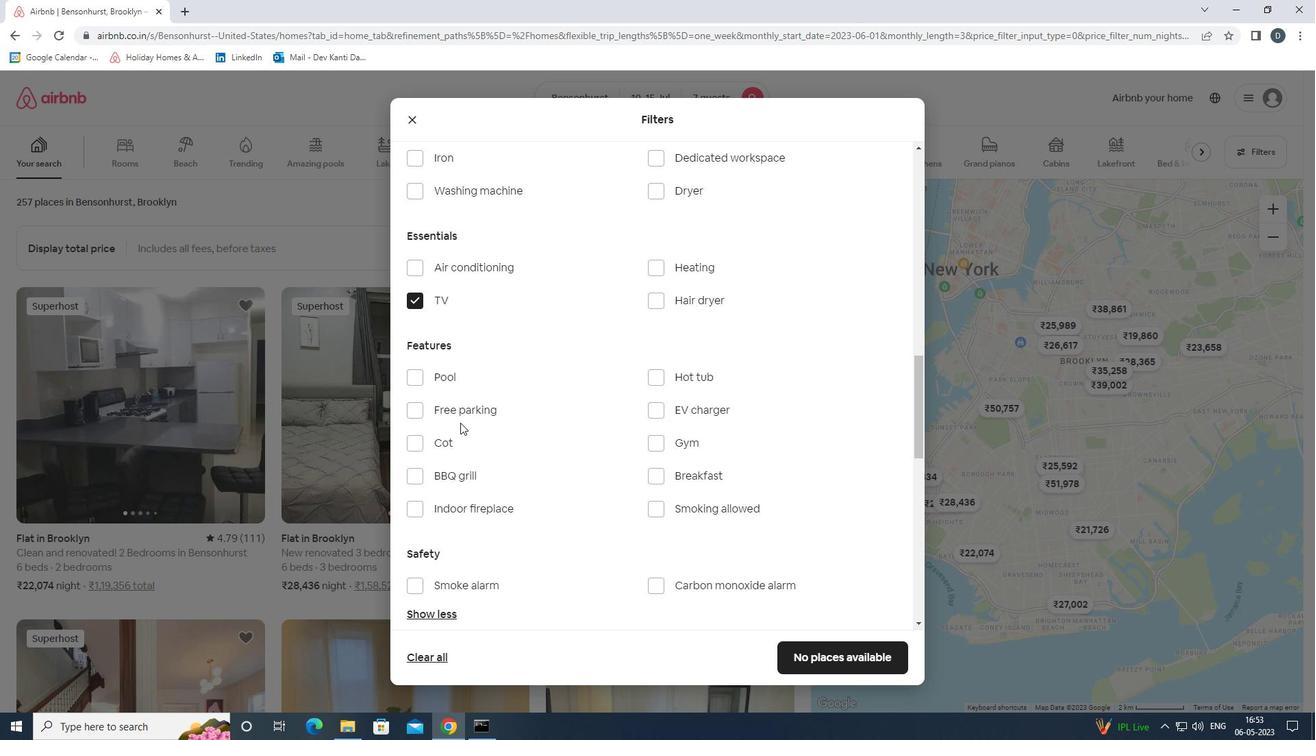 
Action: Mouse pressed left at (457, 414)
Screenshot: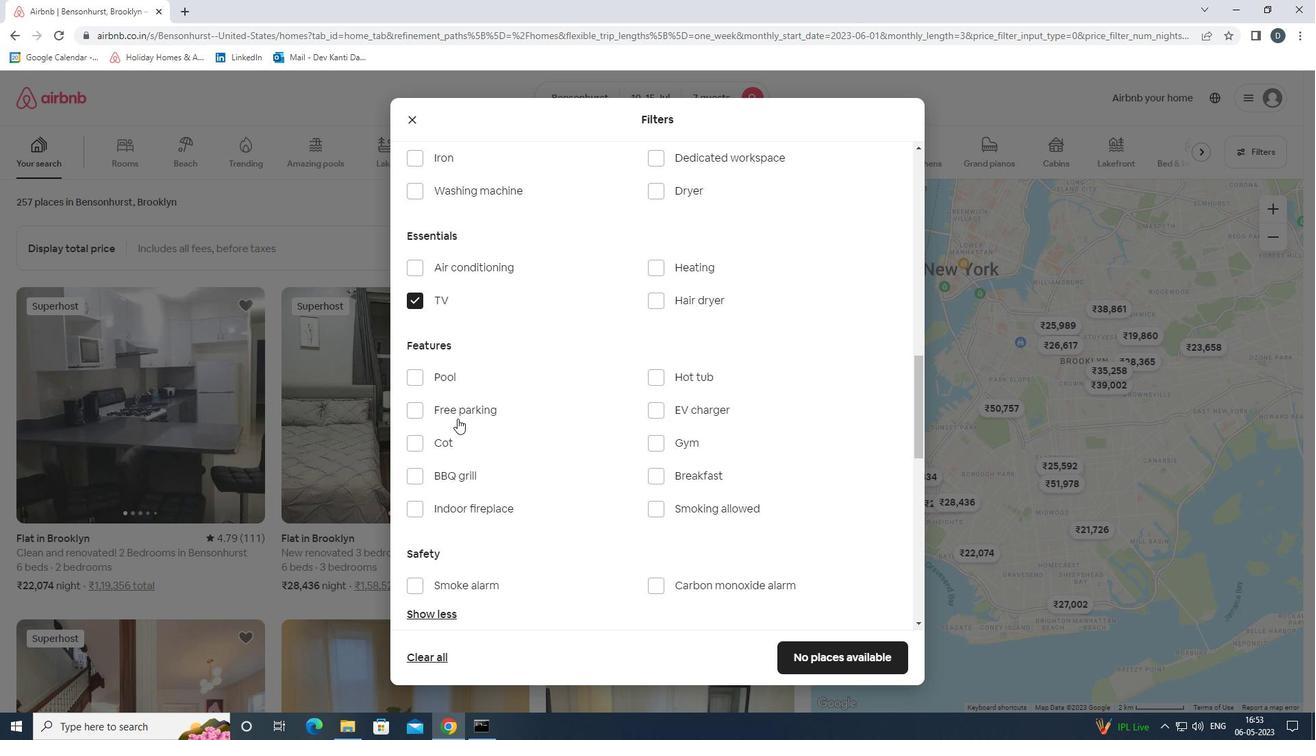 
Action: Mouse moved to (685, 445)
Screenshot: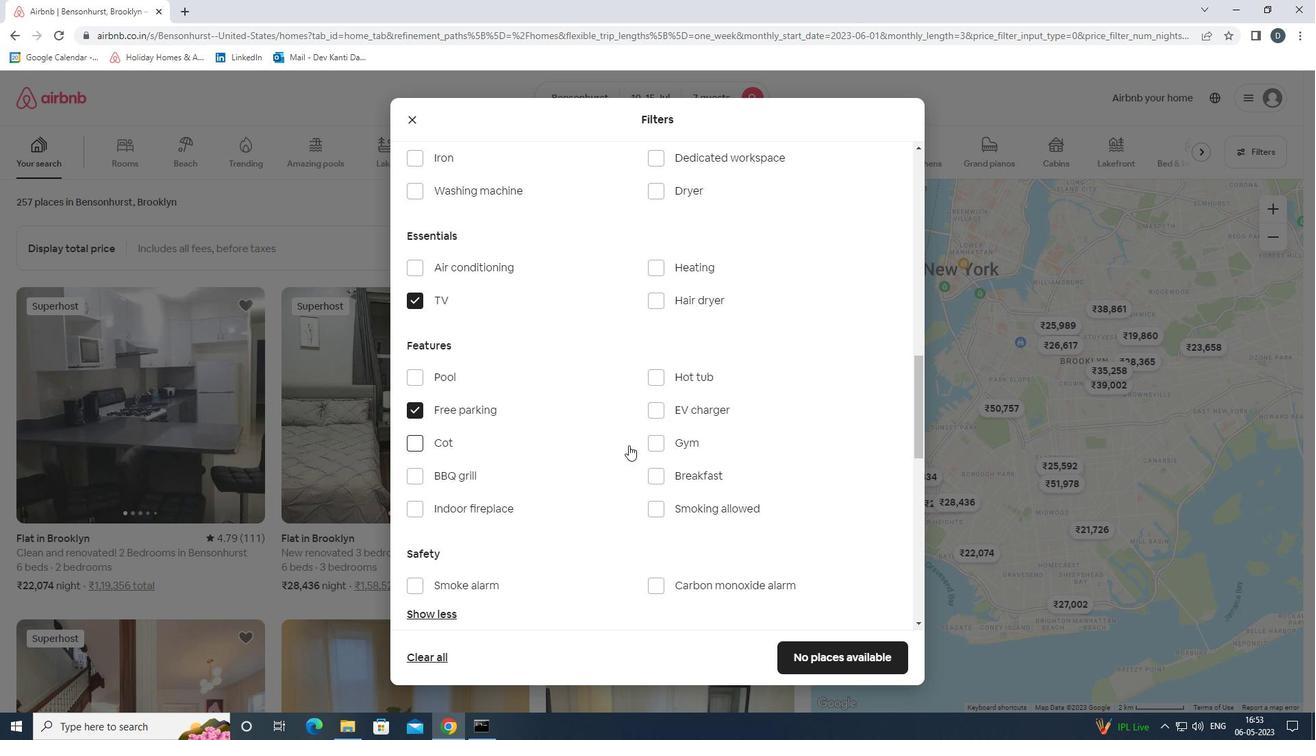 
Action: Mouse pressed left at (685, 445)
Screenshot: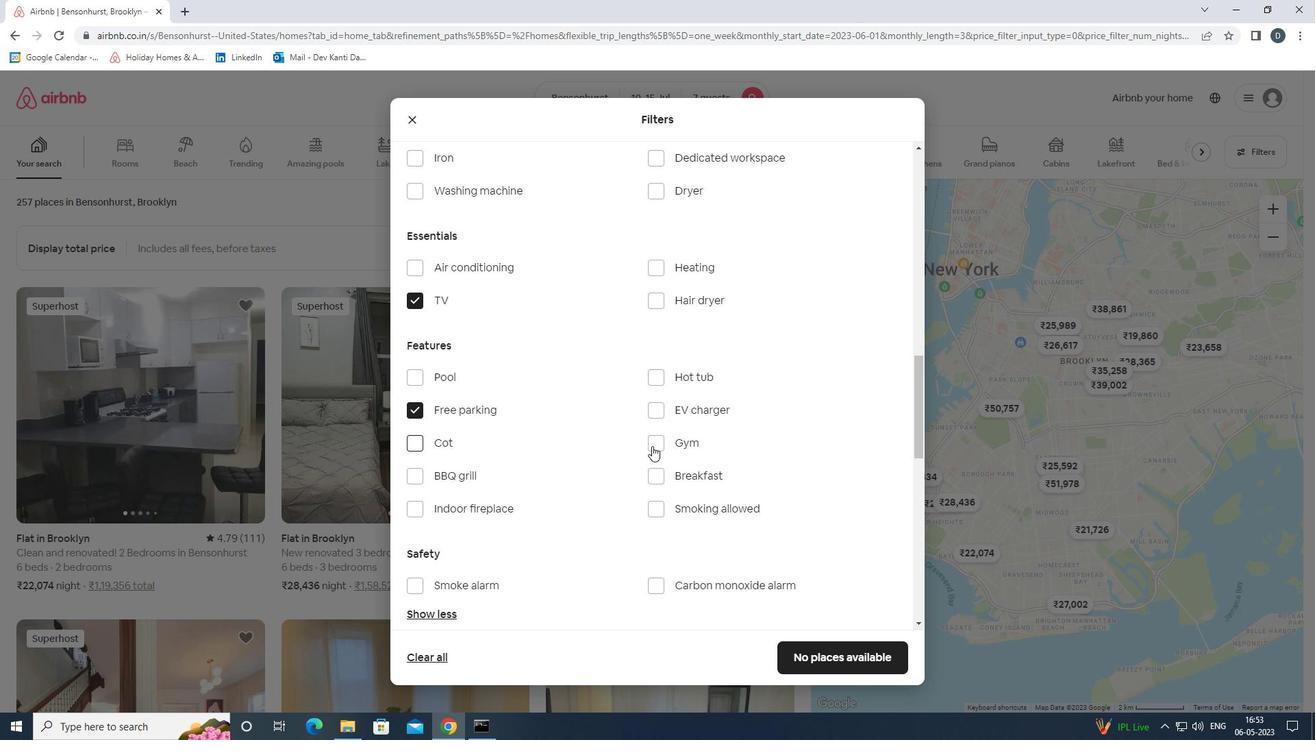 
Action: Mouse moved to (677, 468)
Screenshot: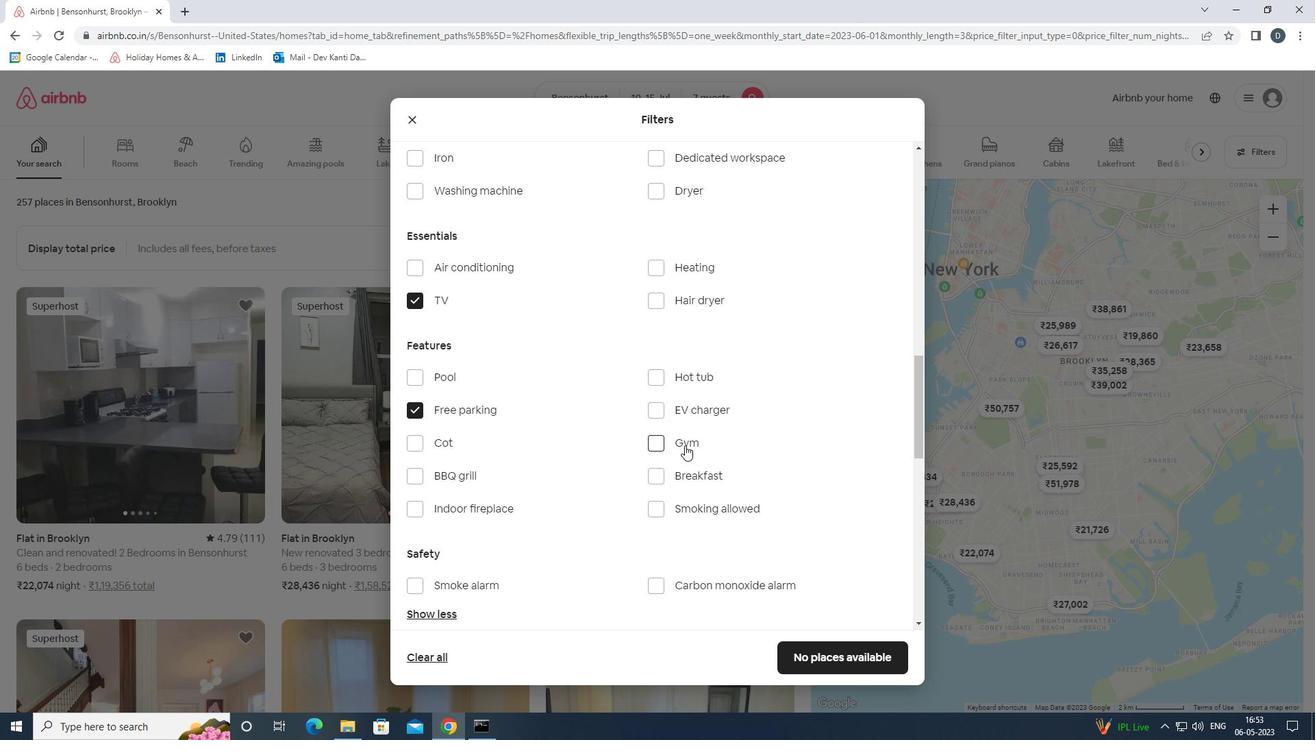 
Action: Mouse pressed left at (677, 468)
Screenshot: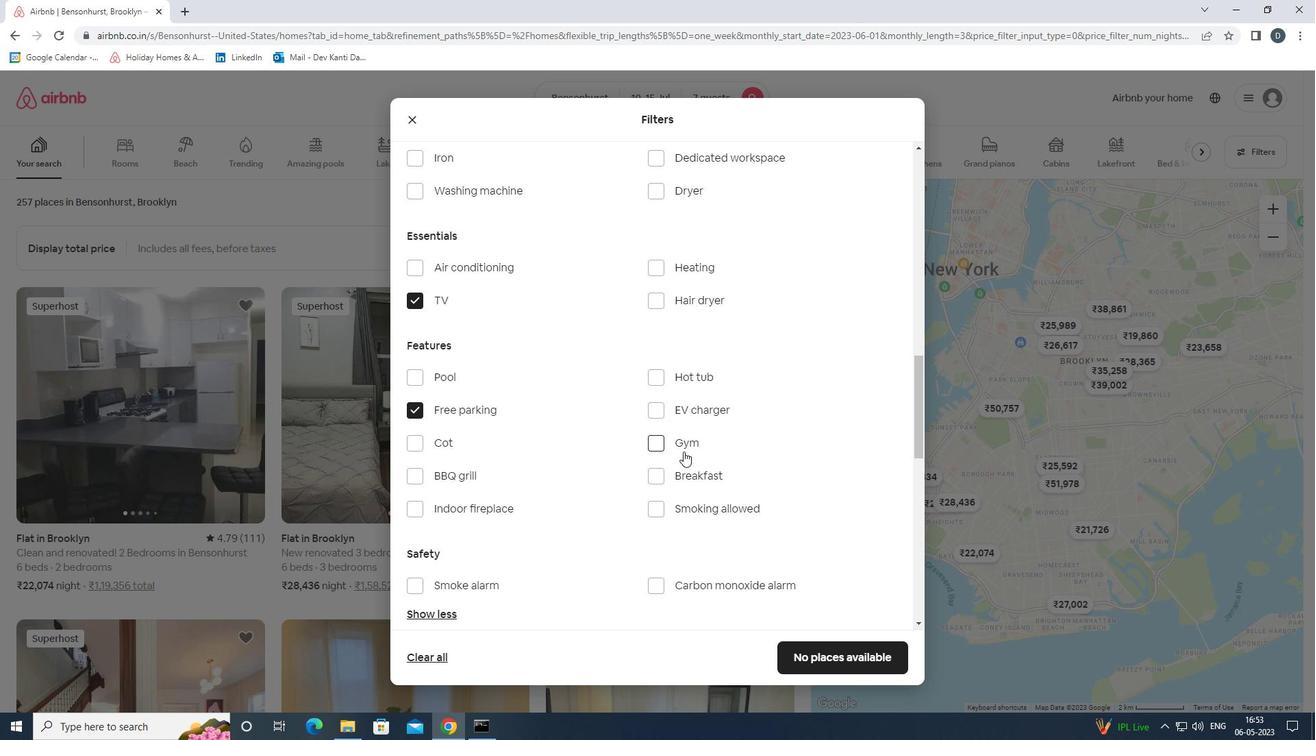 
Action: Mouse scrolled (677, 468) with delta (0, 0)
Screenshot: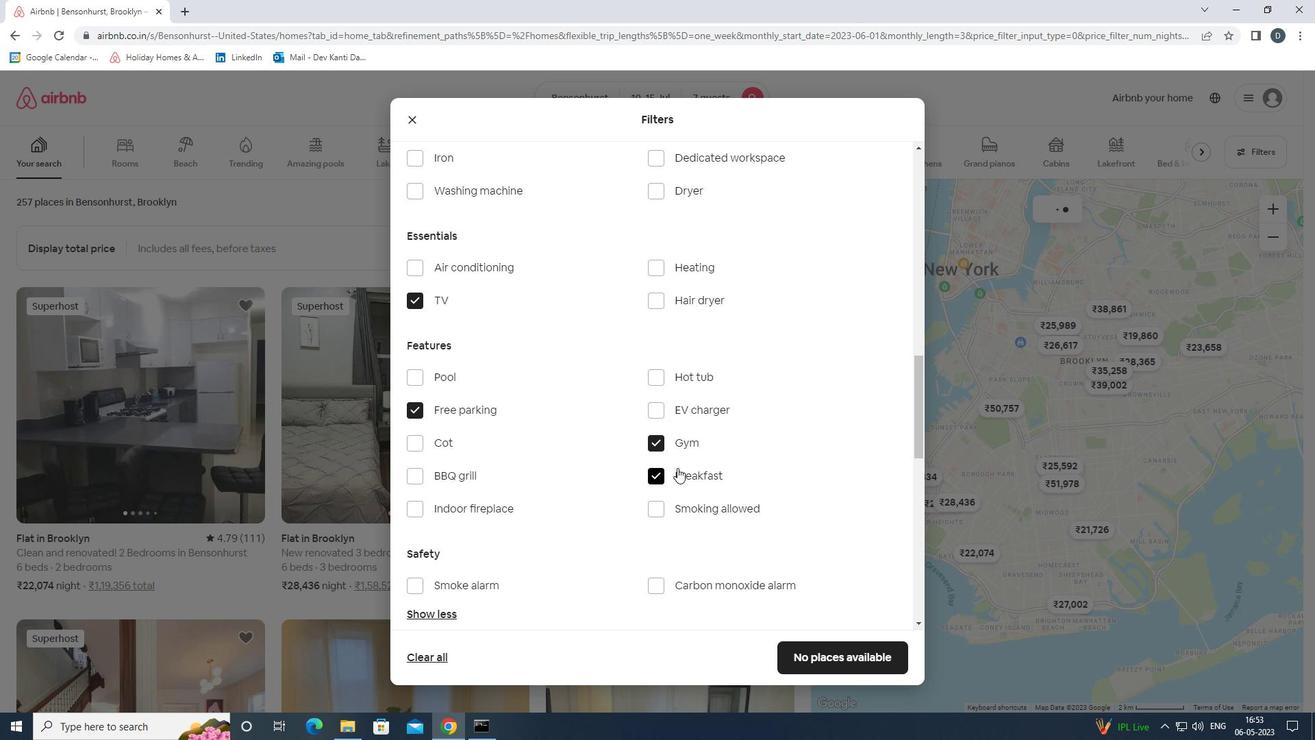 
Action: Mouse scrolled (677, 468) with delta (0, 0)
Screenshot: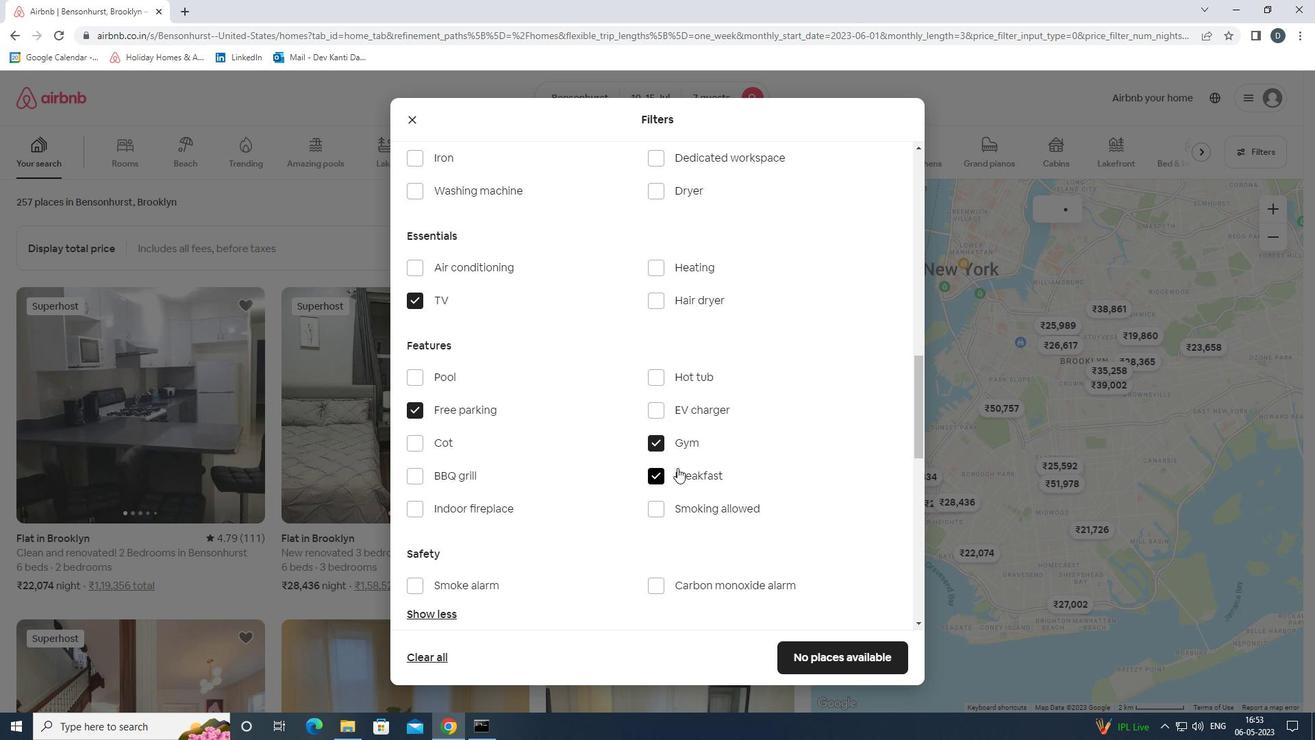 
Action: Mouse scrolled (677, 467) with delta (0, 0)
Screenshot: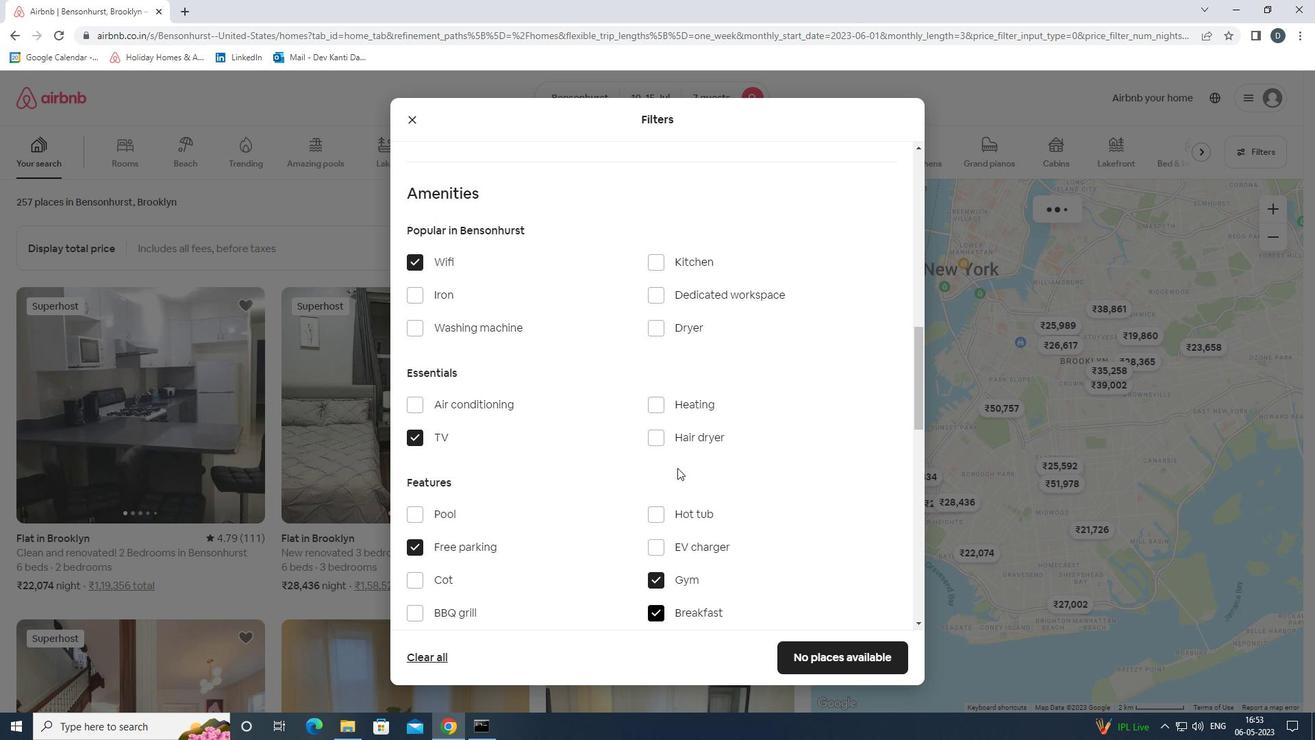 
Action: Mouse scrolled (677, 467) with delta (0, 0)
Screenshot: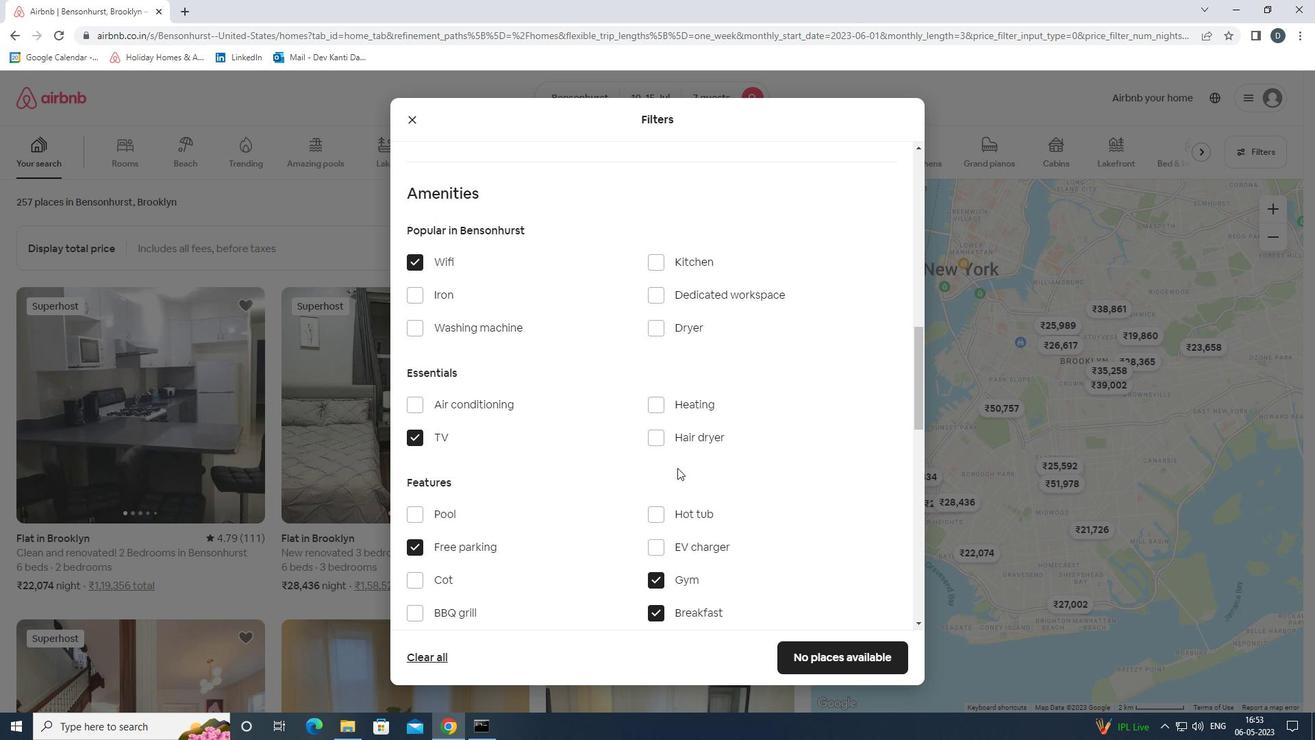 
Action: Mouse moved to (677, 469)
Screenshot: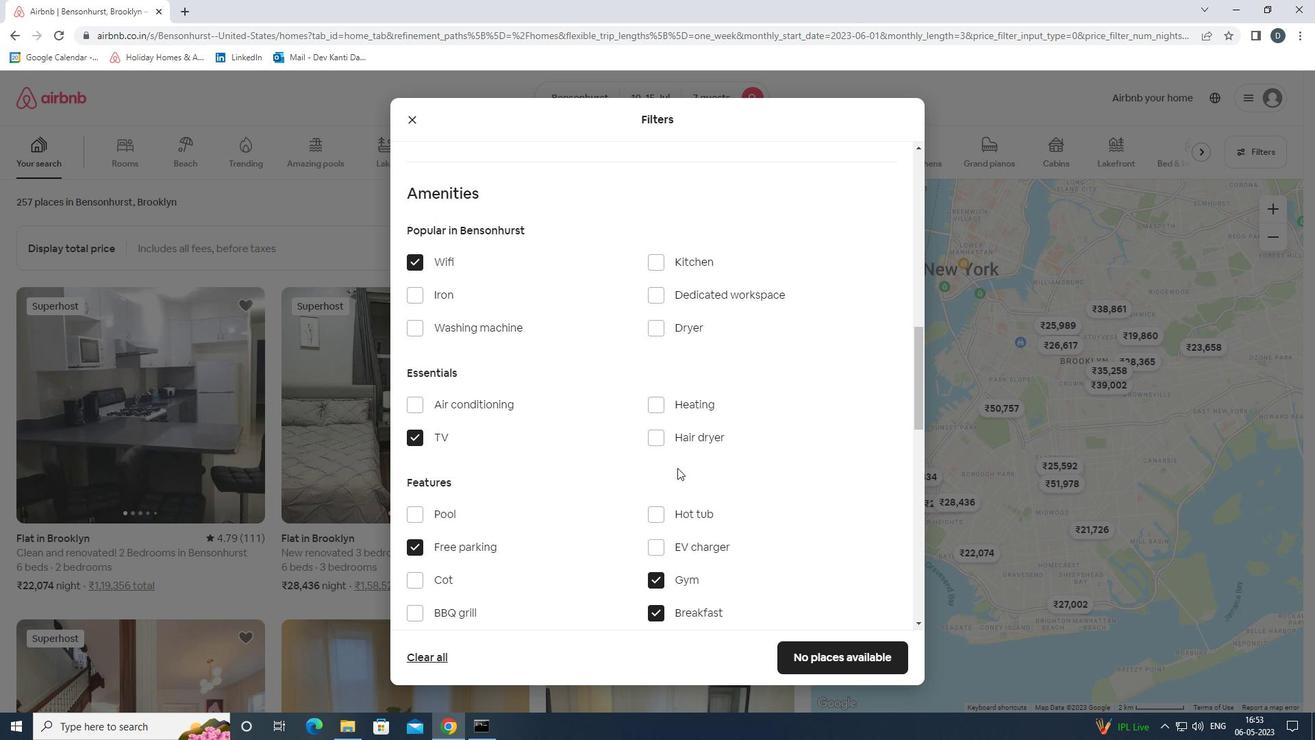 
Action: Mouse scrolled (677, 468) with delta (0, 0)
Screenshot: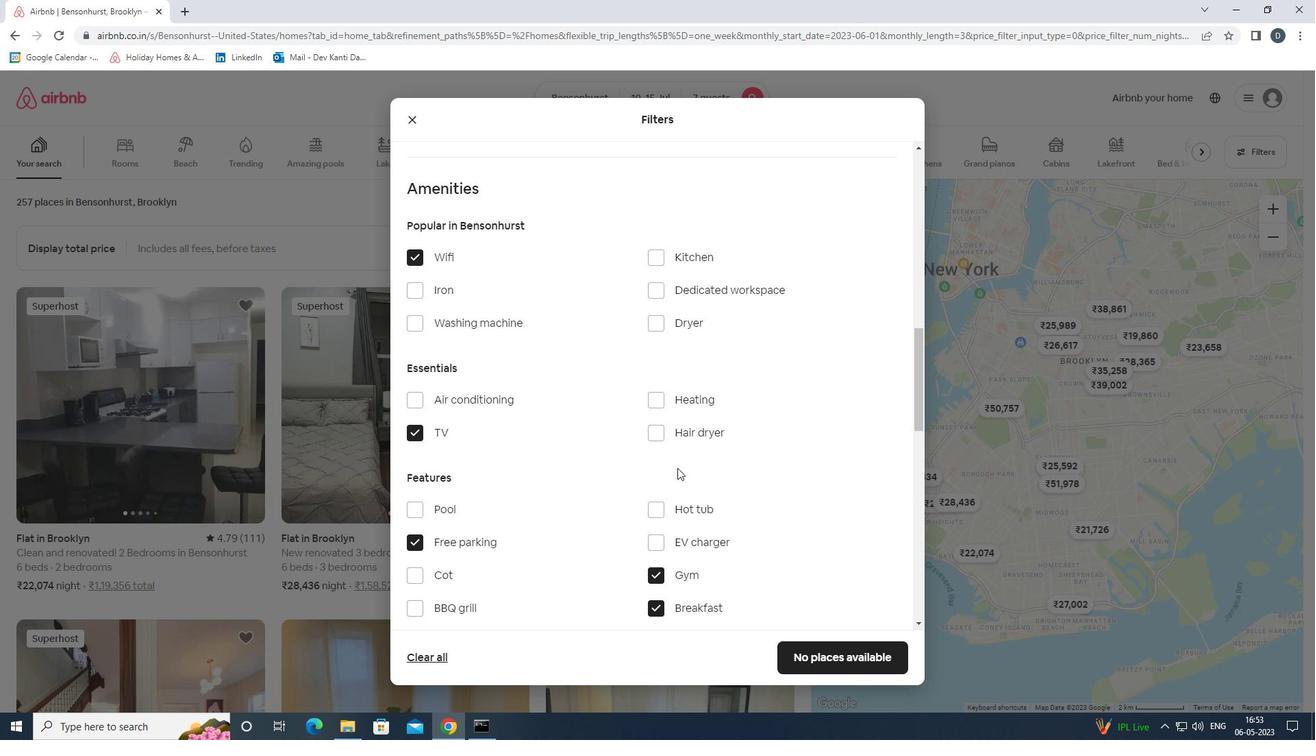 
Action: Mouse scrolled (677, 468) with delta (0, 0)
Screenshot: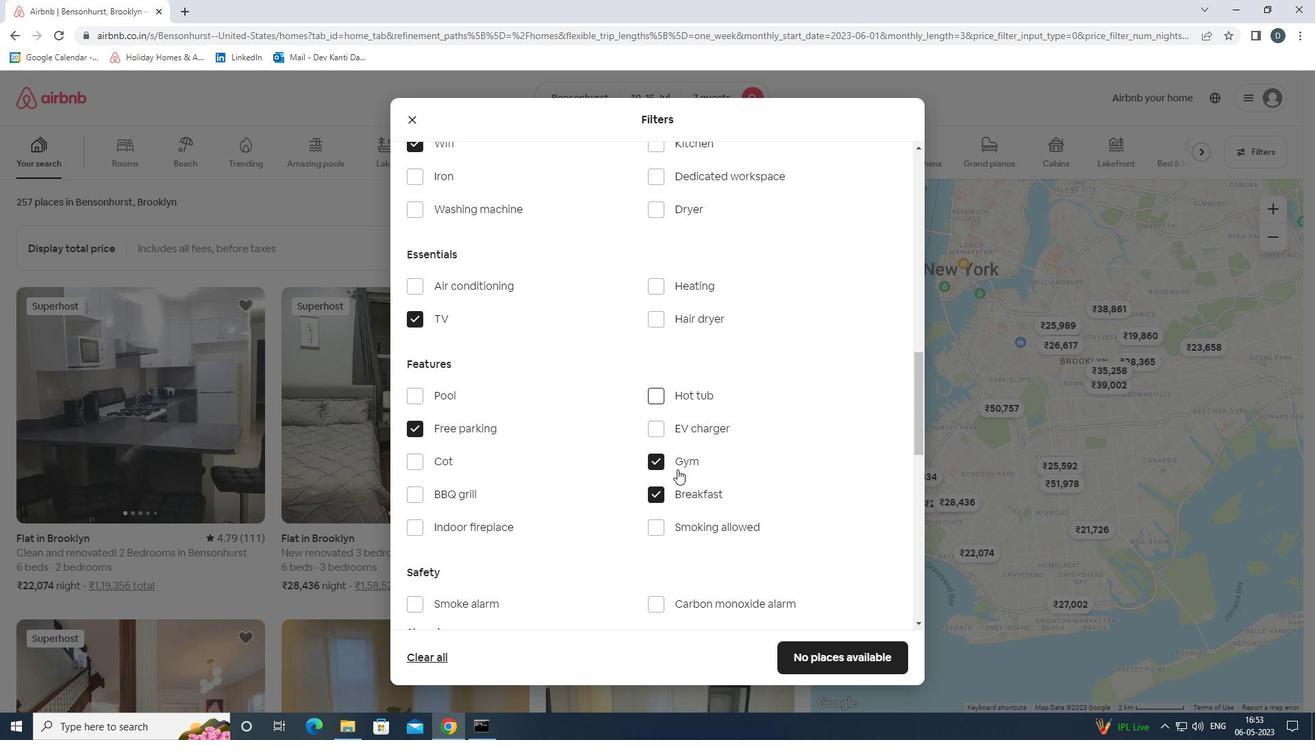 
Action: Mouse moved to (691, 463)
Screenshot: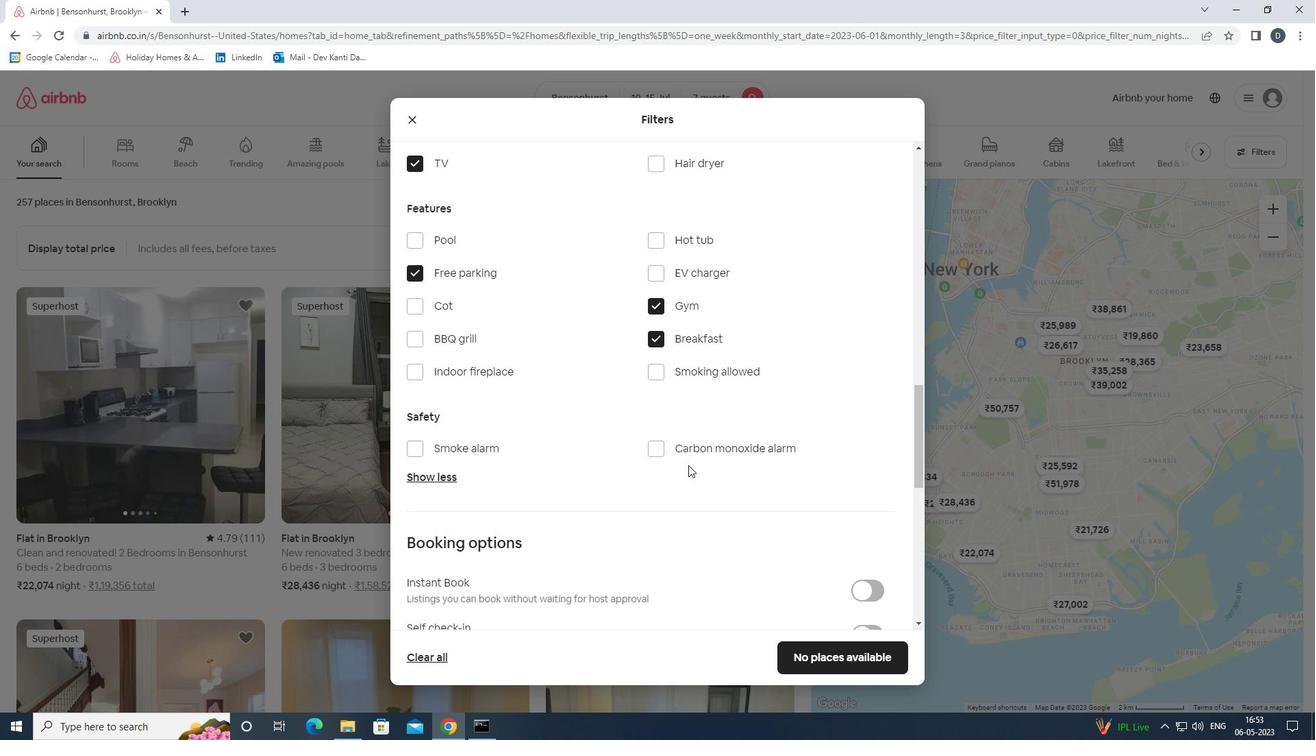 
Action: Mouse scrolled (691, 463) with delta (0, 0)
Screenshot: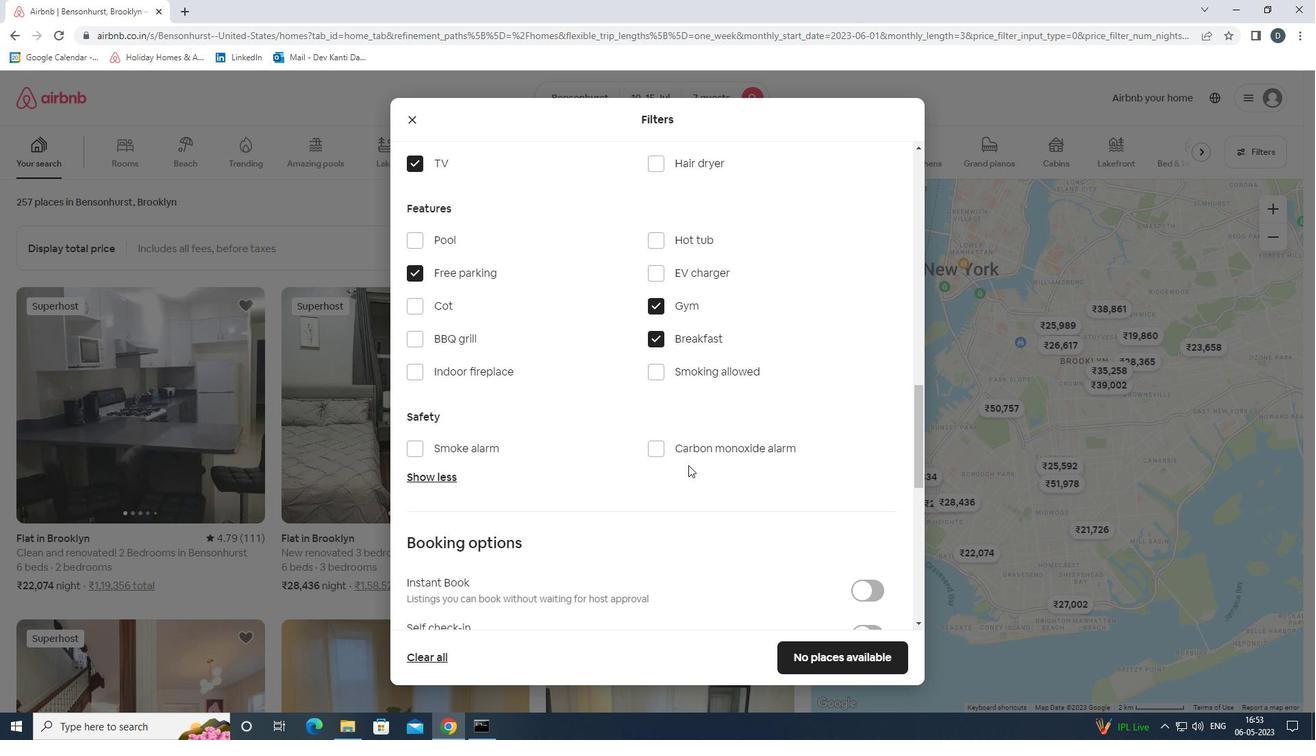 
Action: Mouse moved to (699, 463)
Screenshot: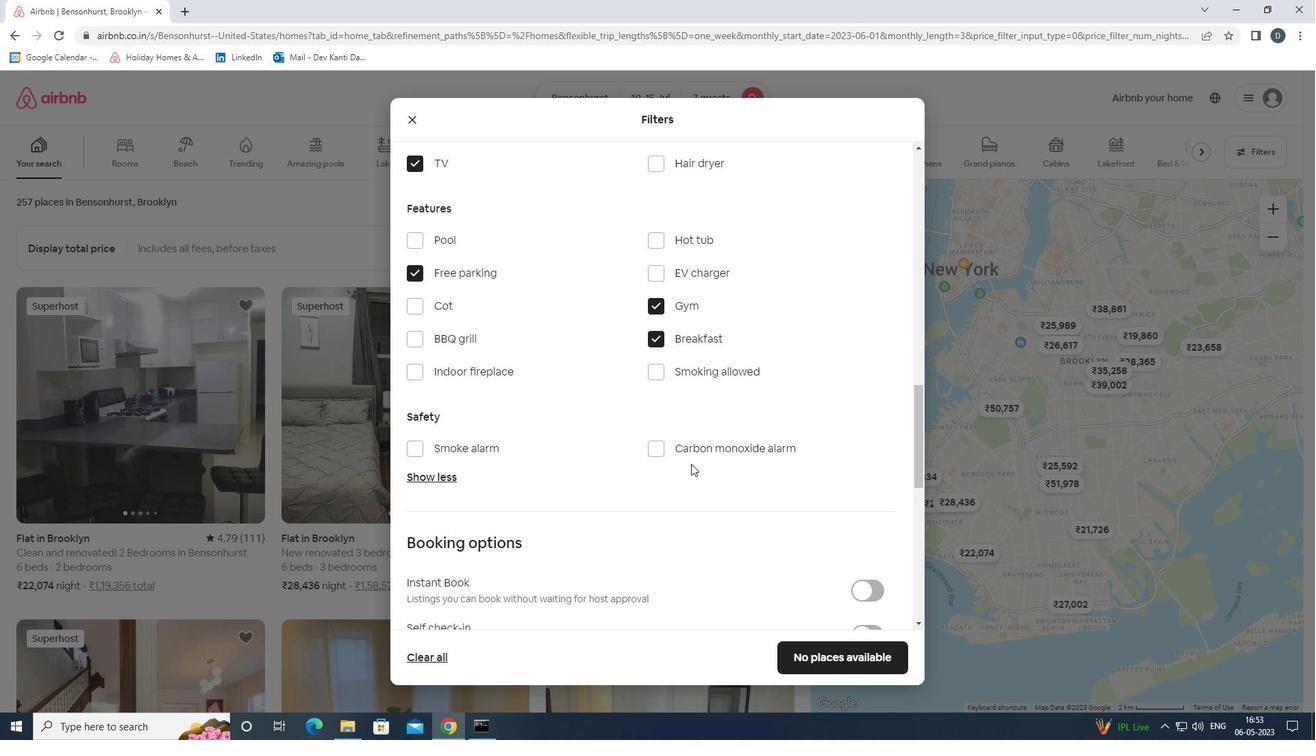 
Action: Mouse scrolled (699, 462) with delta (0, 0)
Screenshot: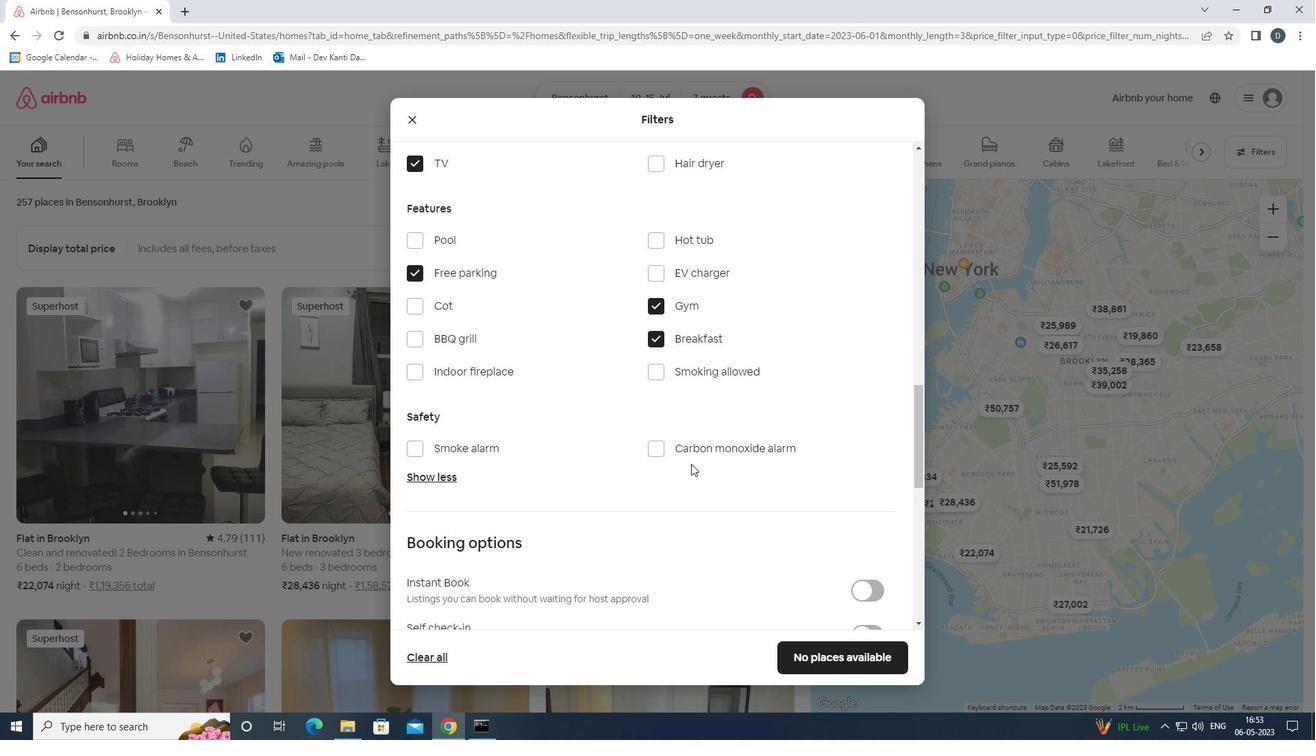 
Action: Mouse moved to (726, 460)
Screenshot: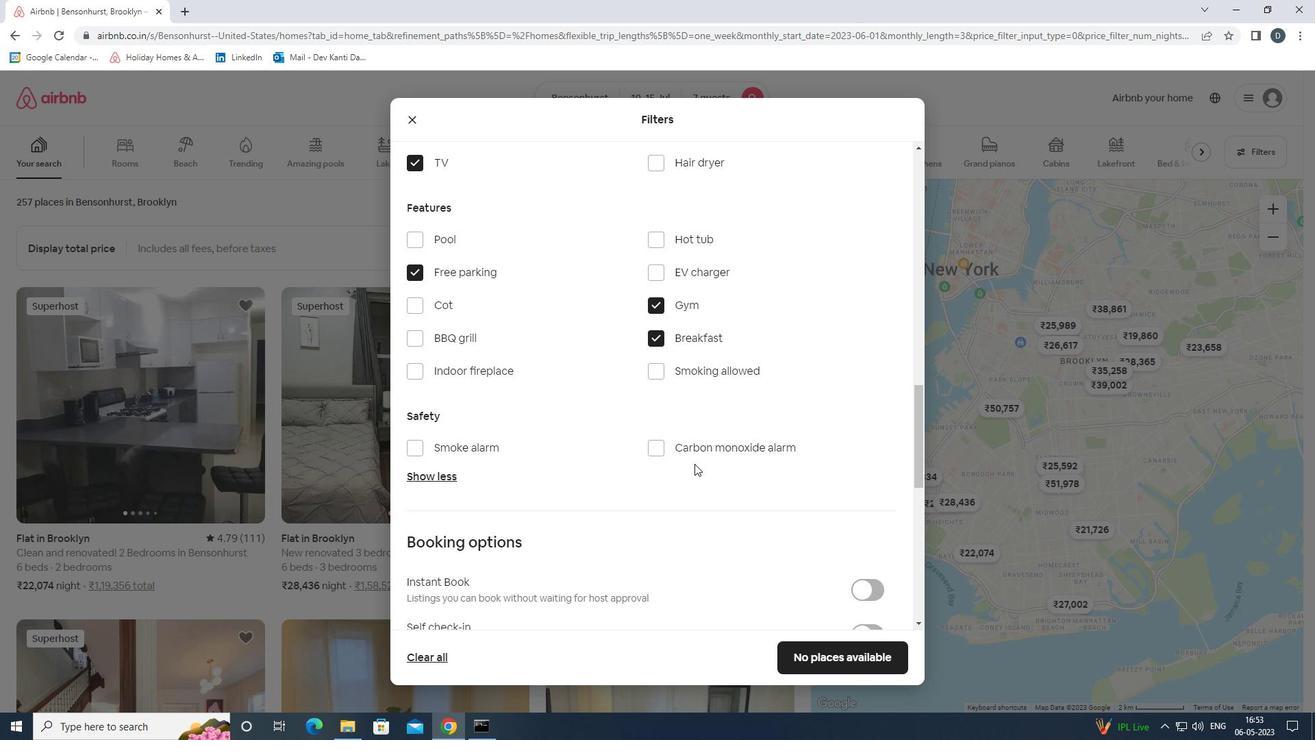 
Action: Mouse scrolled (726, 459) with delta (0, 0)
Screenshot: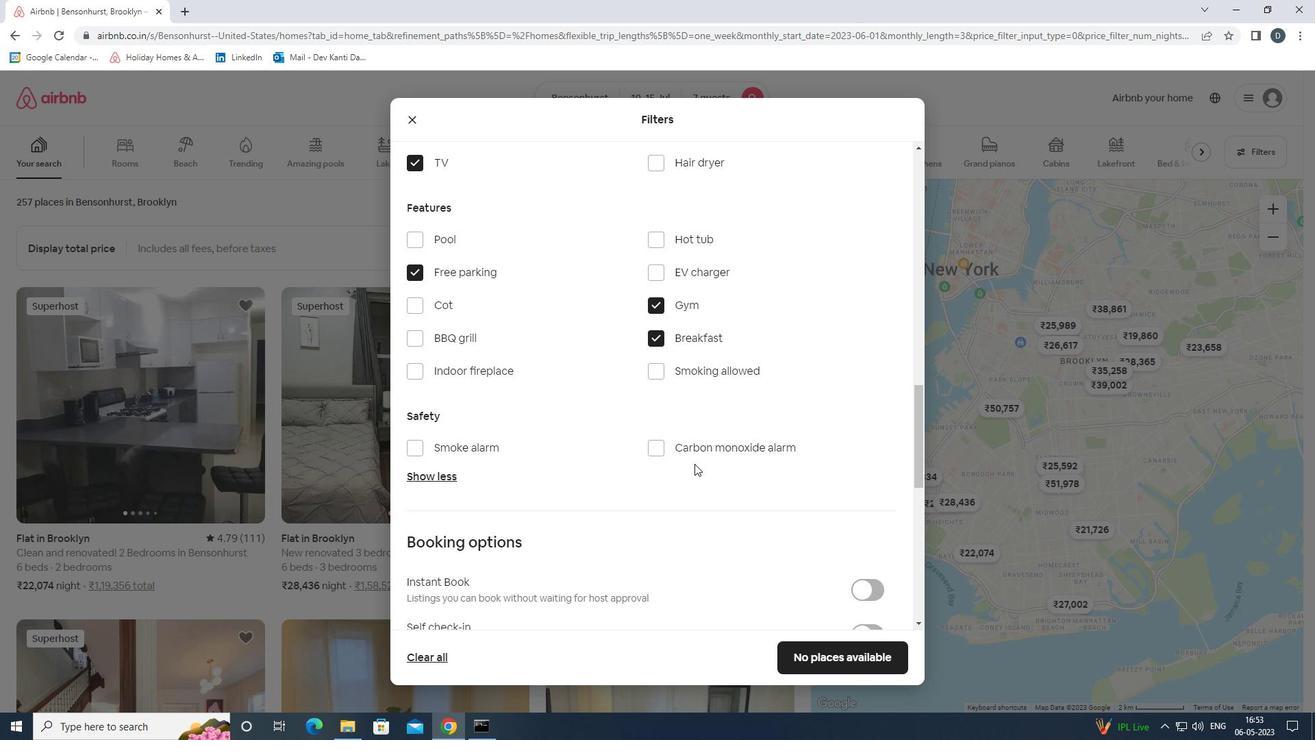 
Action: Mouse moved to (864, 426)
Screenshot: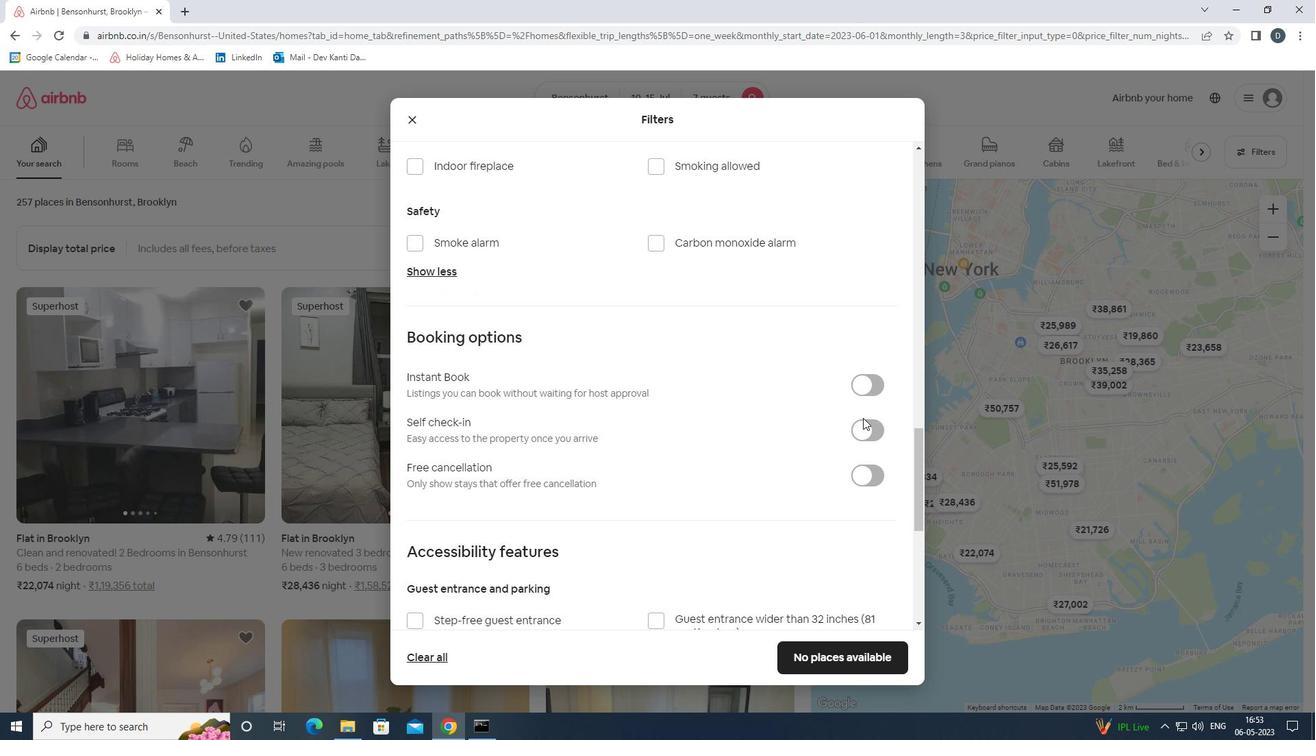 
Action: Mouse pressed left at (864, 426)
Screenshot: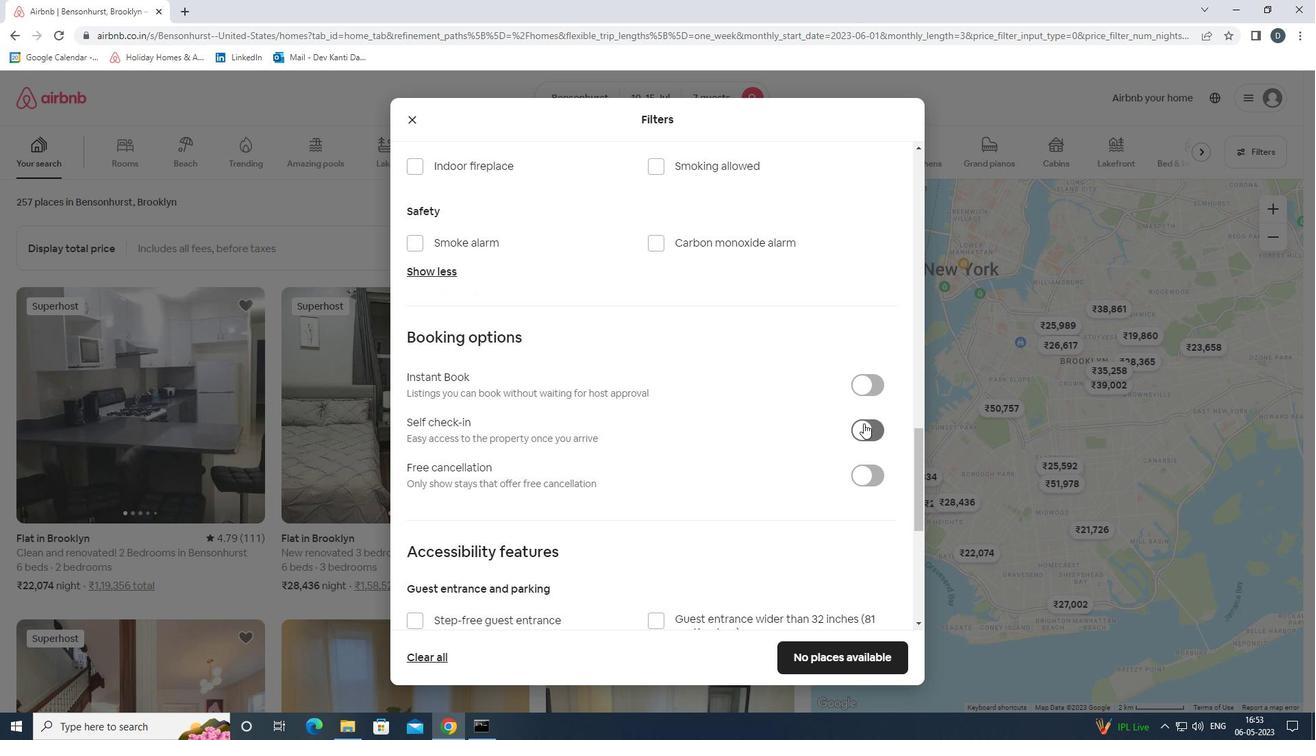 
Action: Mouse moved to (842, 427)
Screenshot: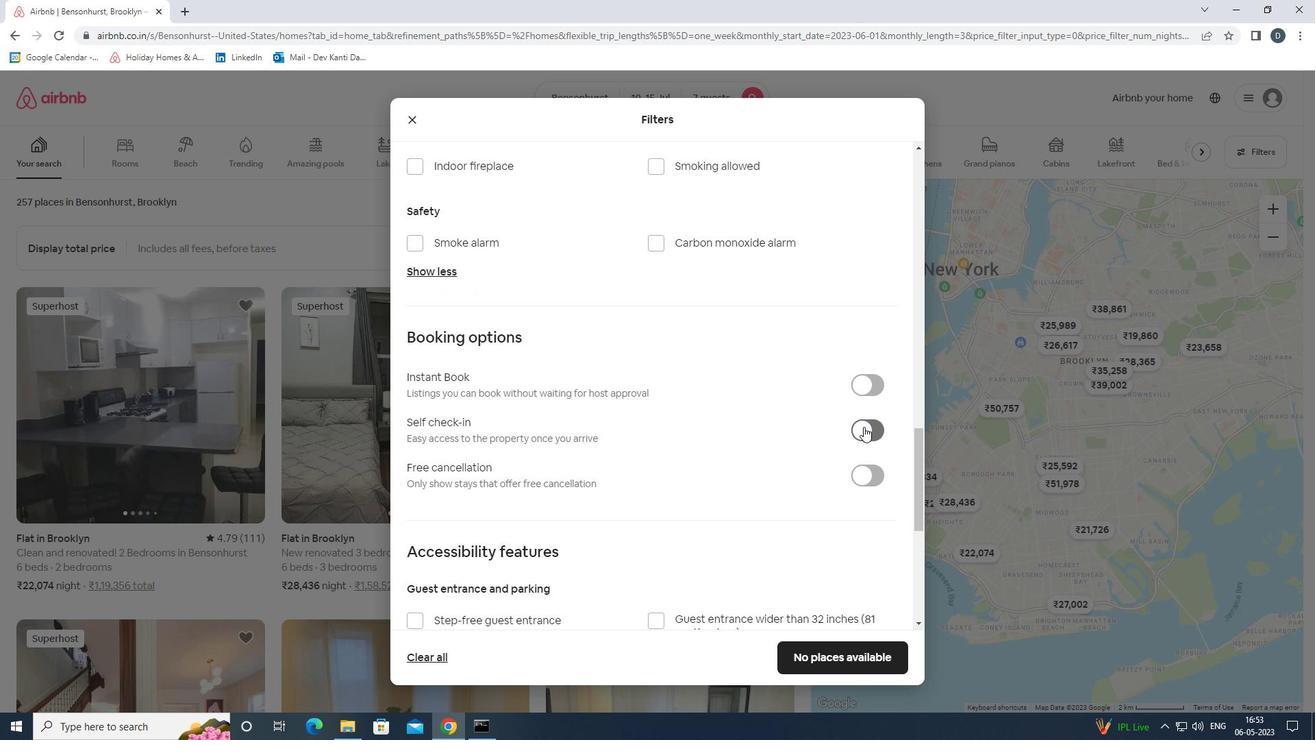 
Action: Mouse scrolled (842, 426) with delta (0, 0)
Screenshot: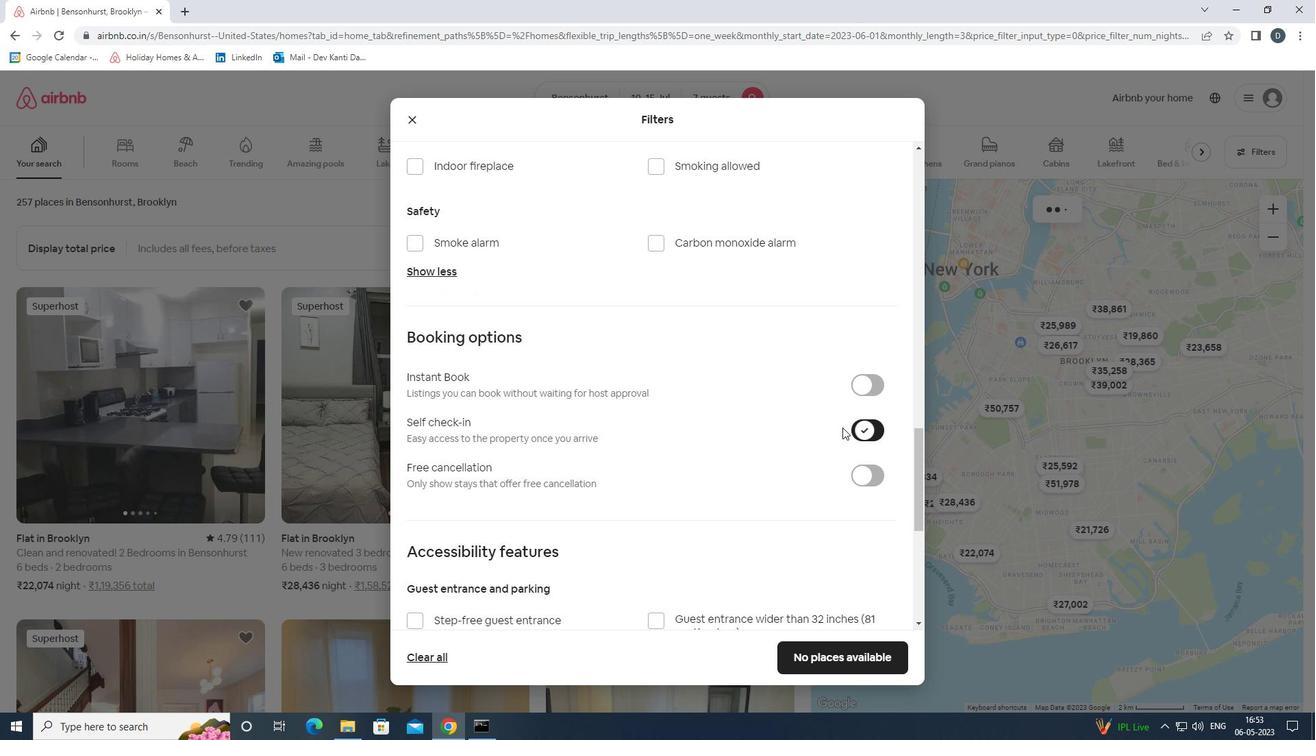
Action: Mouse scrolled (842, 426) with delta (0, 0)
Screenshot: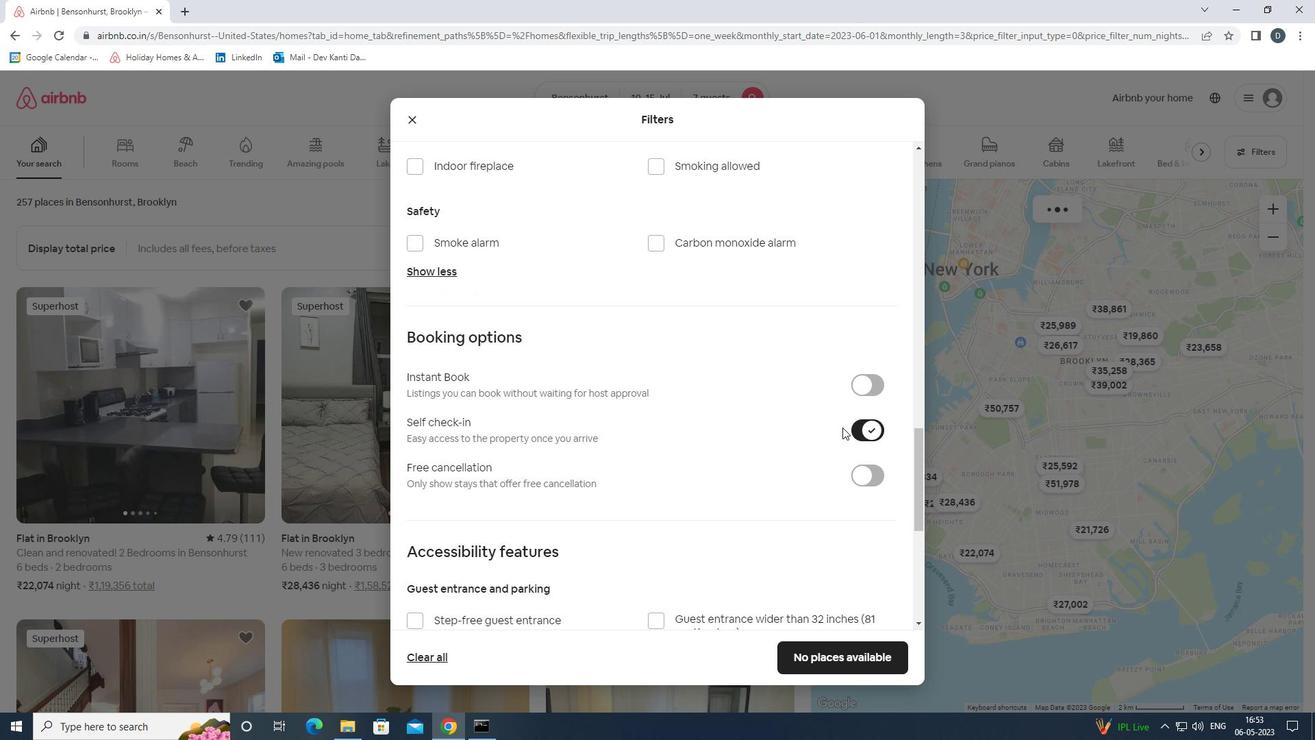 
Action: Mouse moved to (842, 427)
Screenshot: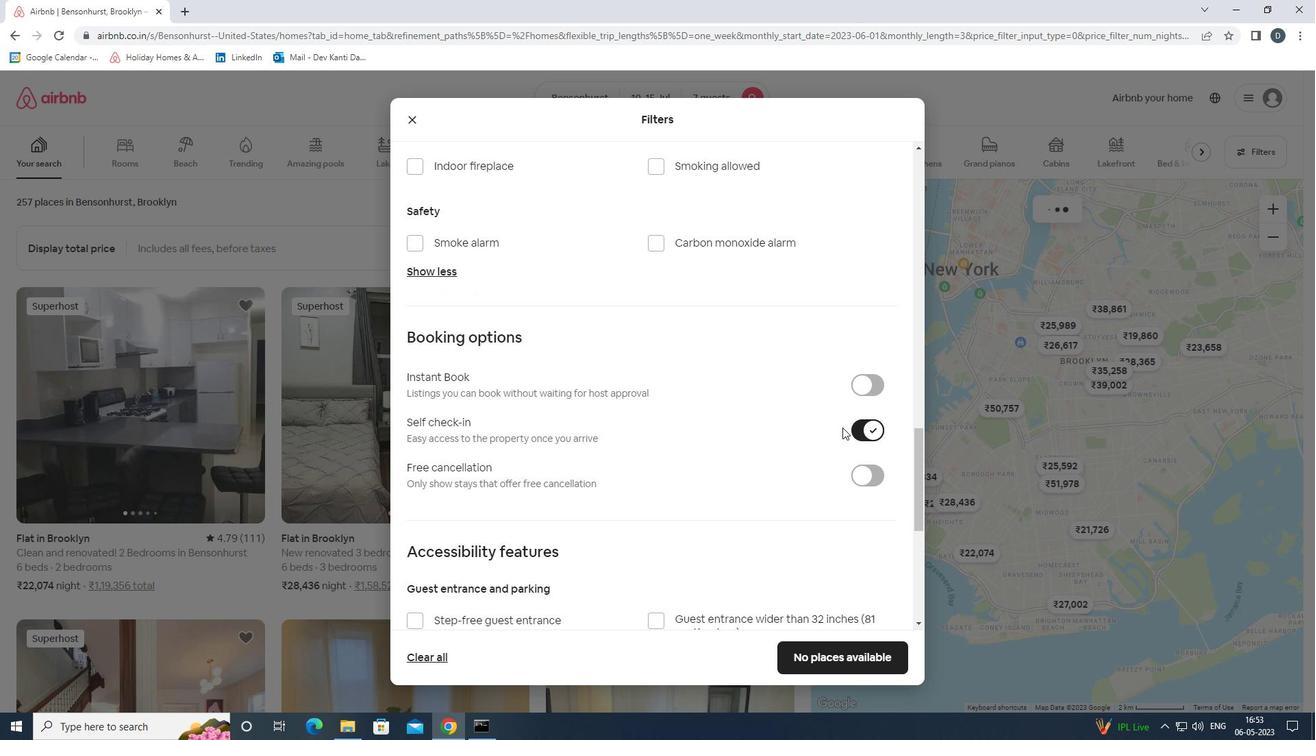 
Action: Mouse scrolled (842, 426) with delta (0, 0)
Screenshot: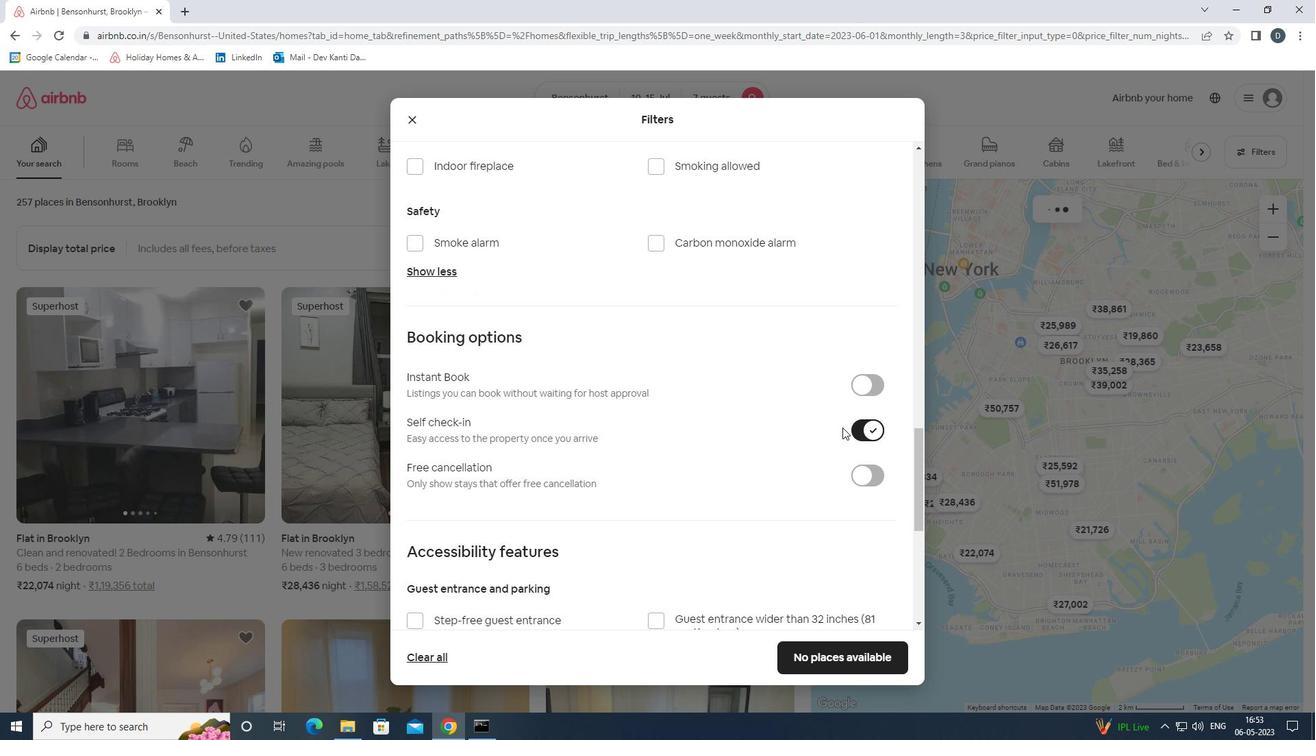 
Action: Mouse moved to (834, 429)
Screenshot: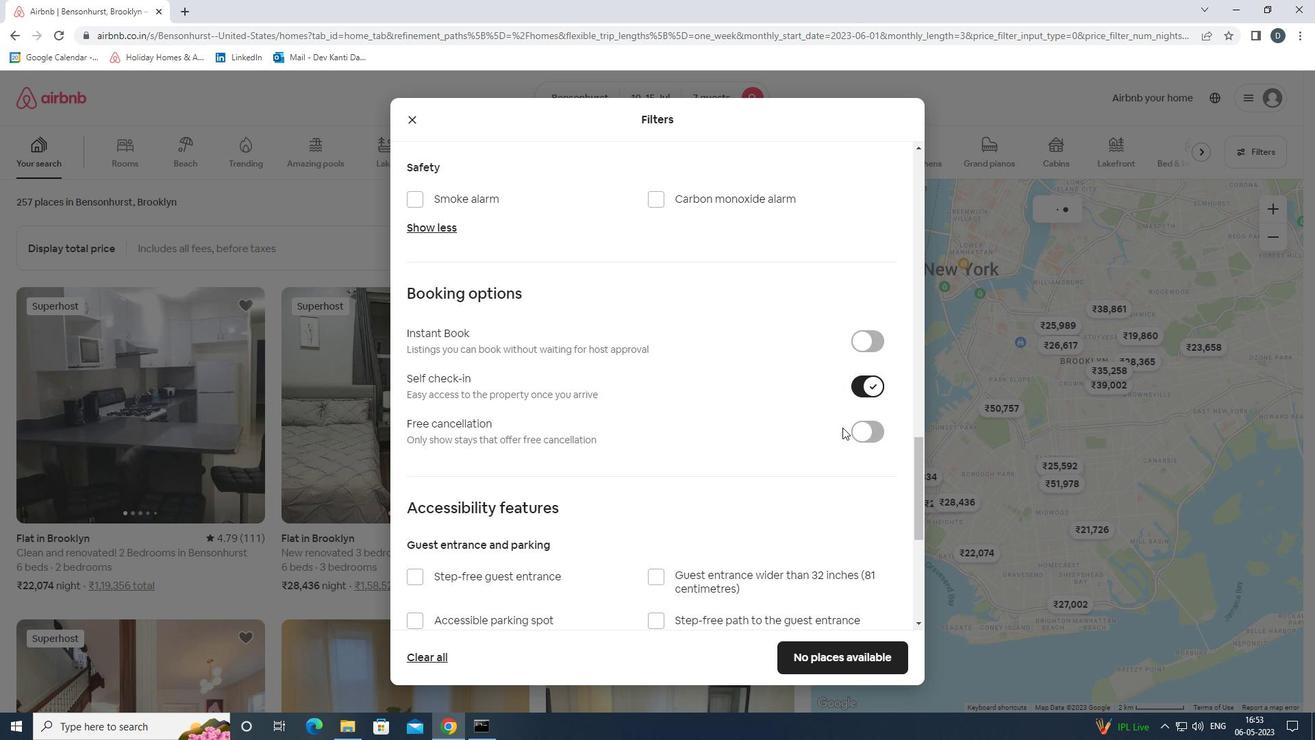 
Action: Mouse scrolled (834, 428) with delta (0, 0)
Screenshot: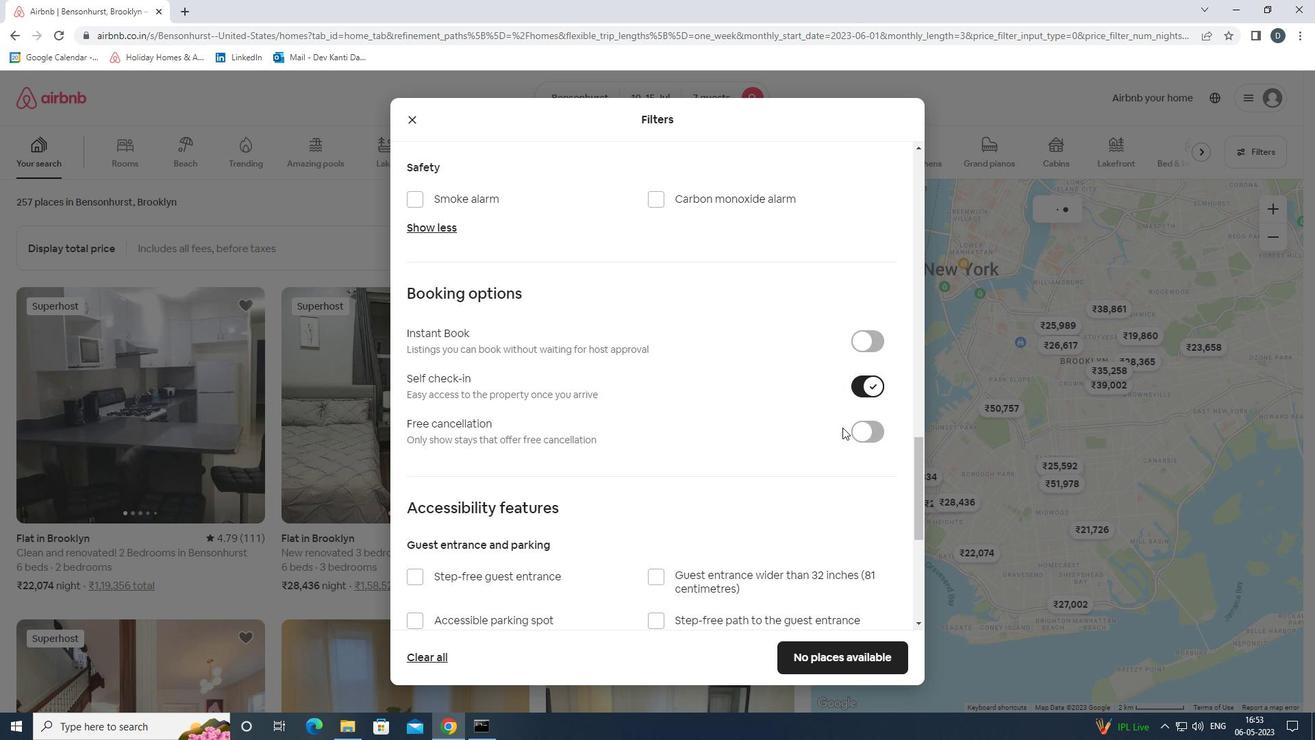
Action: Mouse moved to (827, 430)
Screenshot: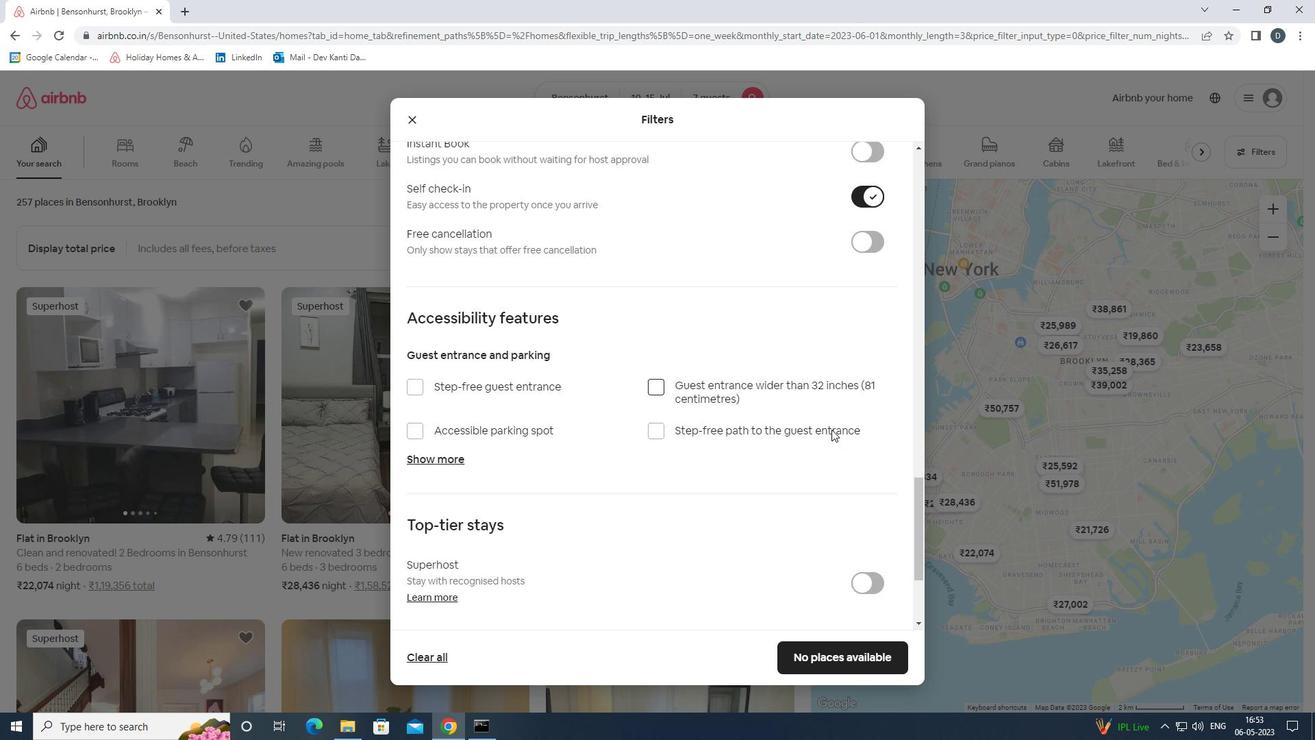 
Action: Mouse scrolled (827, 429) with delta (0, 0)
Screenshot: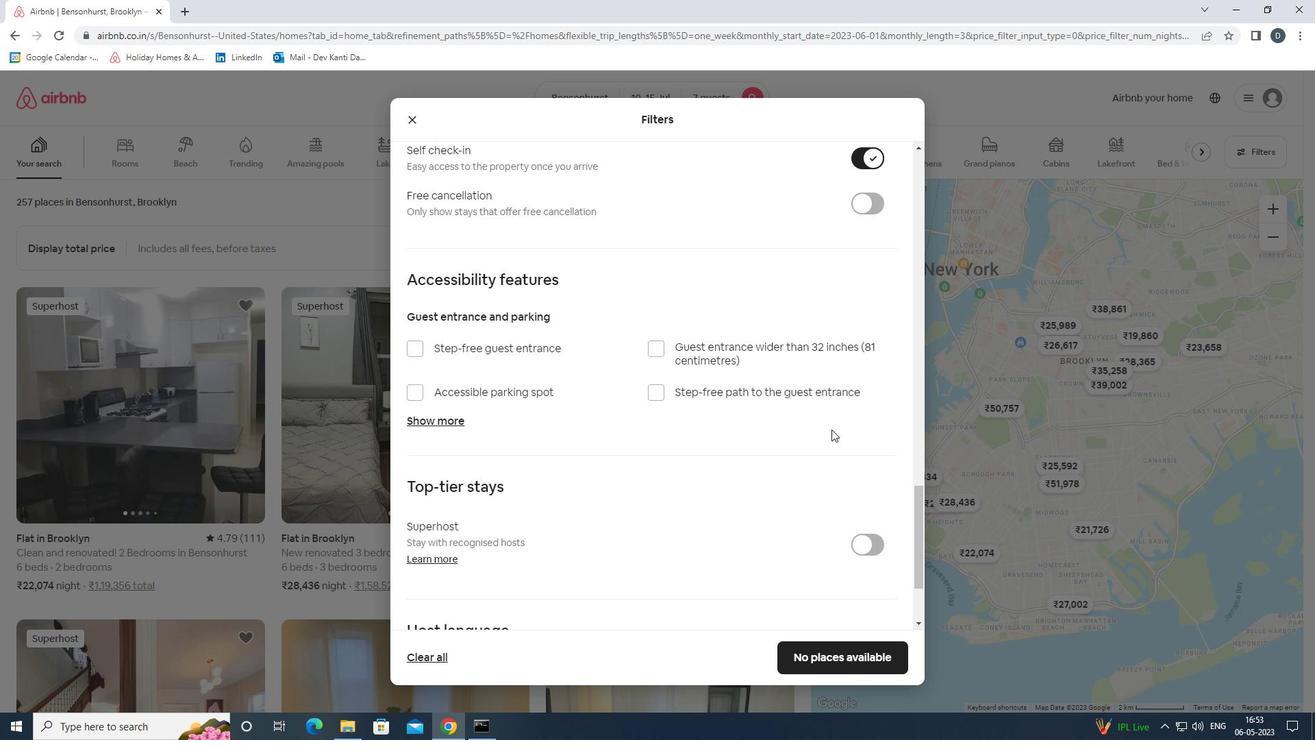 
Action: Mouse moved to (827, 431)
Screenshot: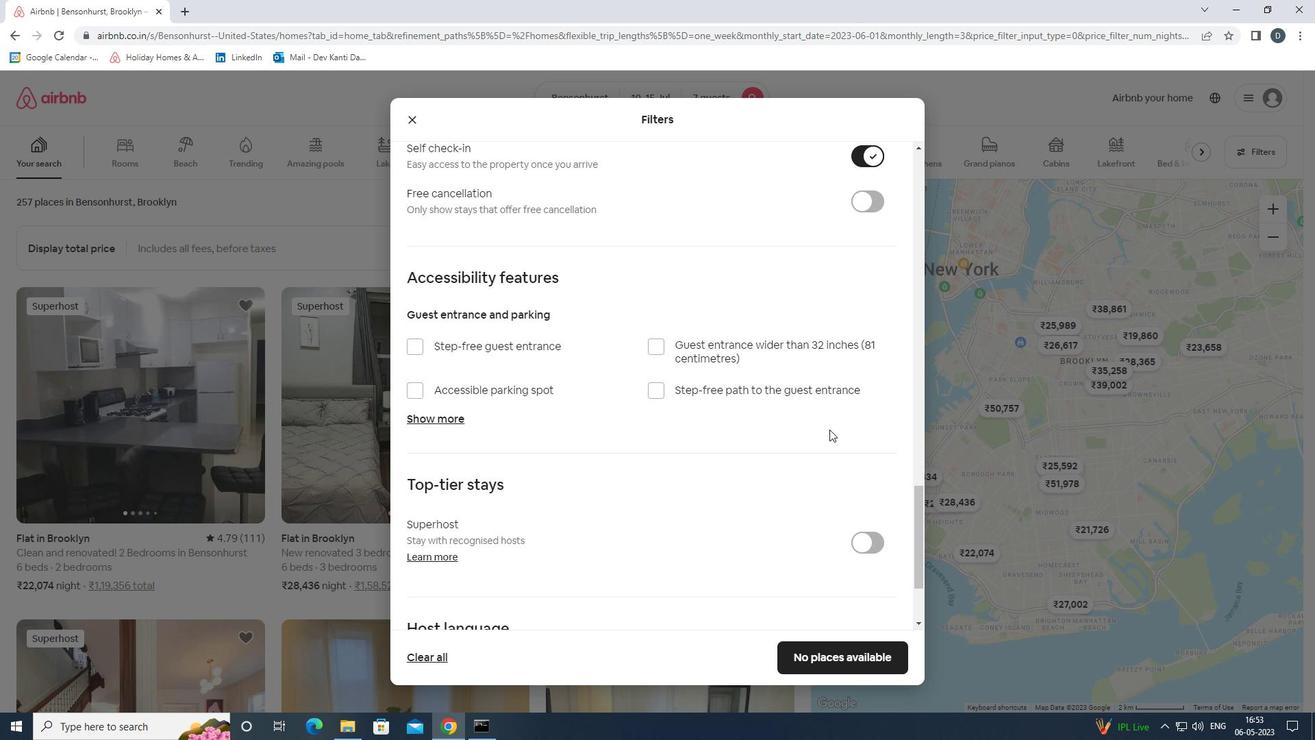 
Action: Mouse scrolled (827, 430) with delta (0, 0)
Screenshot: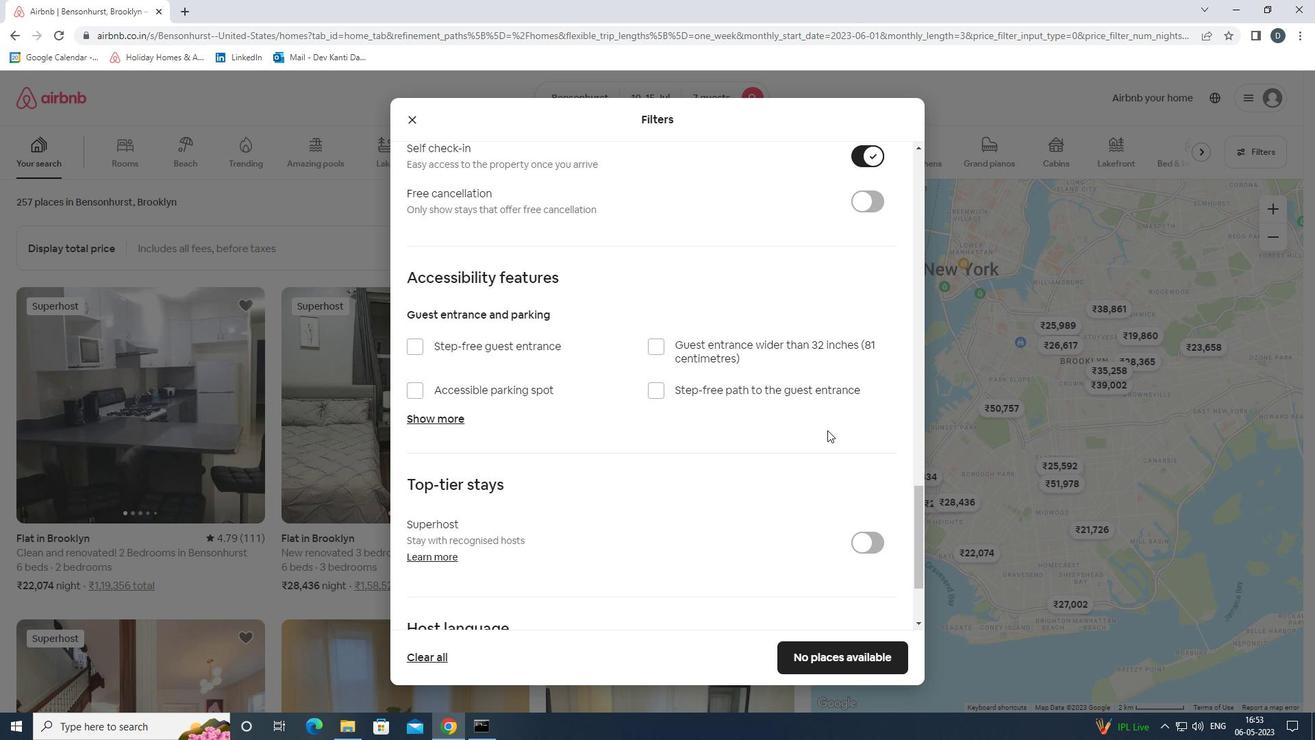 
Action: Mouse moved to (826, 431)
Screenshot: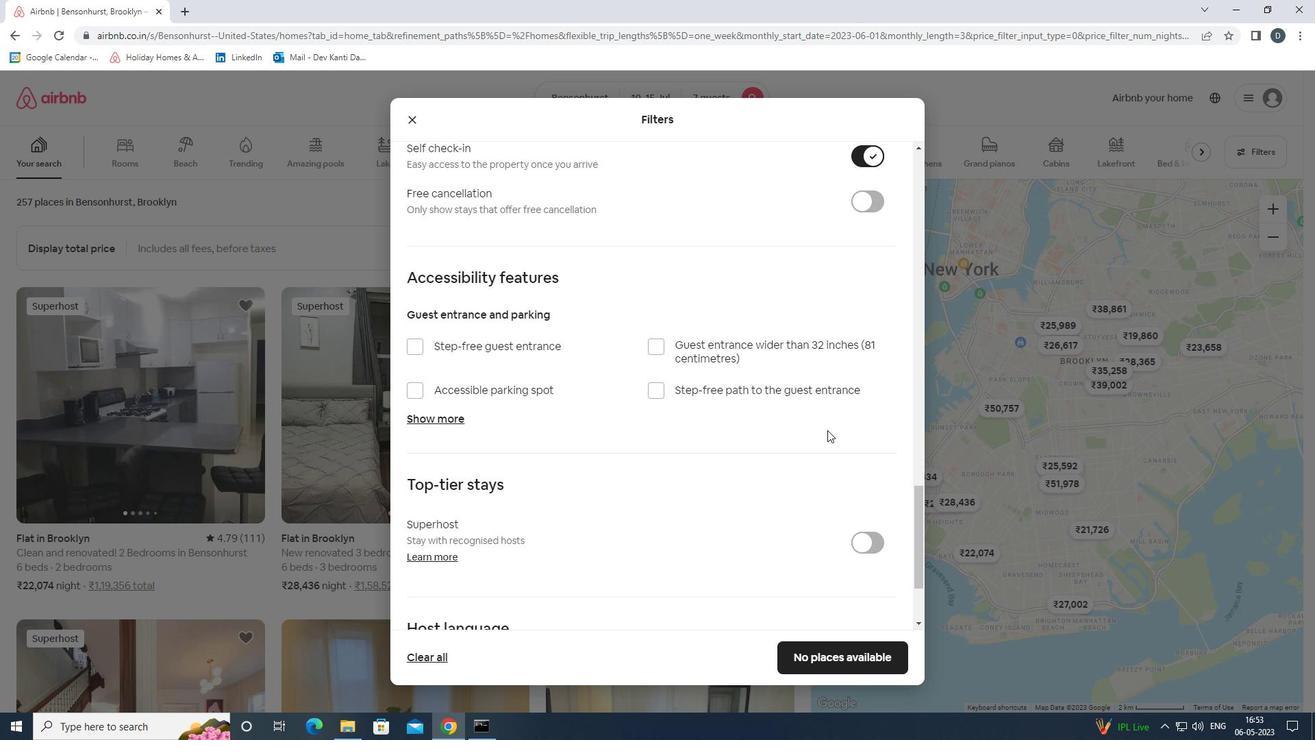 
Action: Mouse scrolled (826, 430) with delta (0, 0)
Screenshot: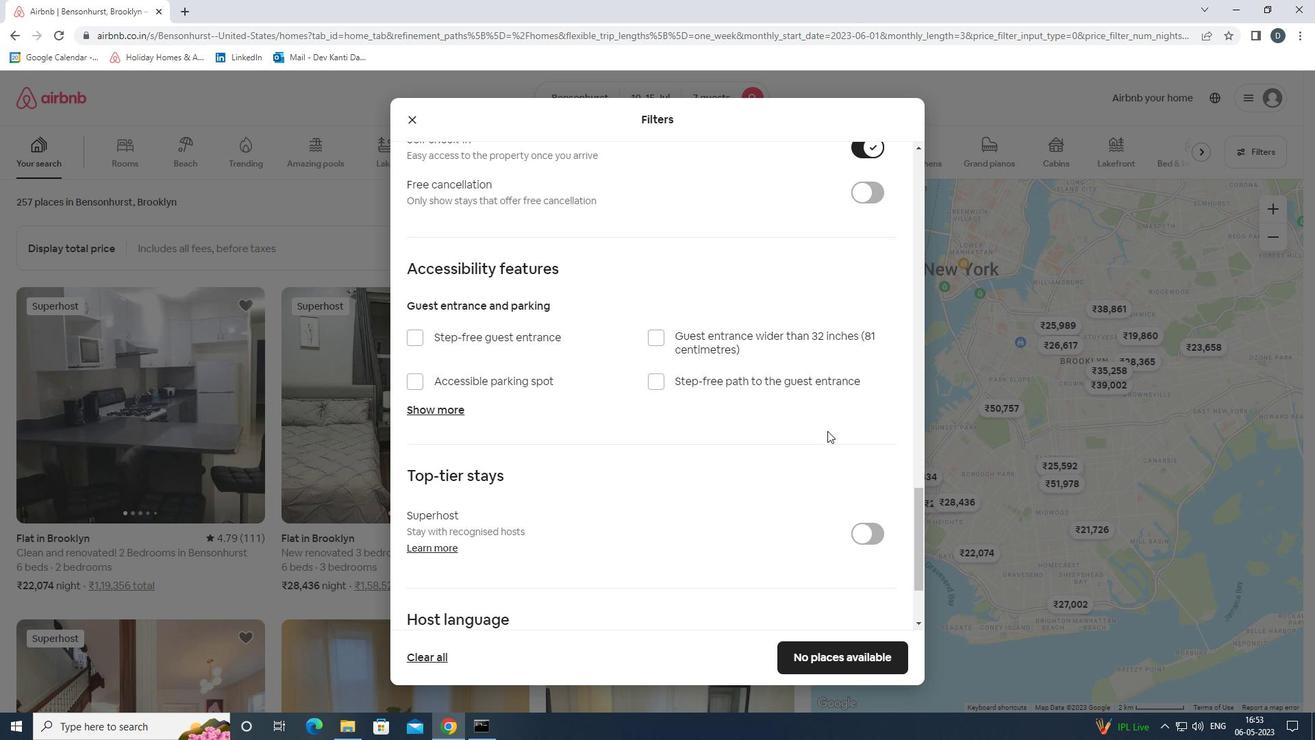 
Action: Mouse moved to (825, 431)
Screenshot: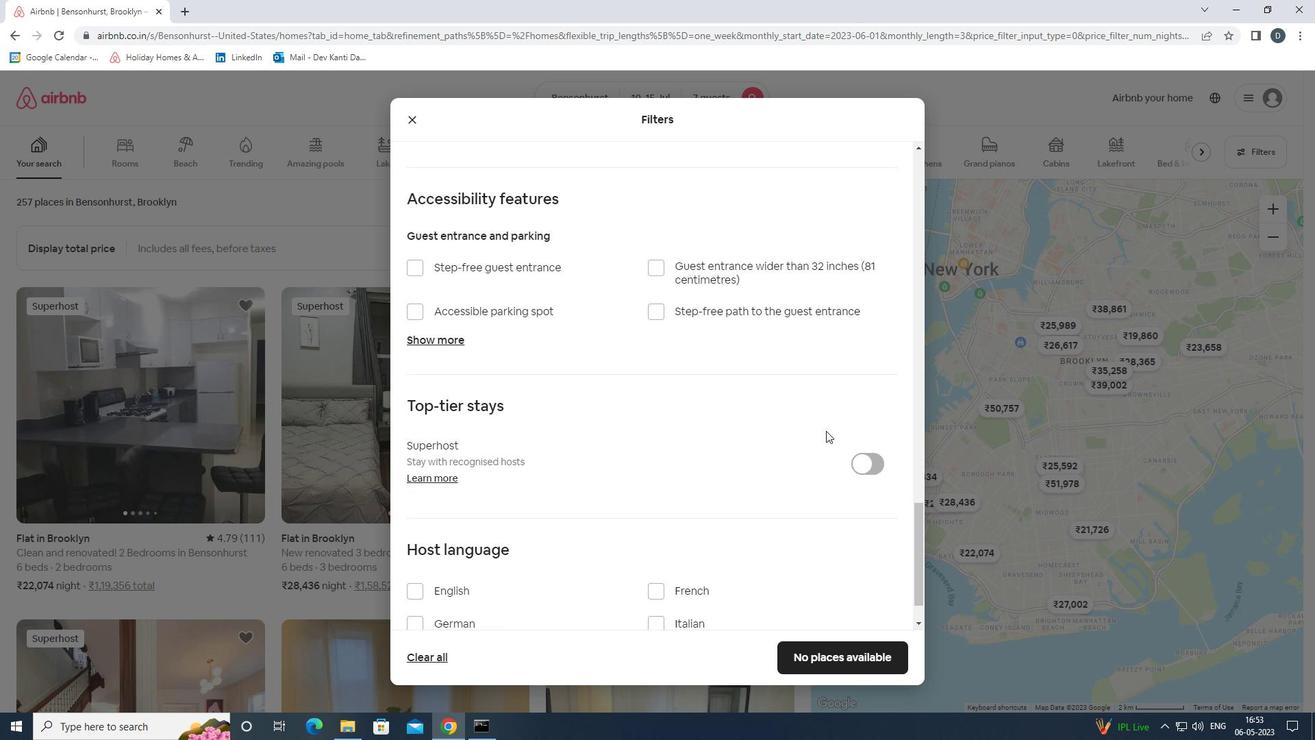 
Action: Mouse scrolled (825, 430) with delta (0, 0)
Screenshot: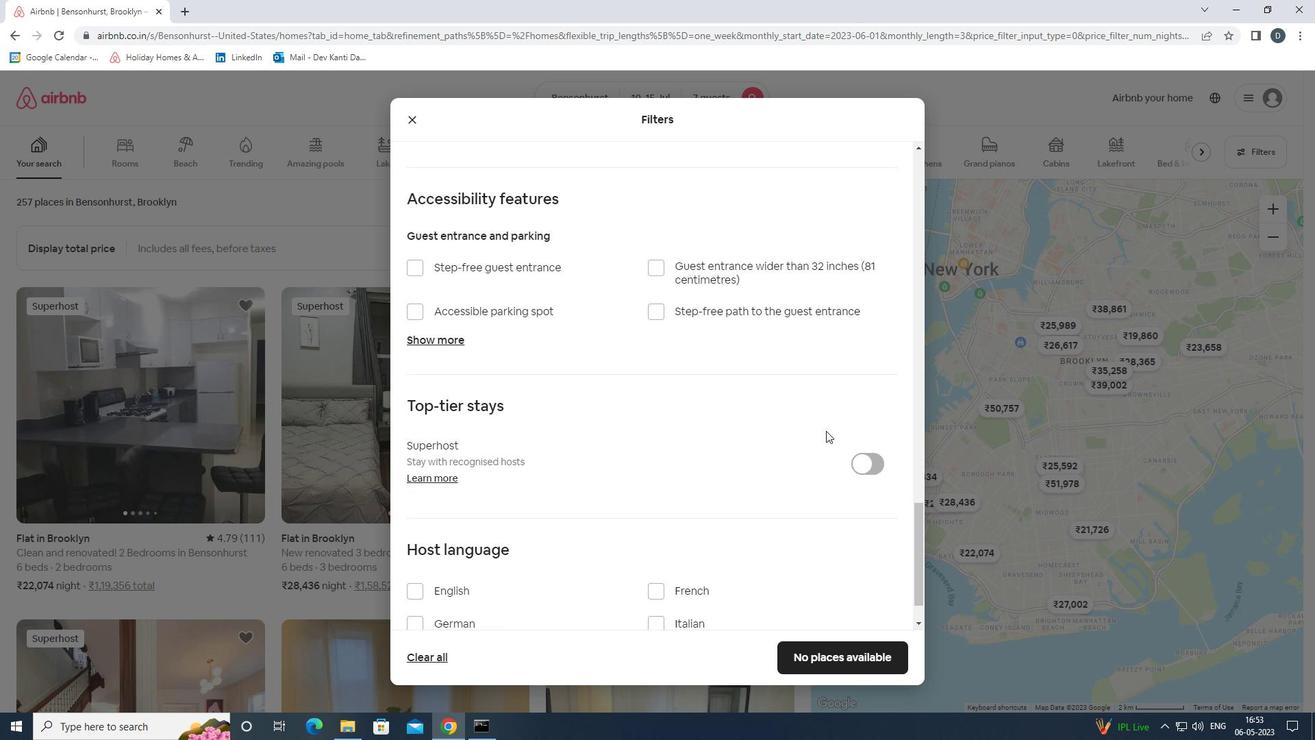 
Action: Mouse moved to (461, 533)
Screenshot: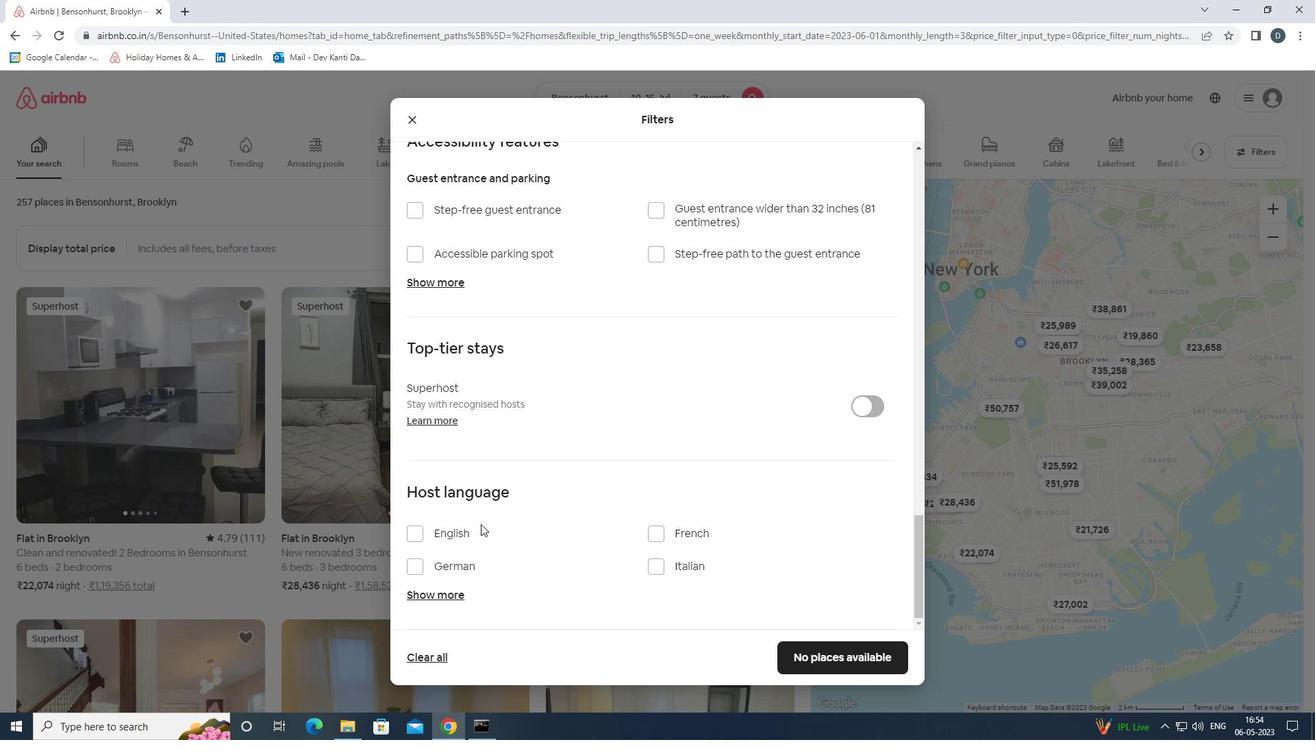 
Action: Mouse pressed left at (461, 533)
Screenshot: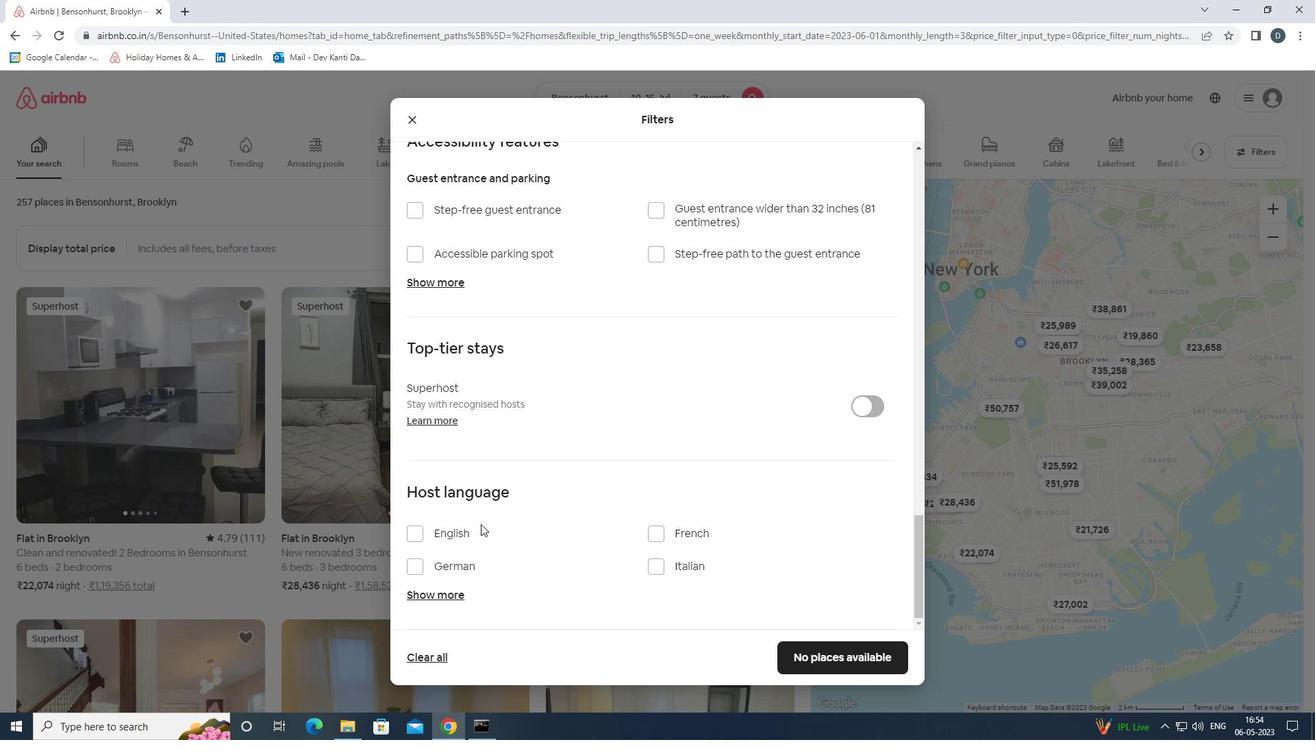 
Action: Mouse moved to (803, 646)
Screenshot: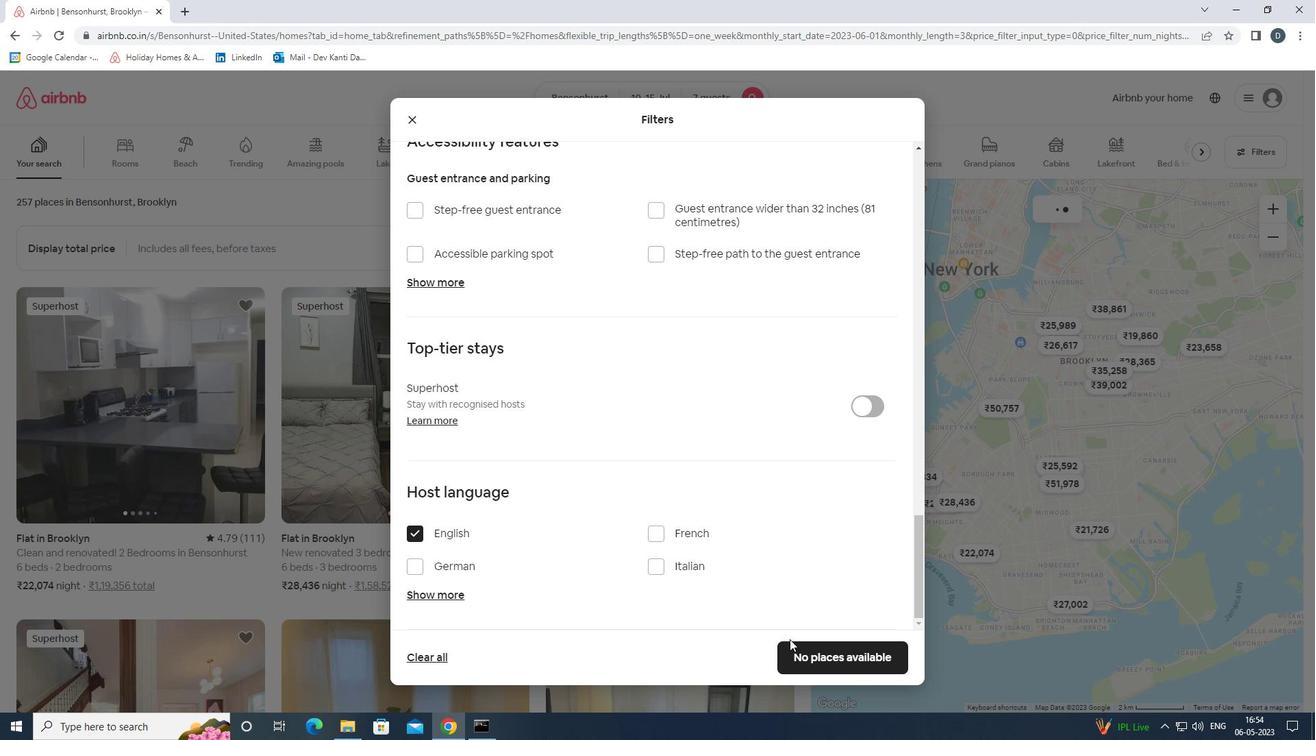 
Action: Mouse pressed left at (803, 646)
Screenshot: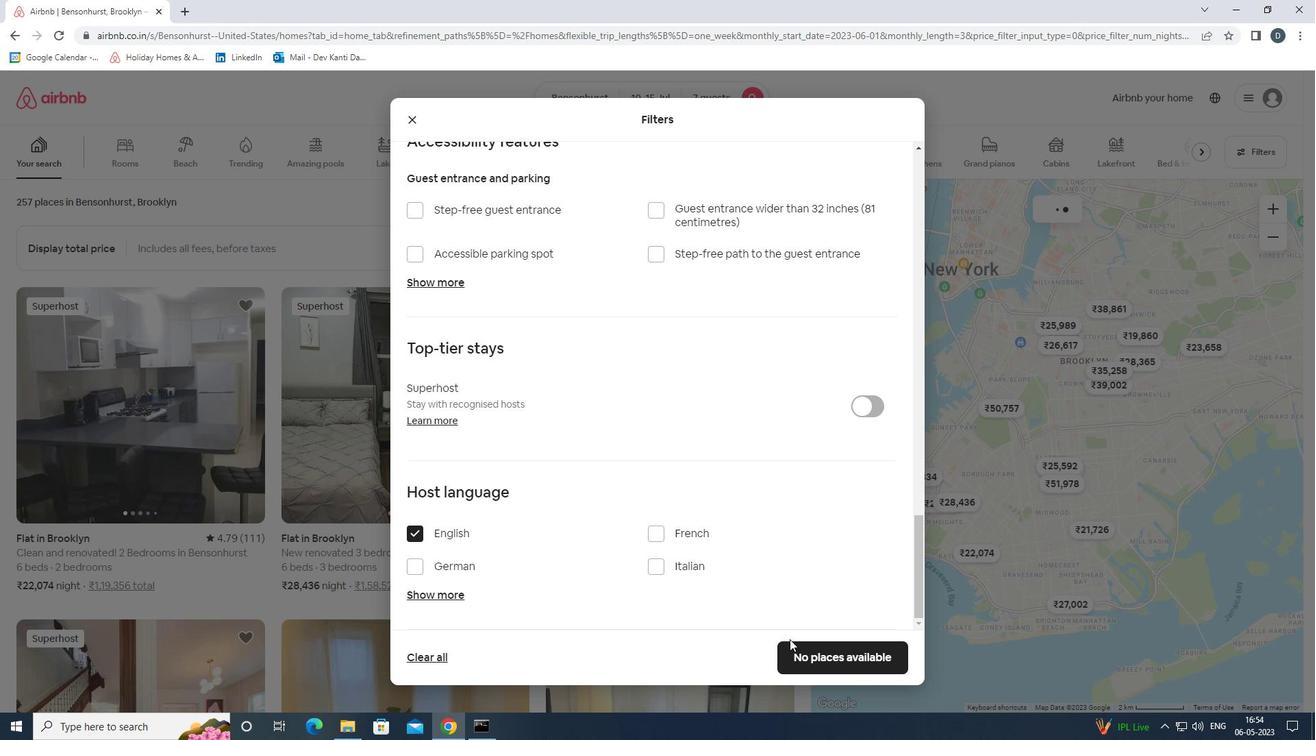 
Action: Mouse moved to (802, 636)
Screenshot: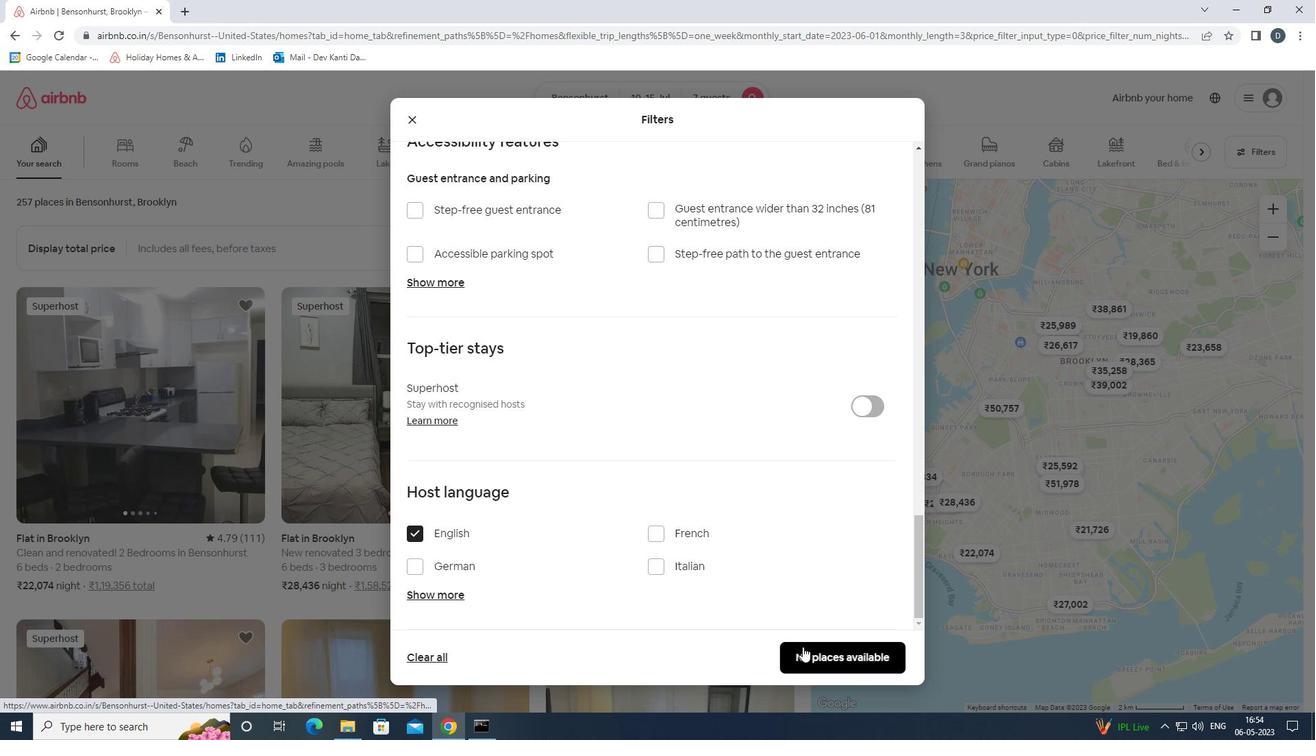
